 Task: Find connections with filter location Bezerros with filter topic #humanresourceswith filter profile language English with filter current company HR KN Official with filter school Malaviya National Institute of Technology Jaipur with filter industry Footwear and Leather Goods Repair with filter service category Management with filter keywords title Personal Assistant
Action: Mouse moved to (620, 120)
Screenshot: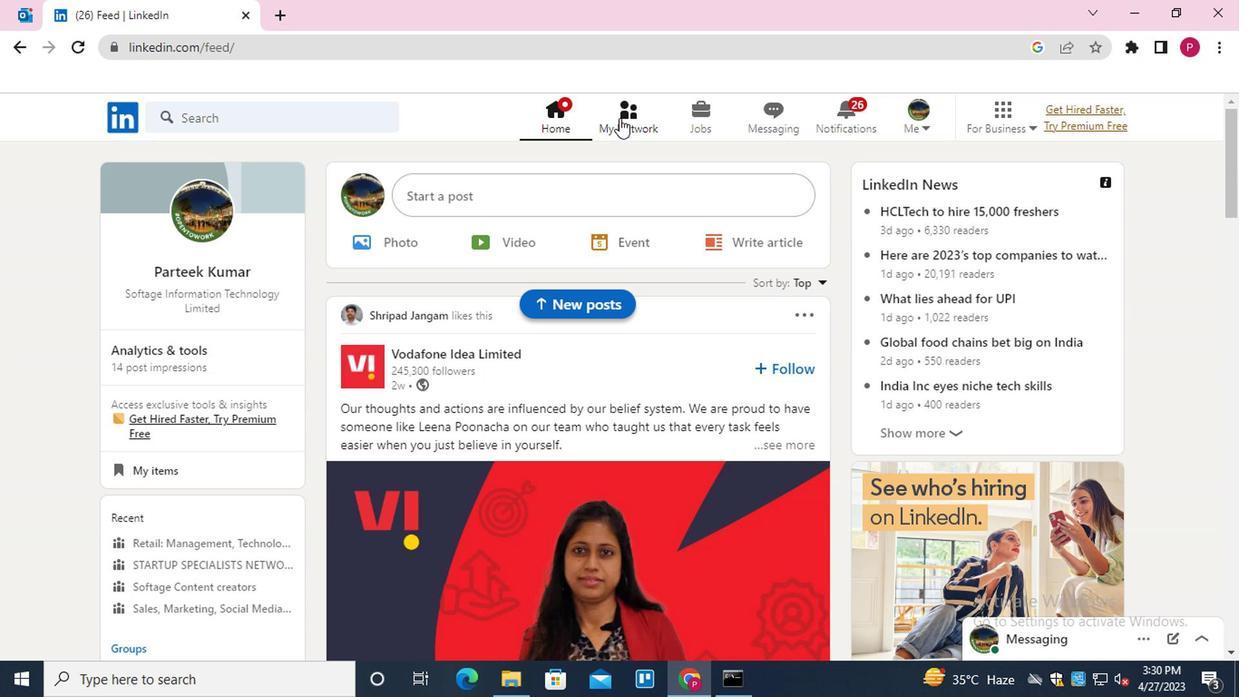 
Action: Mouse pressed left at (620, 120)
Screenshot: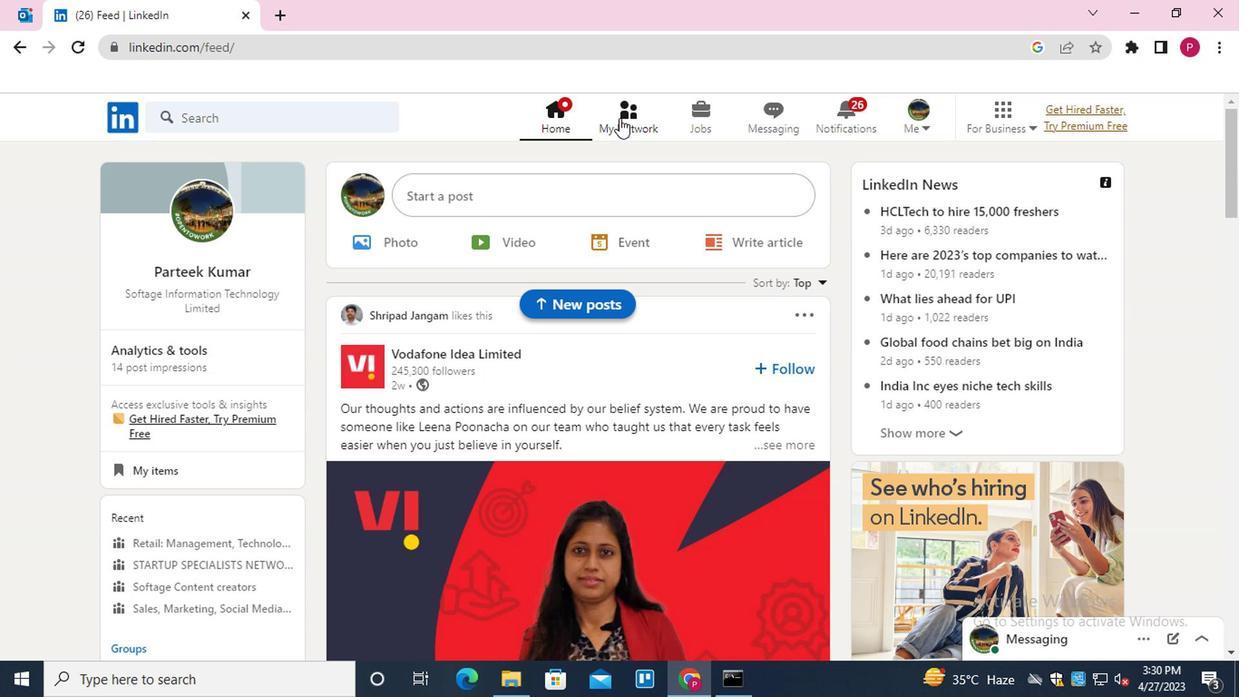 
Action: Mouse moved to (271, 229)
Screenshot: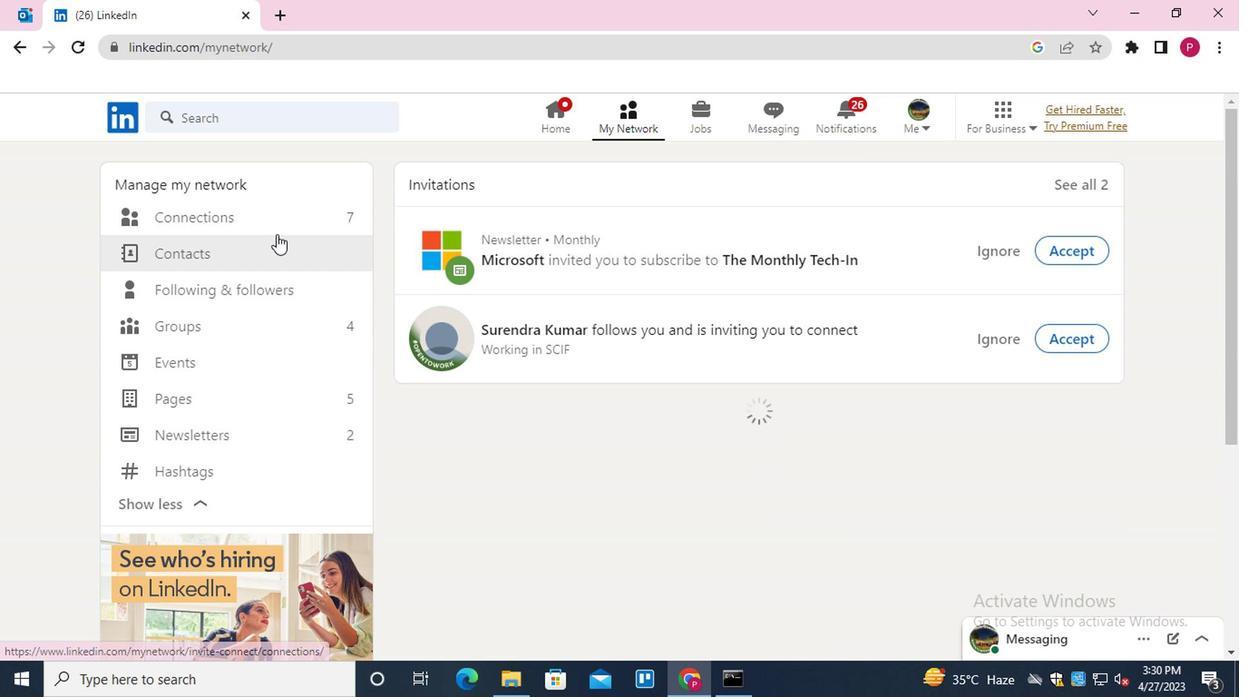 
Action: Mouse pressed left at (271, 229)
Screenshot: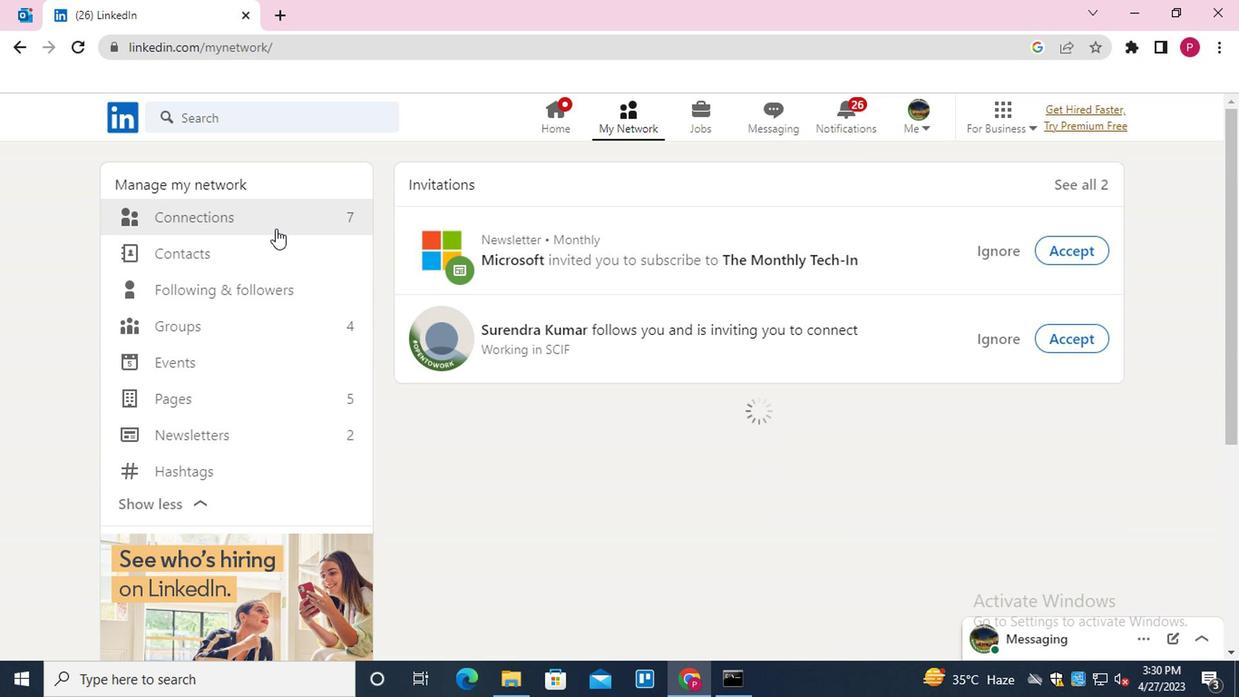 
Action: Mouse moved to (304, 222)
Screenshot: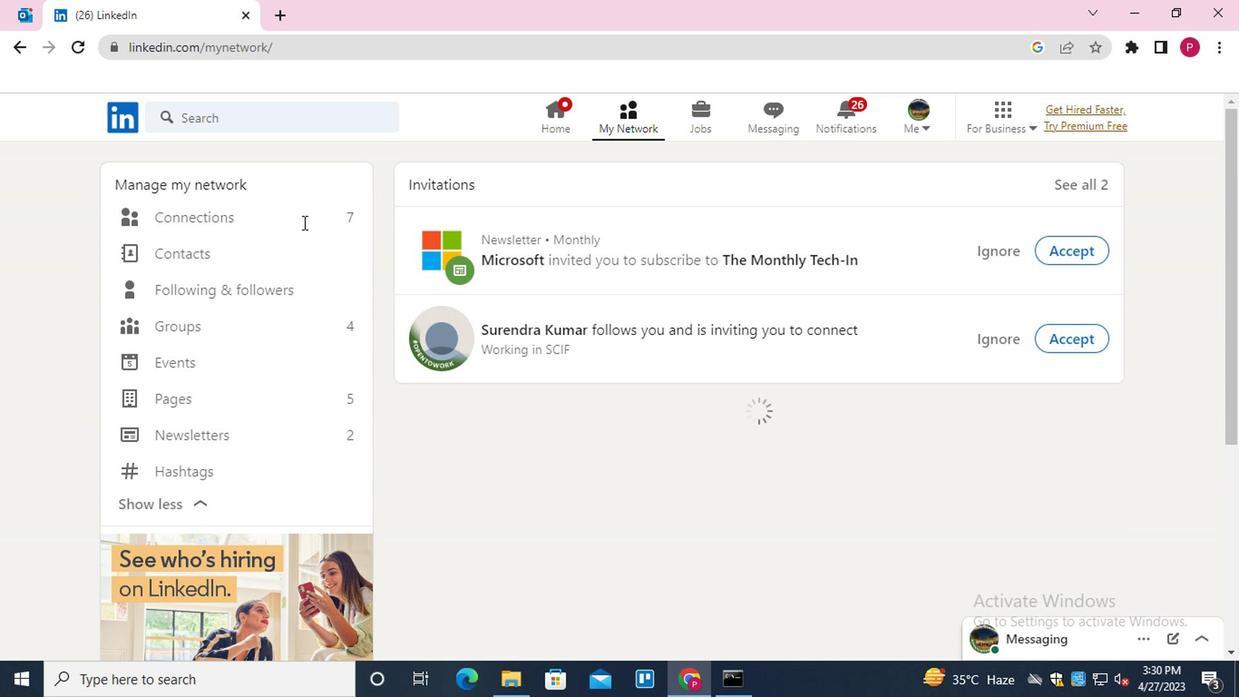 
Action: Mouse pressed left at (304, 222)
Screenshot: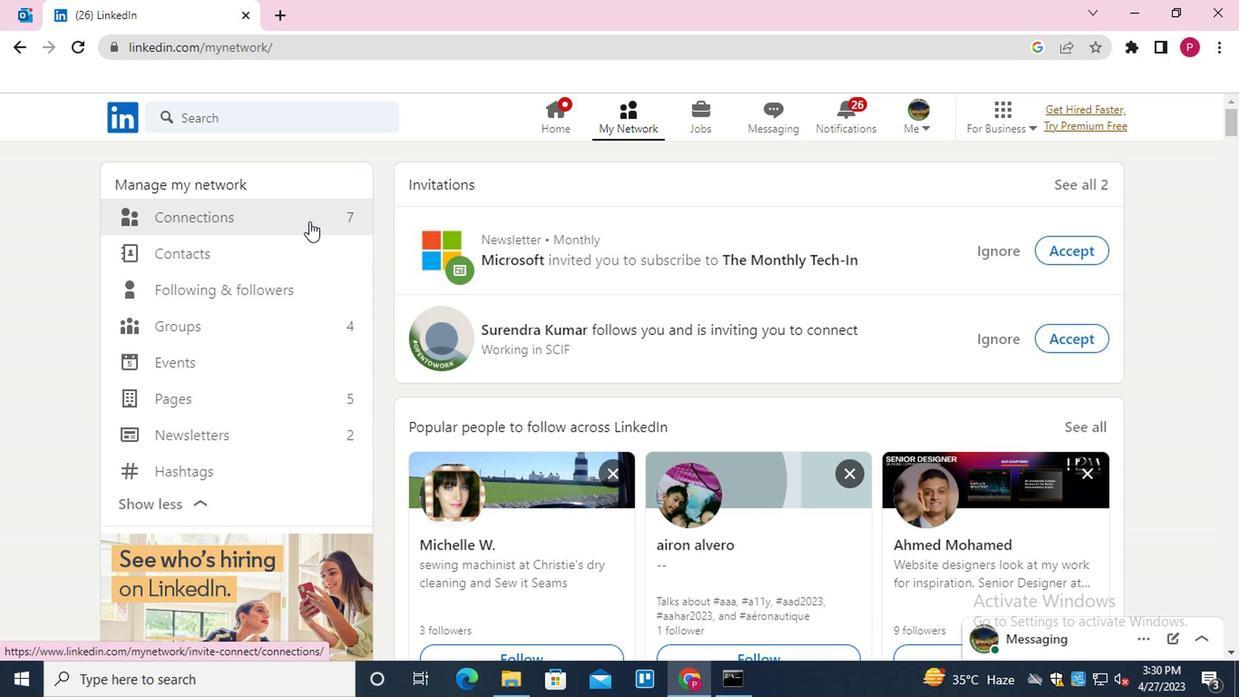 
Action: Mouse moved to (737, 223)
Screenshot: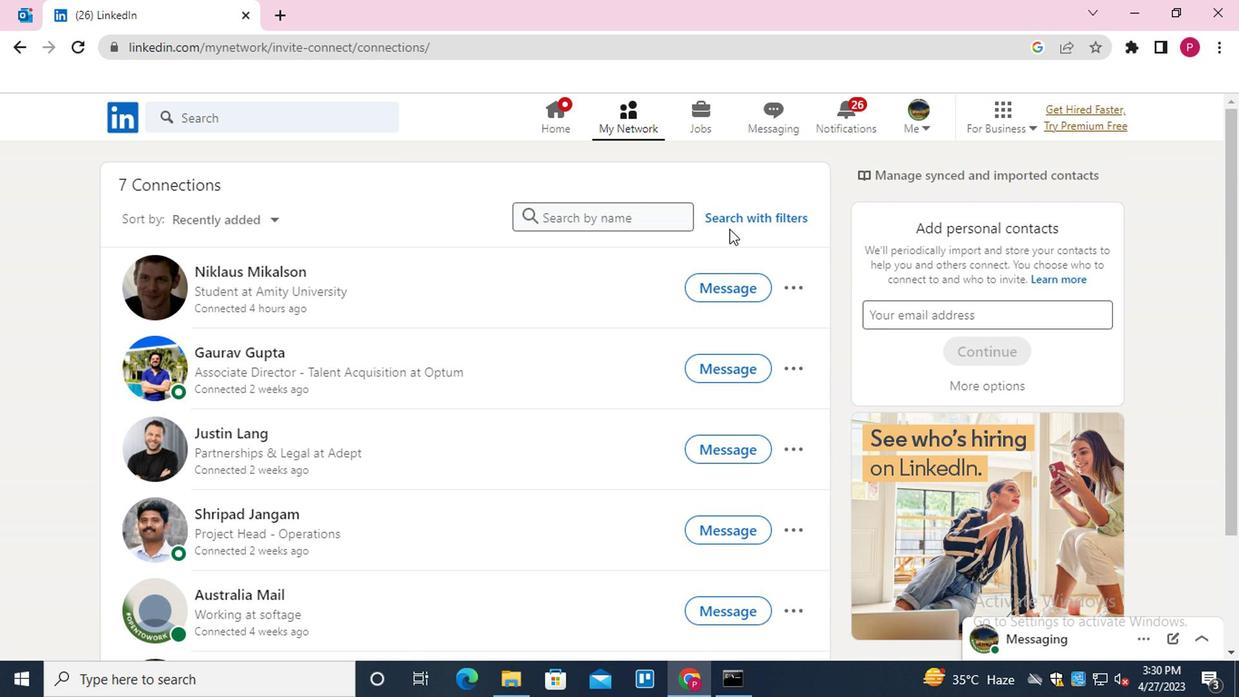 
Action: Mouse pressed left at (737, 223)
Screenshot: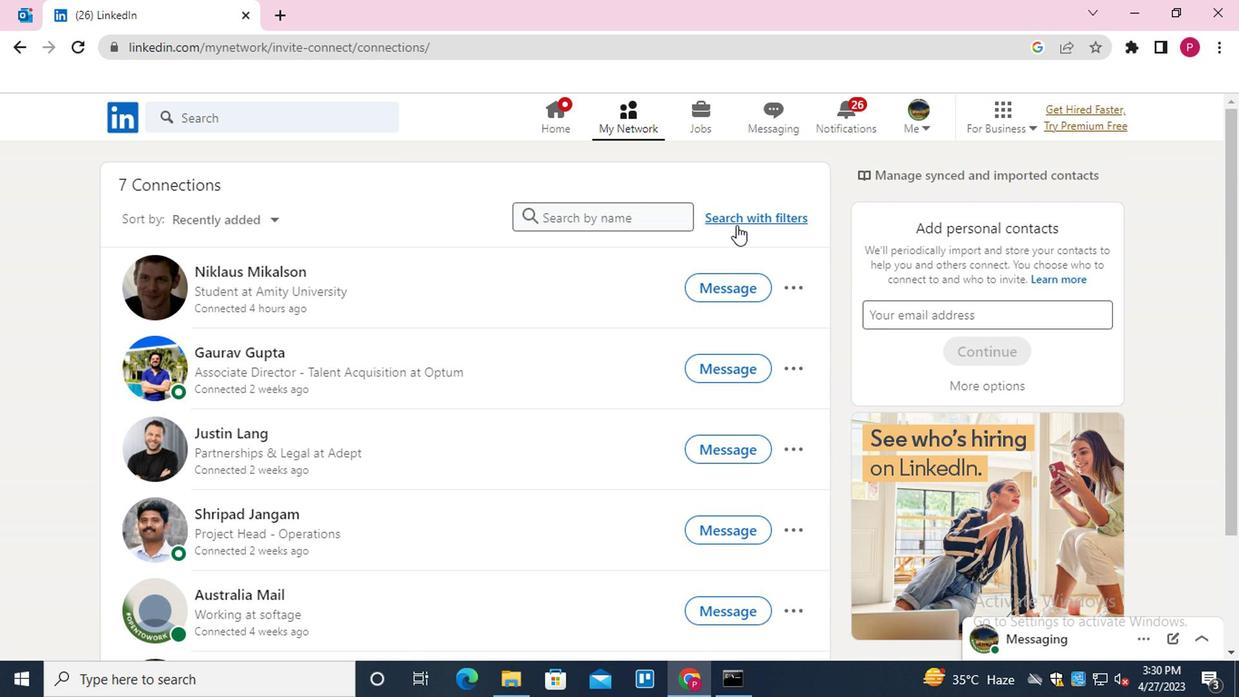 
Action: Mouse moved to (669, 170)
Screenshot: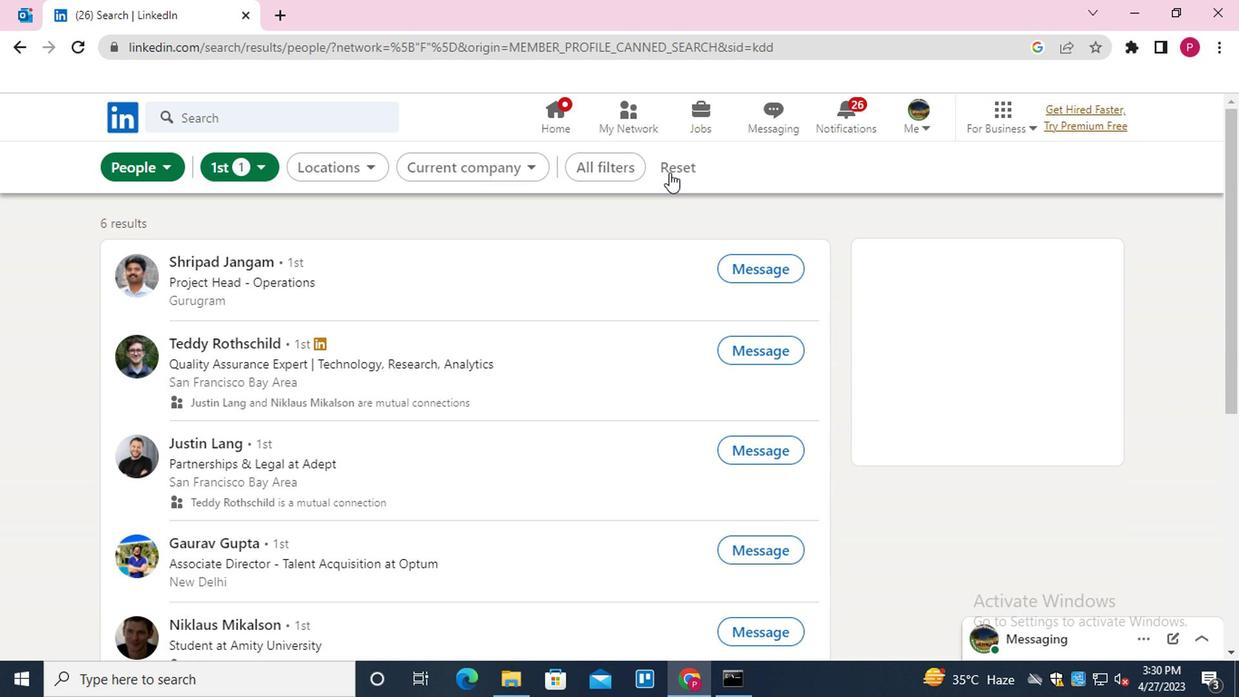 
Action: Mouse pressed left at (669, 170)
Screenshot: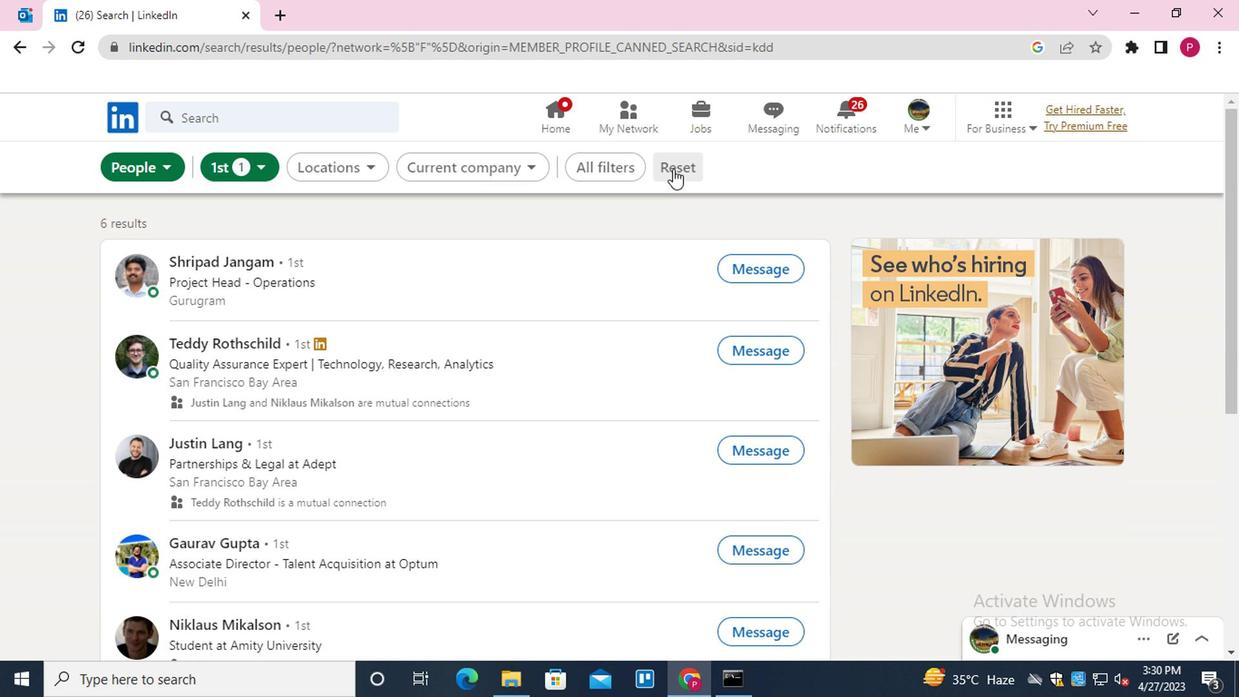 
Action: Mouse moved to (629, 169)
Screenshot: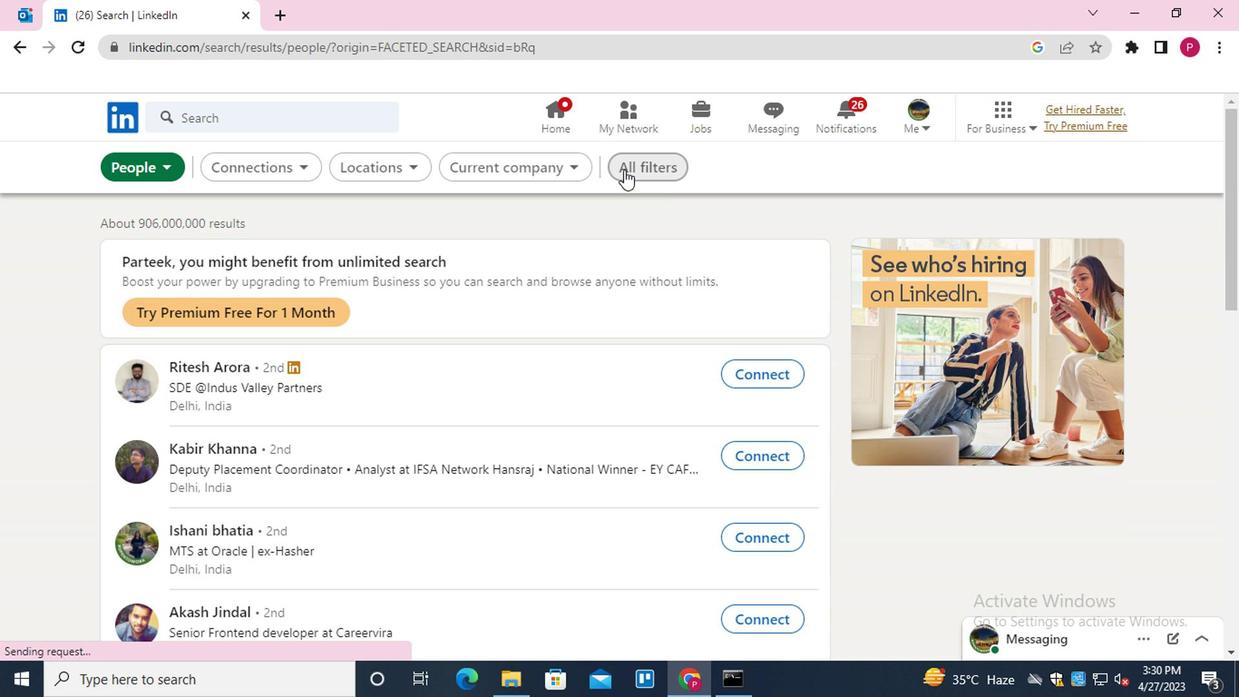 
Action: Mouse pressed left at (629, 169)
Screenshot: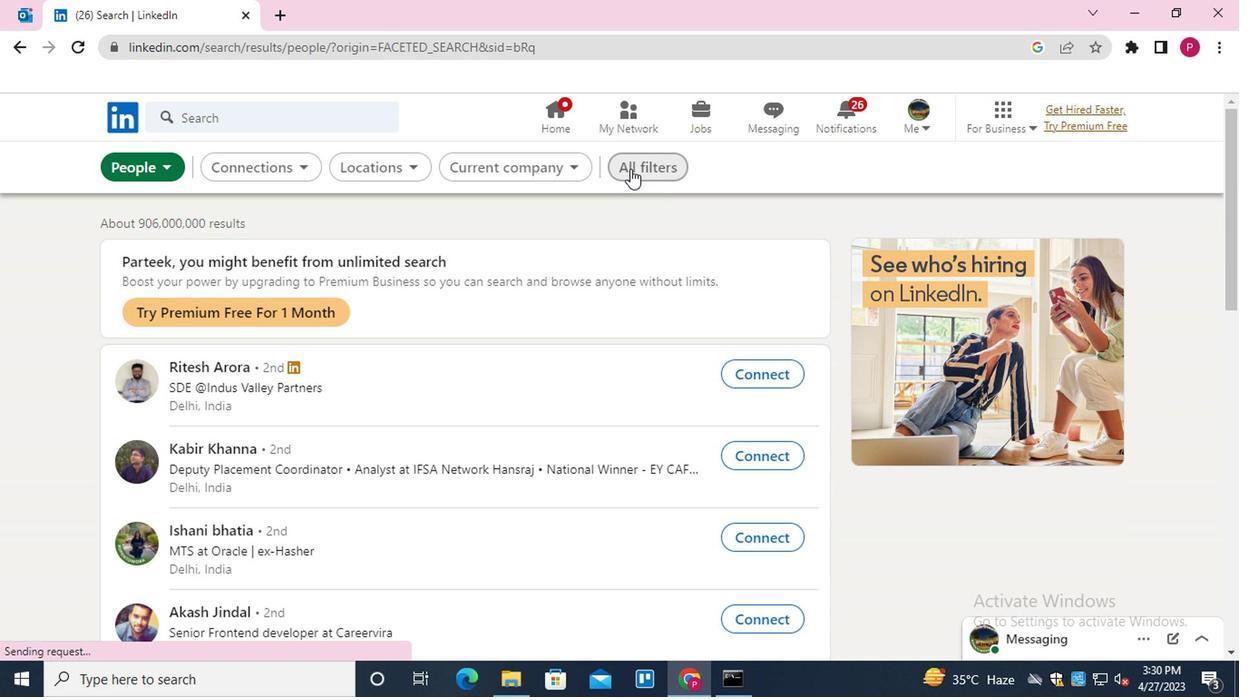 
Action: Mouse moved to (897, 439)
Screenshot: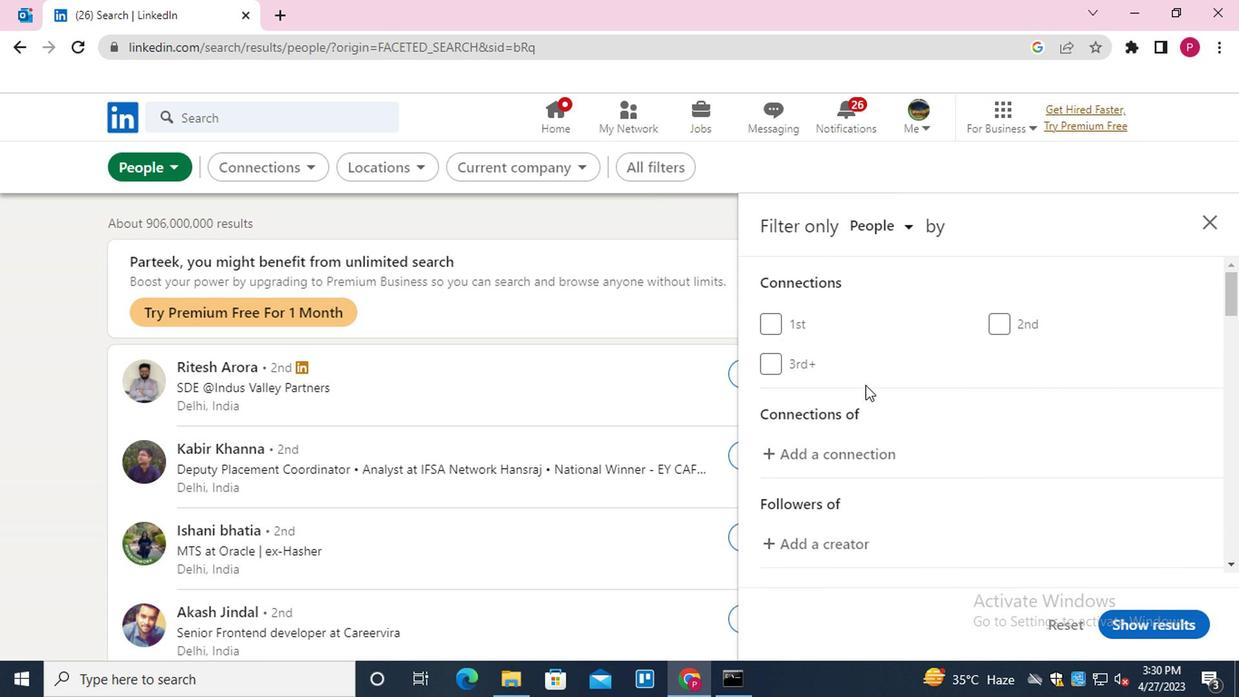
Action: Mouse scrolled (897, 438) with delta (0, 0)
Screenshot: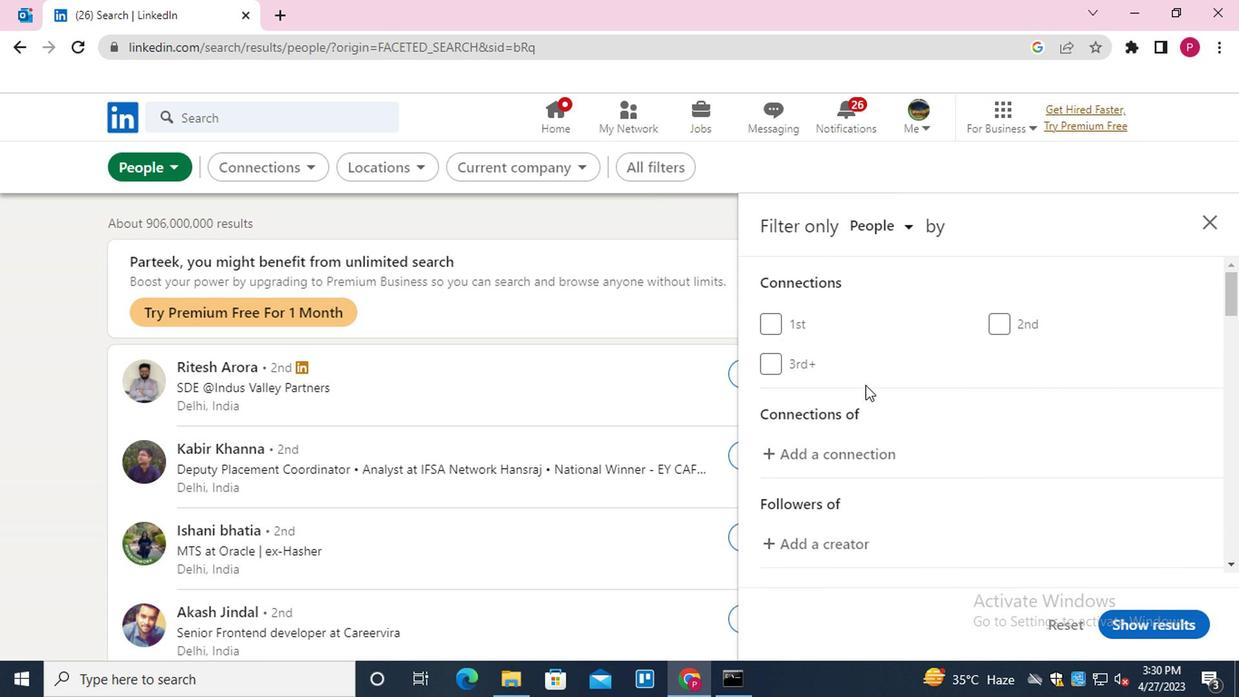 
Action: Mouse moved to (909, 457)
Screenshot: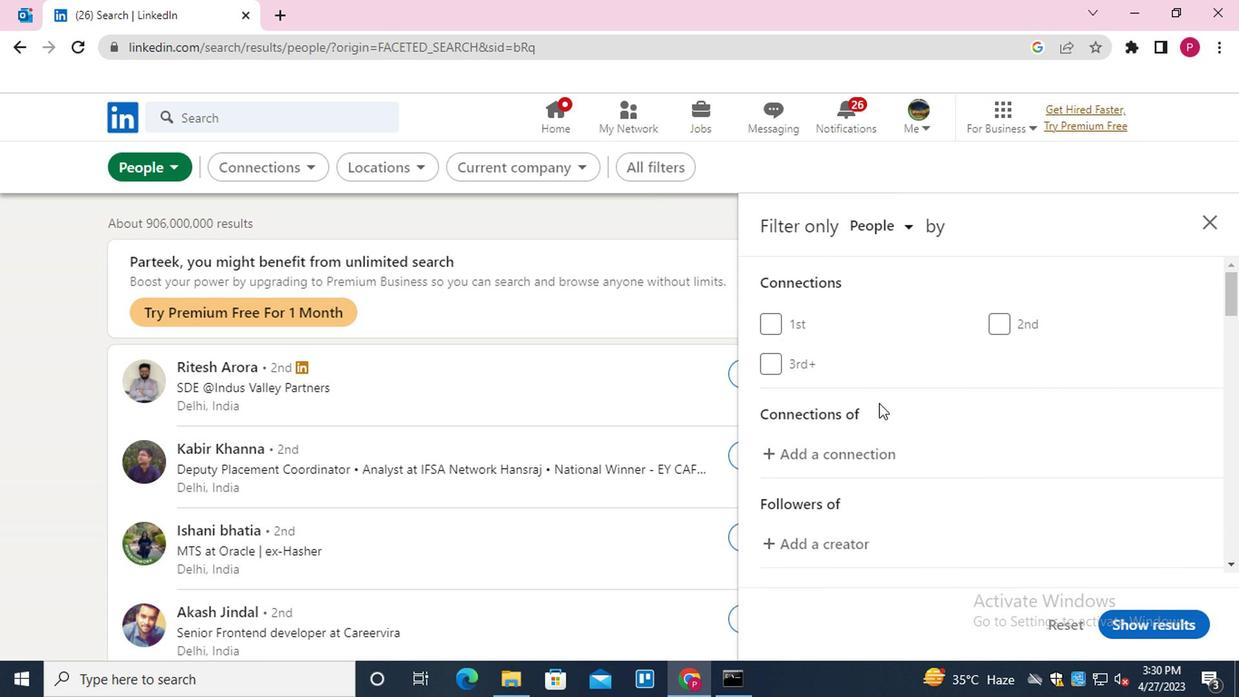 
Action: Mouse scrolled (909, 455) with delta (0, -1)
Screenshot: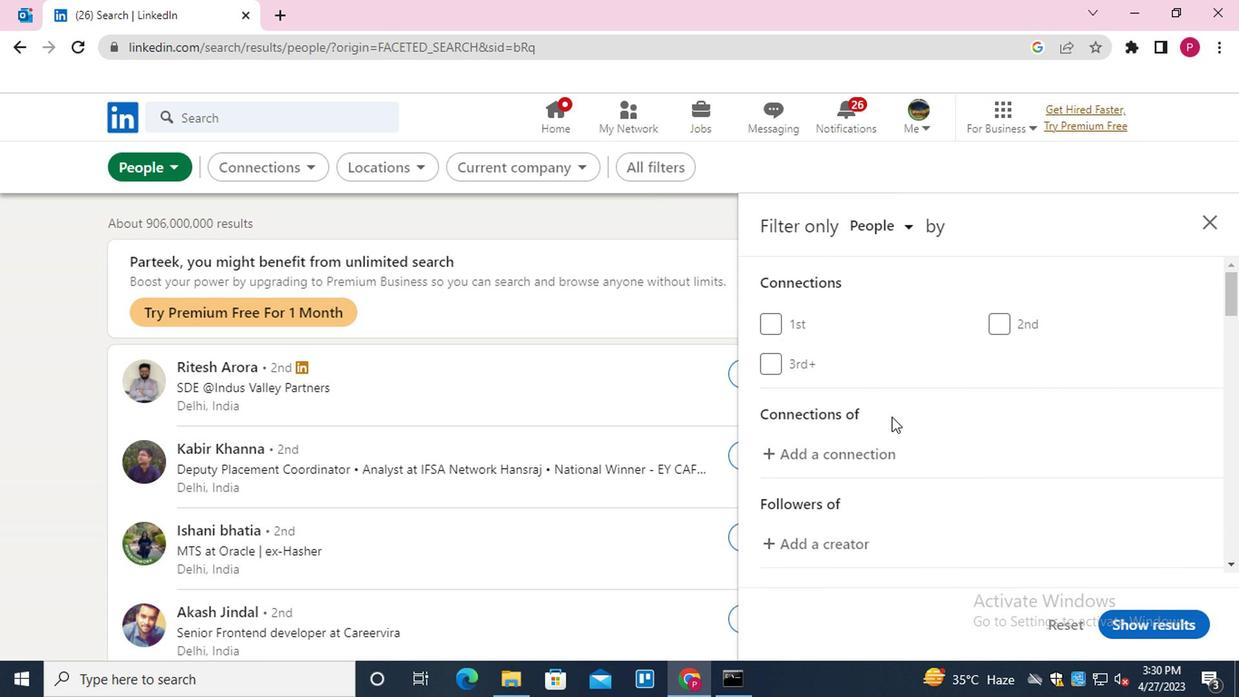 
Action: Mouse moved to (915, 459)
Screenshot: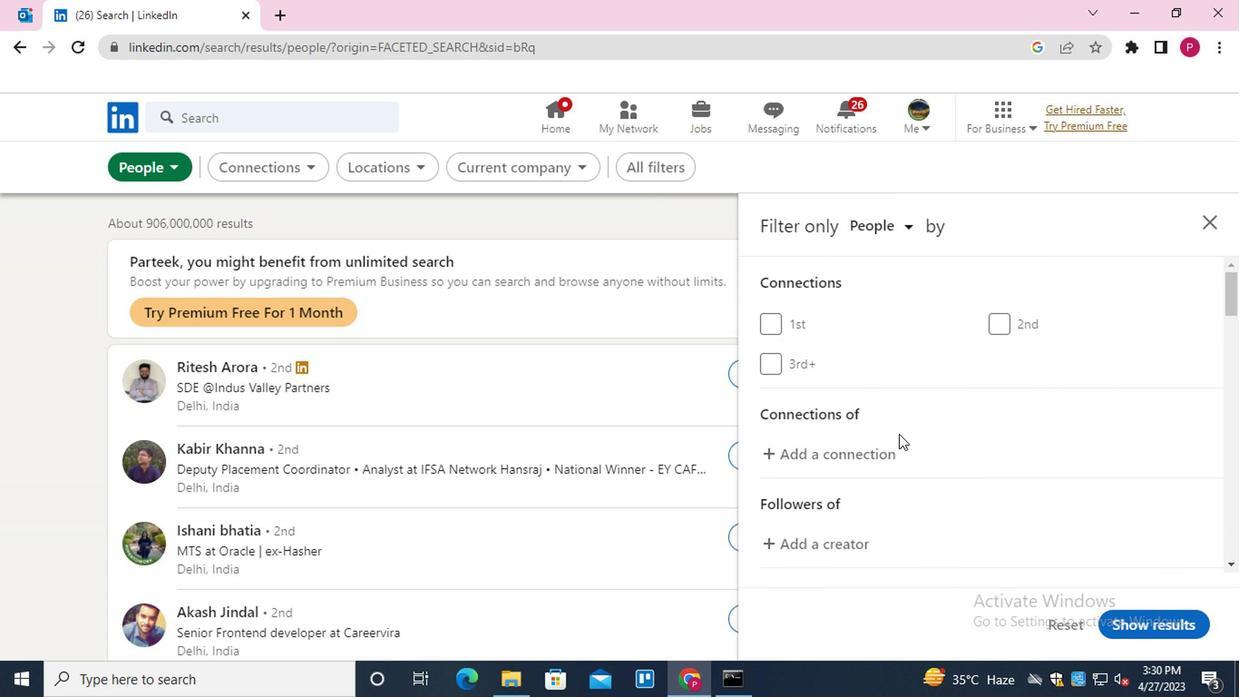 
Action: Mouse scrolled (915, 458) with delta (0, -1)
Screenshot: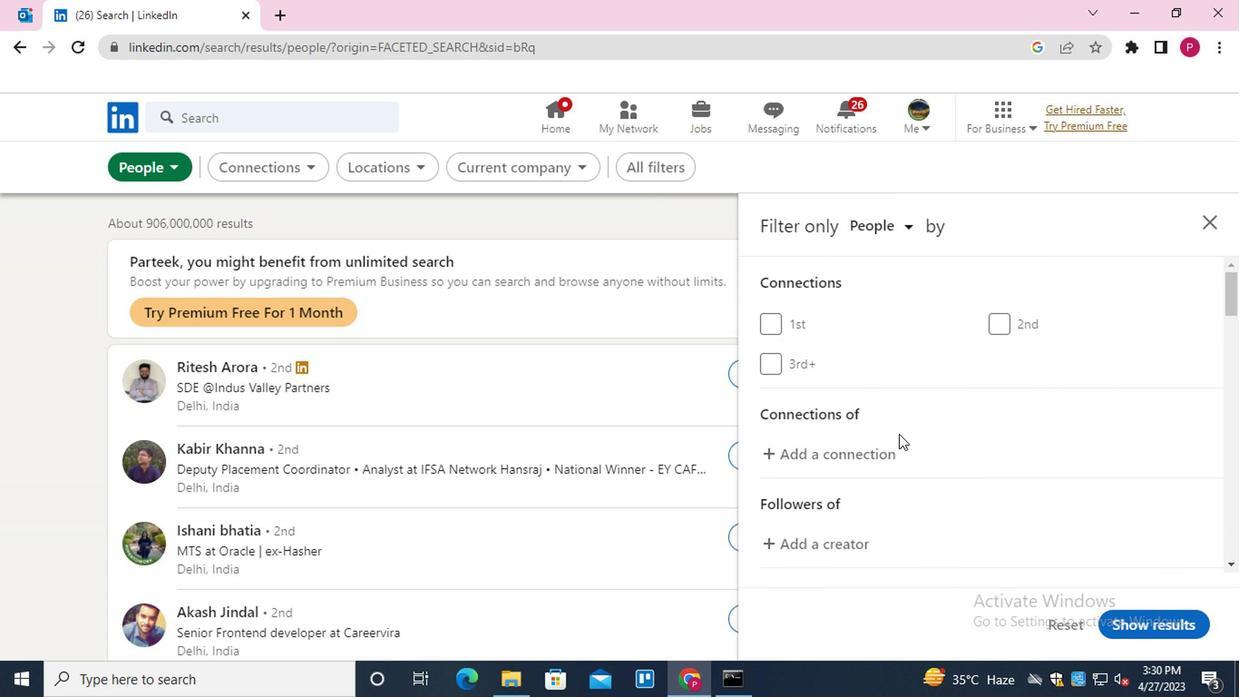 
Action: Mouse moved to (1040, 439)
Screenshot: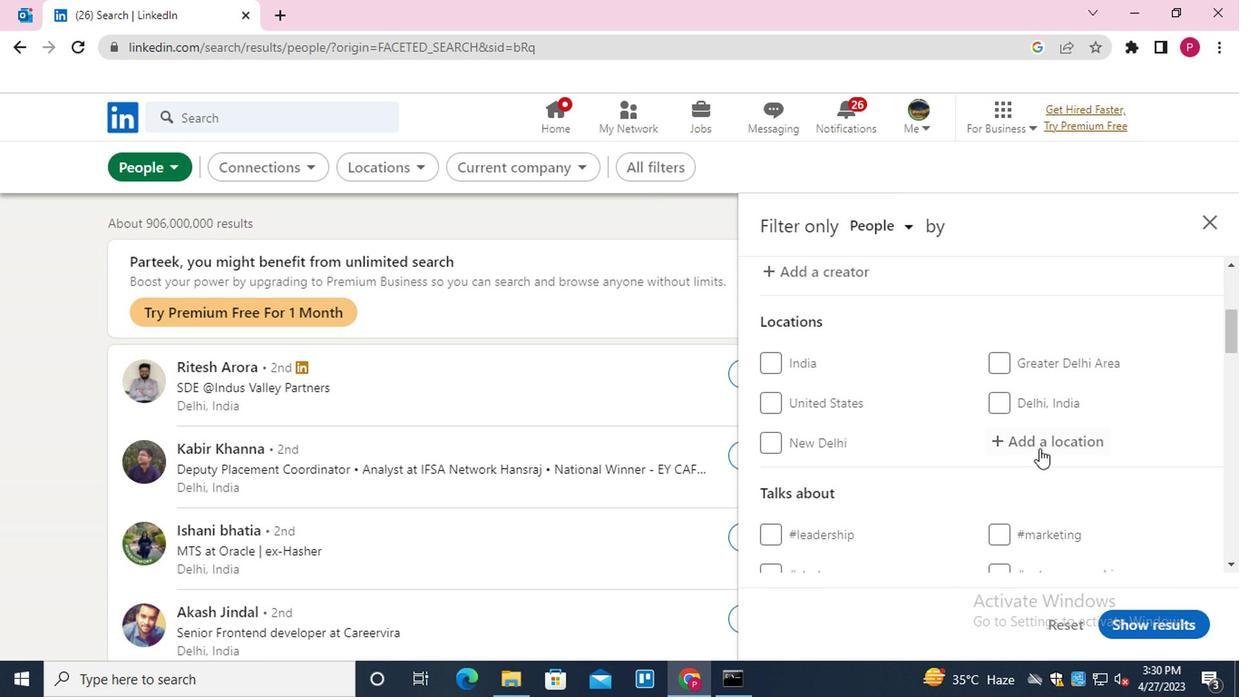 
Action: Mouse pressed left at (1040, 439)
Screenshot: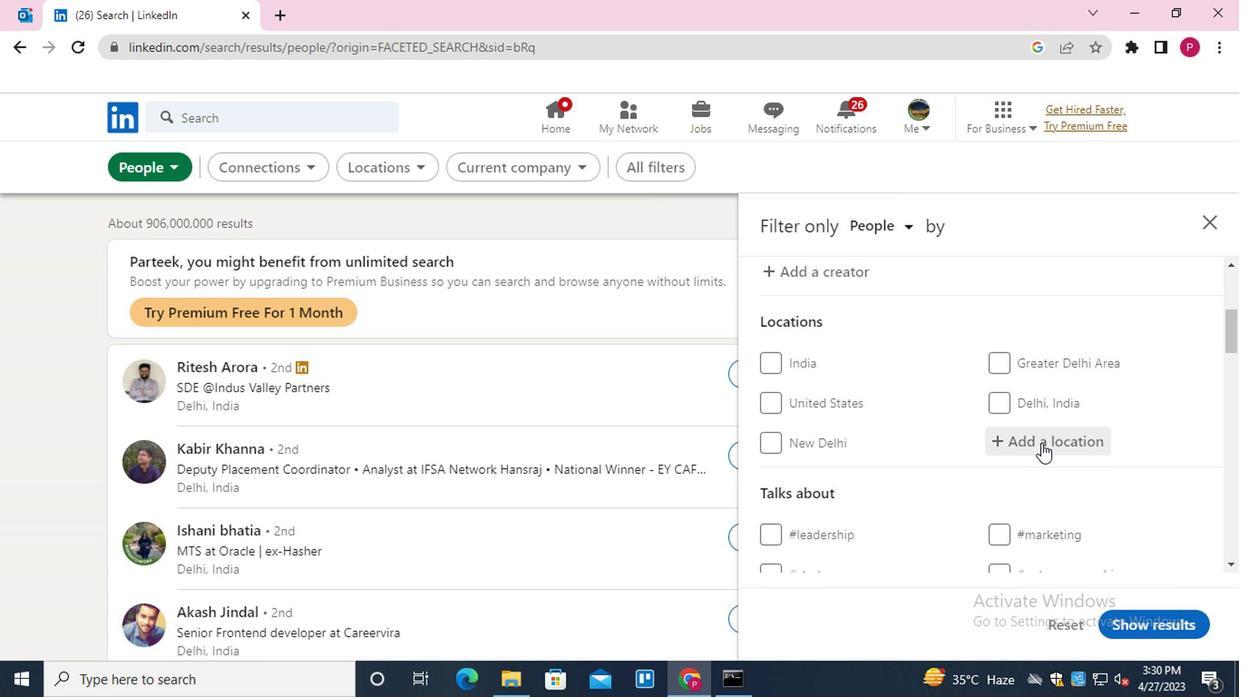 
Action: Mouse moved to (994, 468)
Screenshot: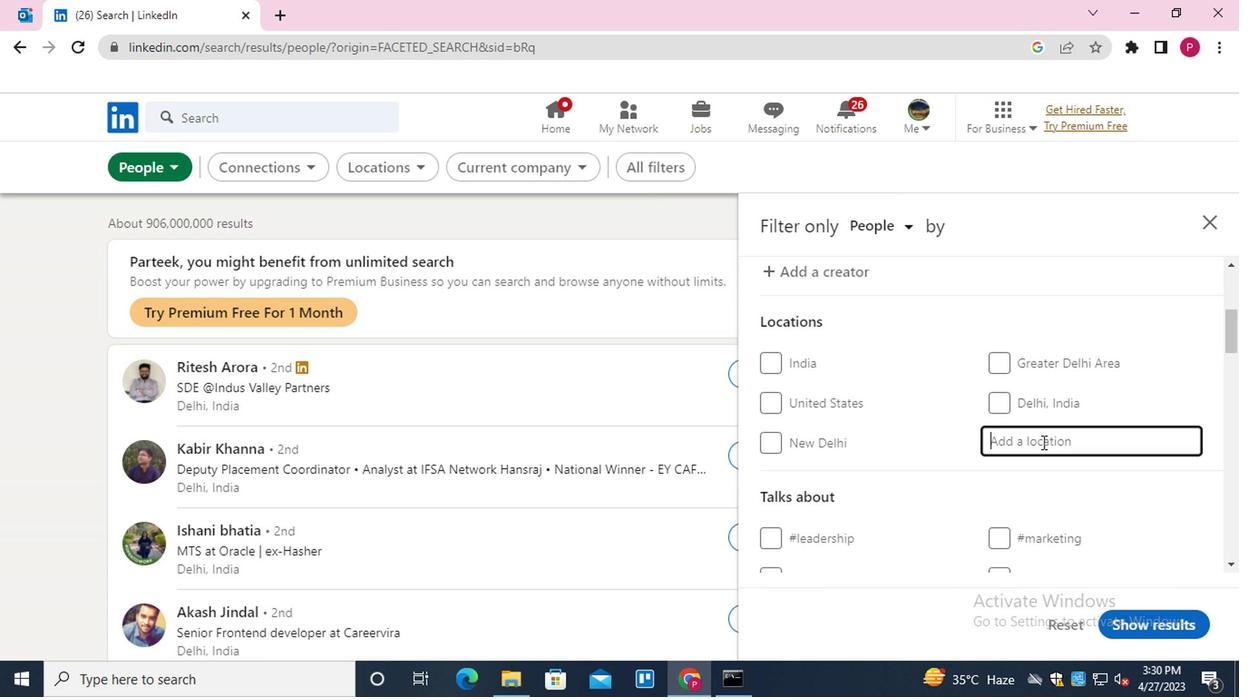 
Action: Key pressed <Key.shift>BE
Screenshot: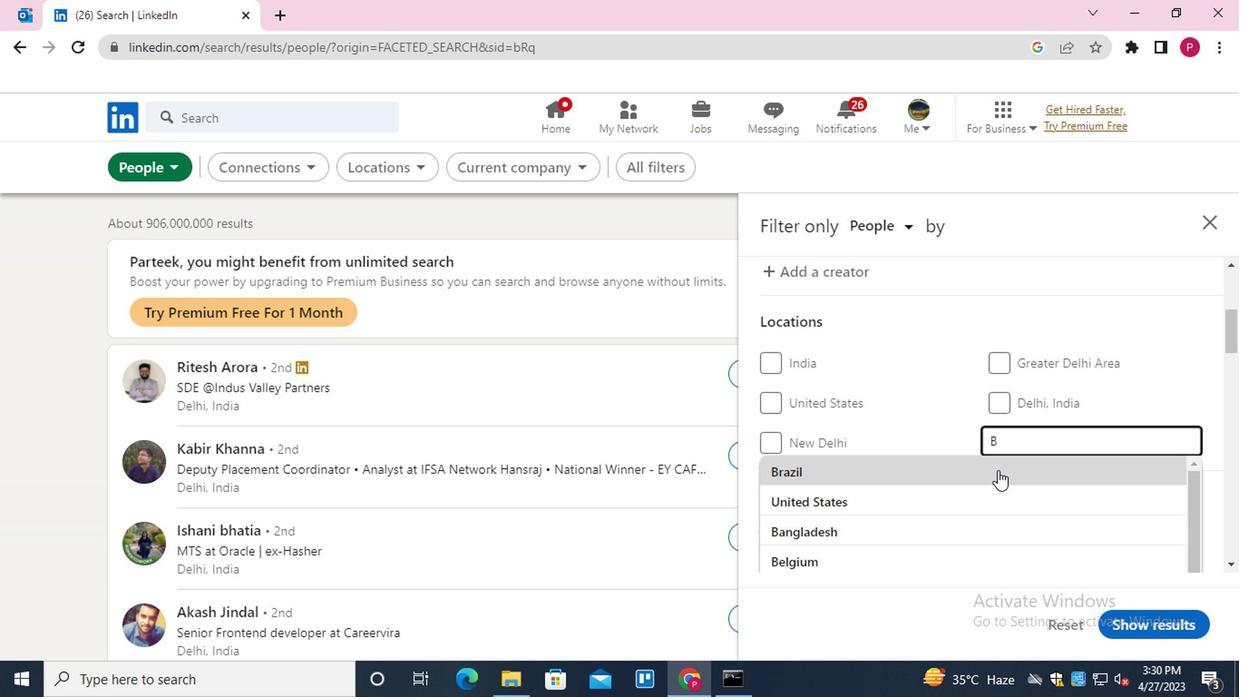 
Action: Mouse moved to (993, 469)
Screenshot: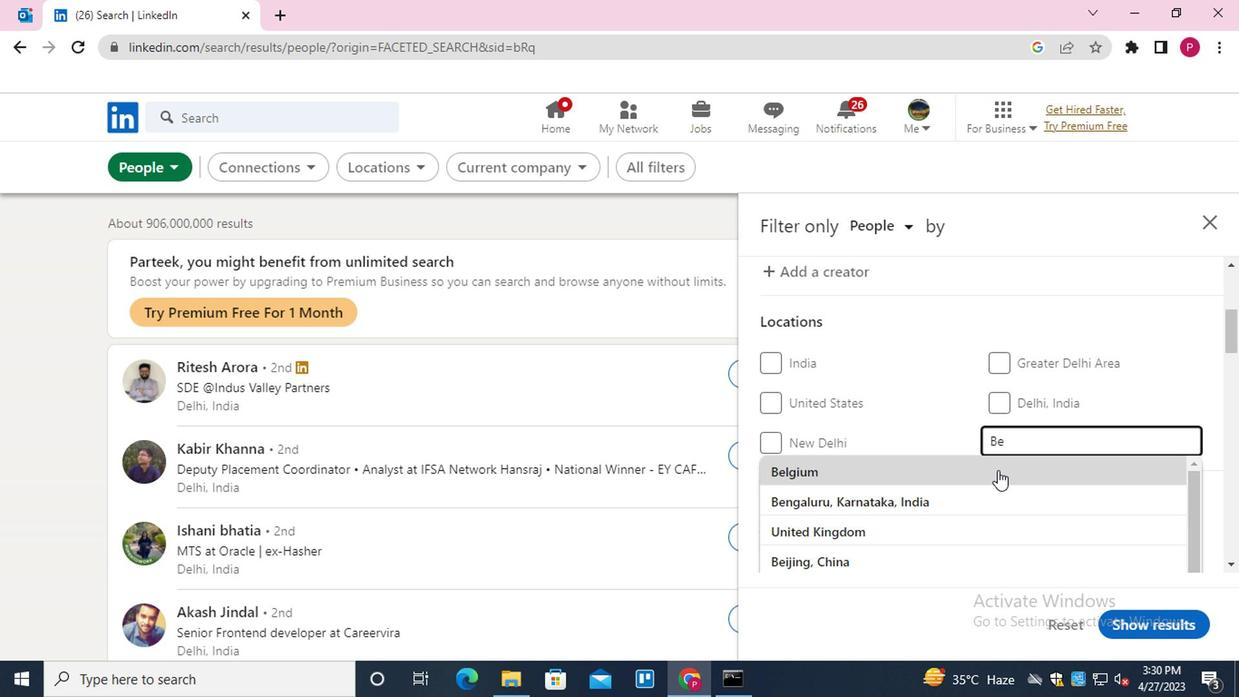 
Action: Key pressed ZERR<Key.down><Key.enter>
Screenshot: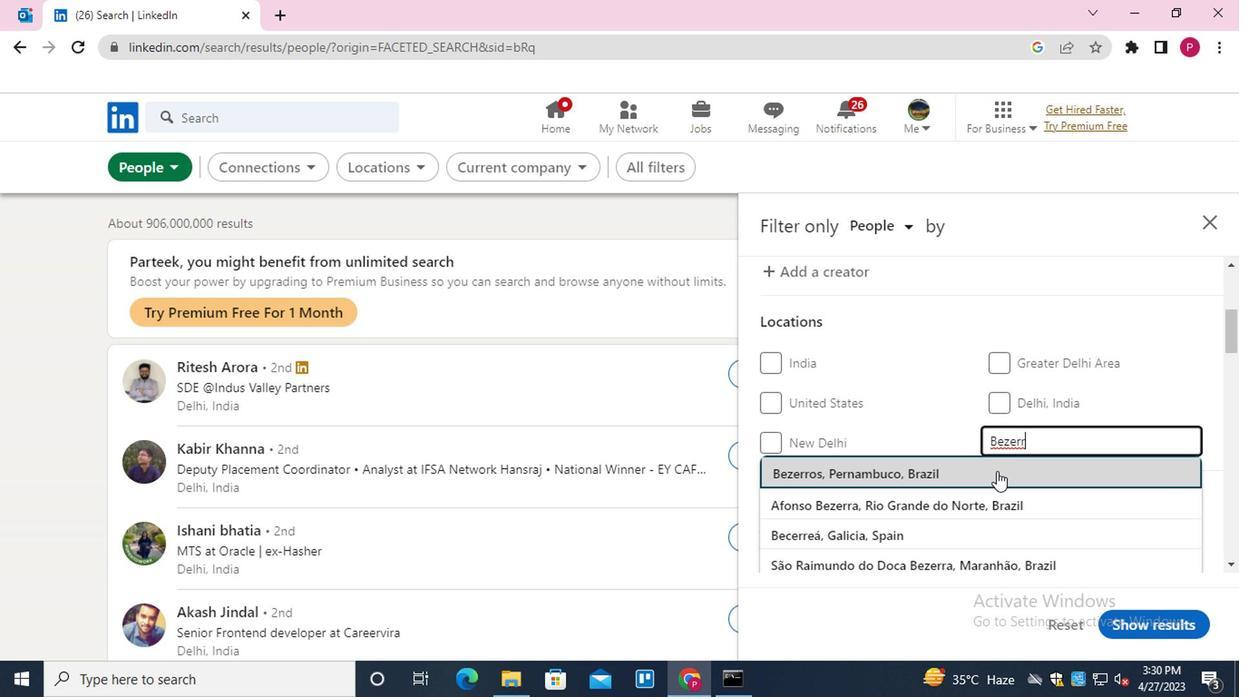 
Action: Mouse moved to (964, 475)
Screenshot: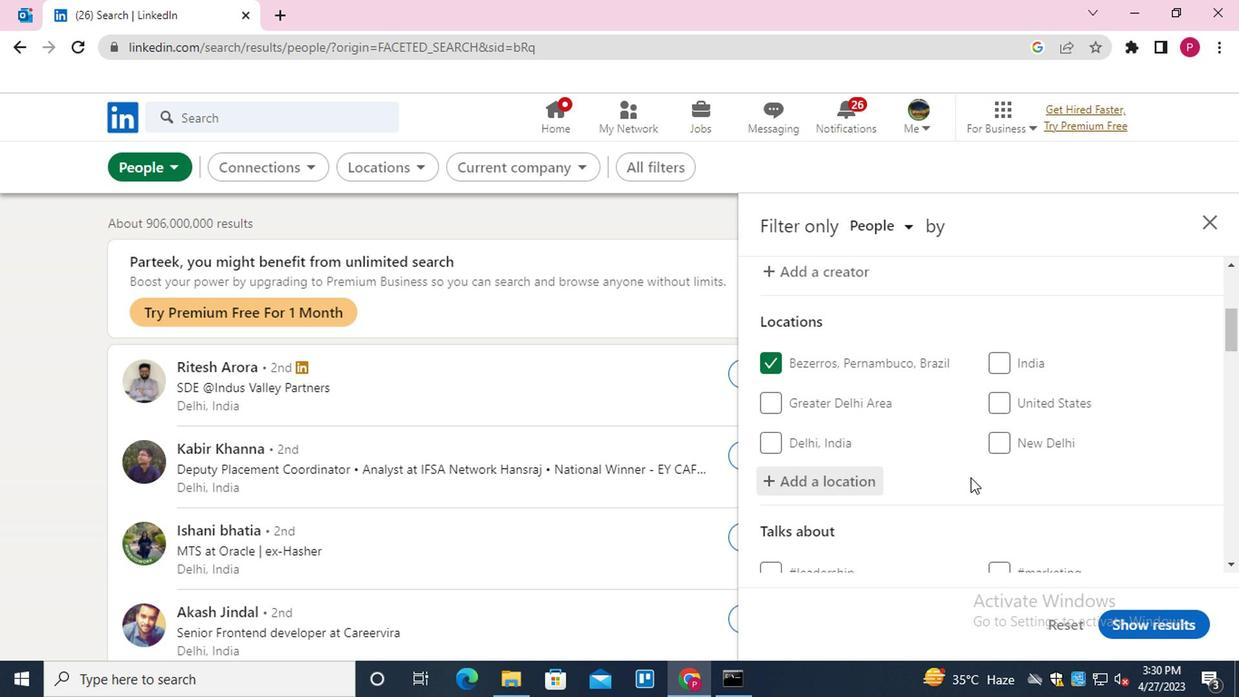 
Action: Mouse scrolled (964, 475) with delta (0, 0)
Screenshot: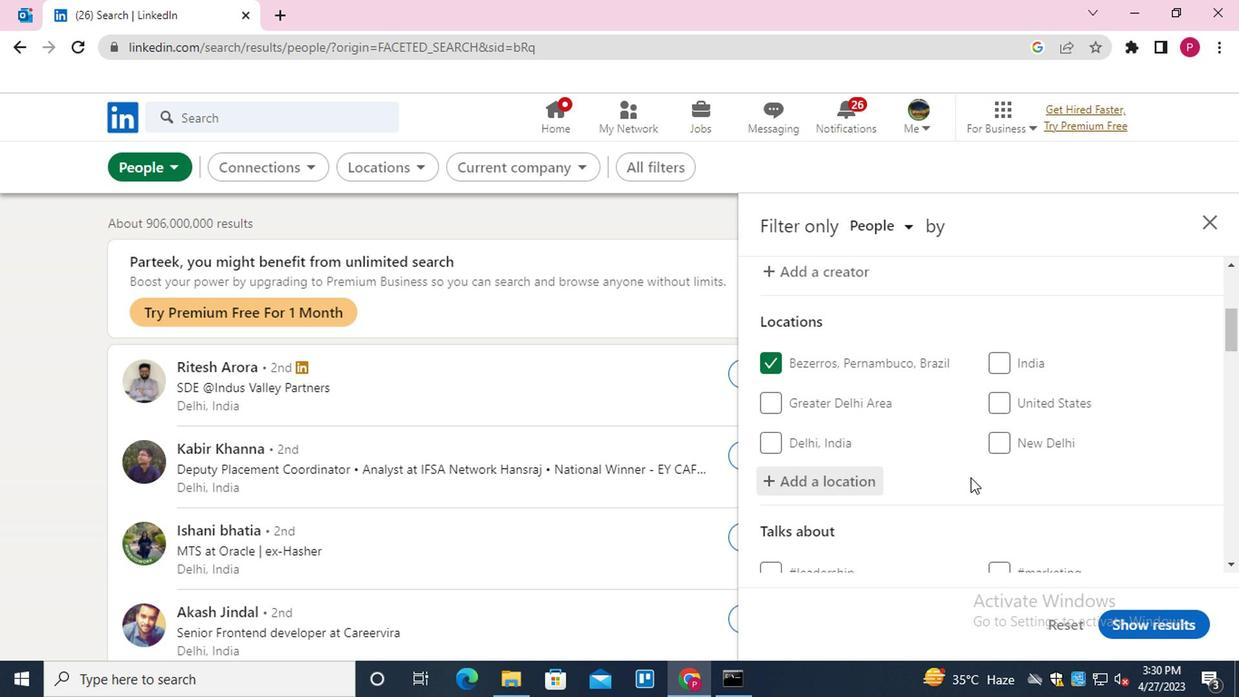 
Action: Mouse moved to (963, 475)
Screenshot: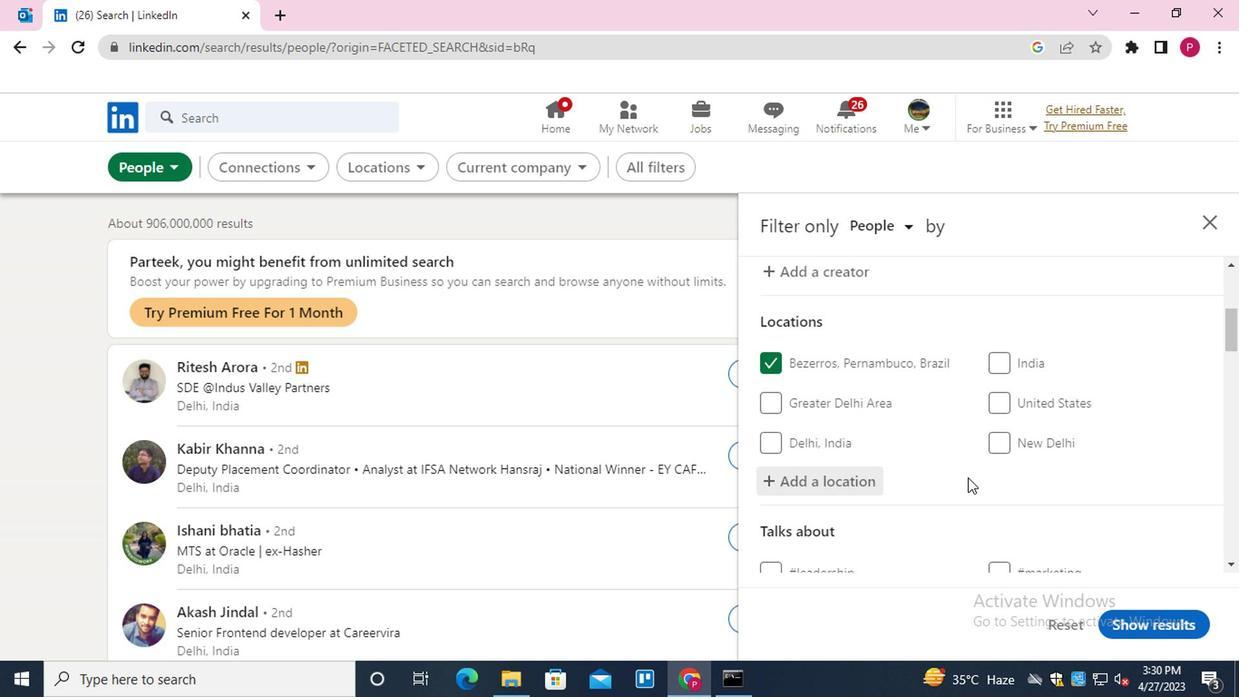 
Action: Mouse scrolled (963, 475) with delta (0, 0)
Screenshot: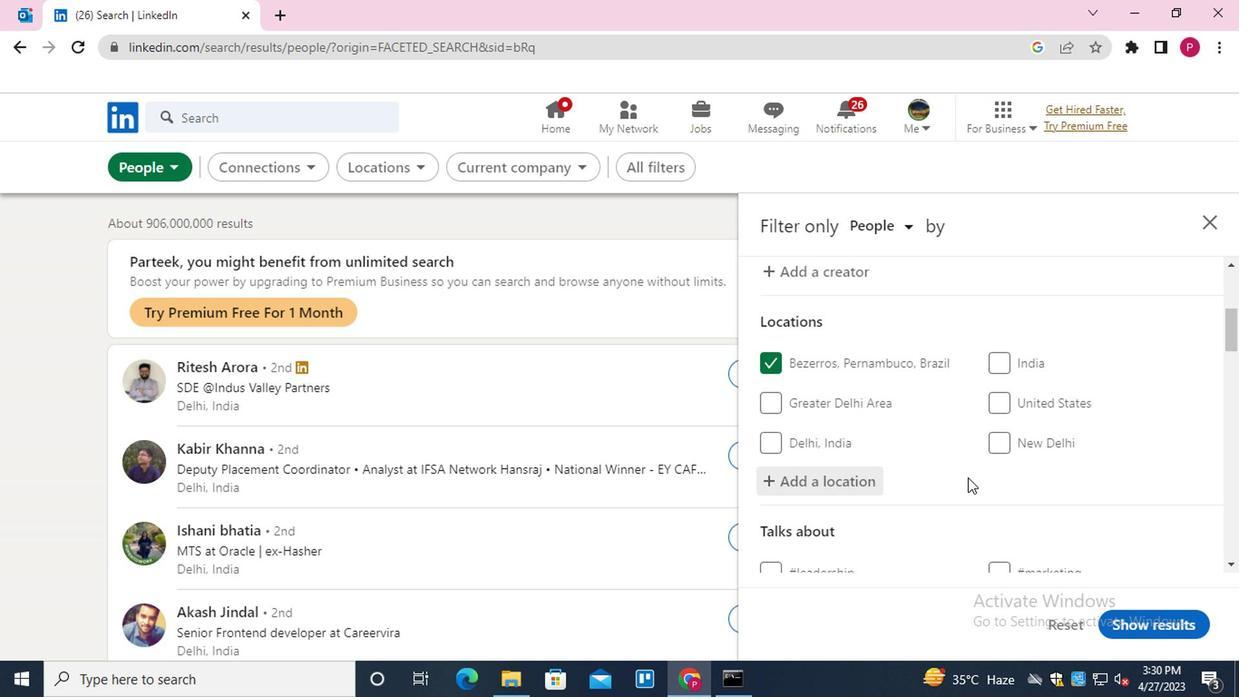 
Action: Mouse moved to (961, 476)
Screenshot: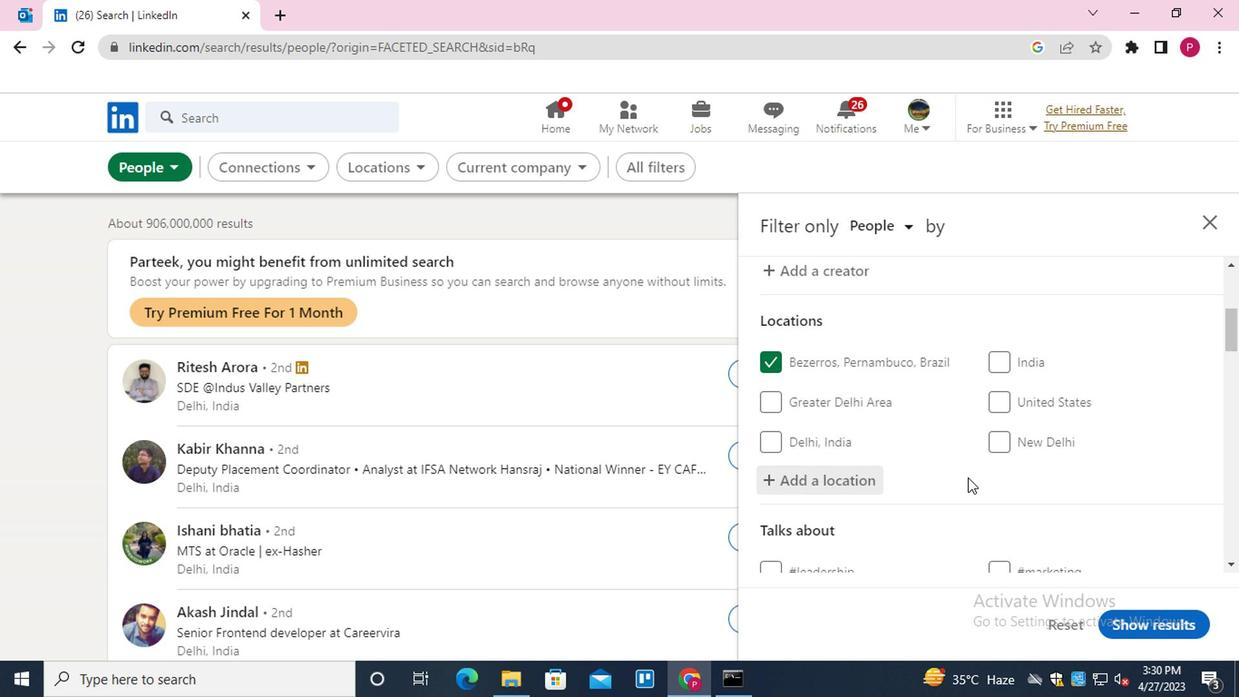 
Action: Mouse scrolled (961, 475) with delta (0, 0)
Screenshot: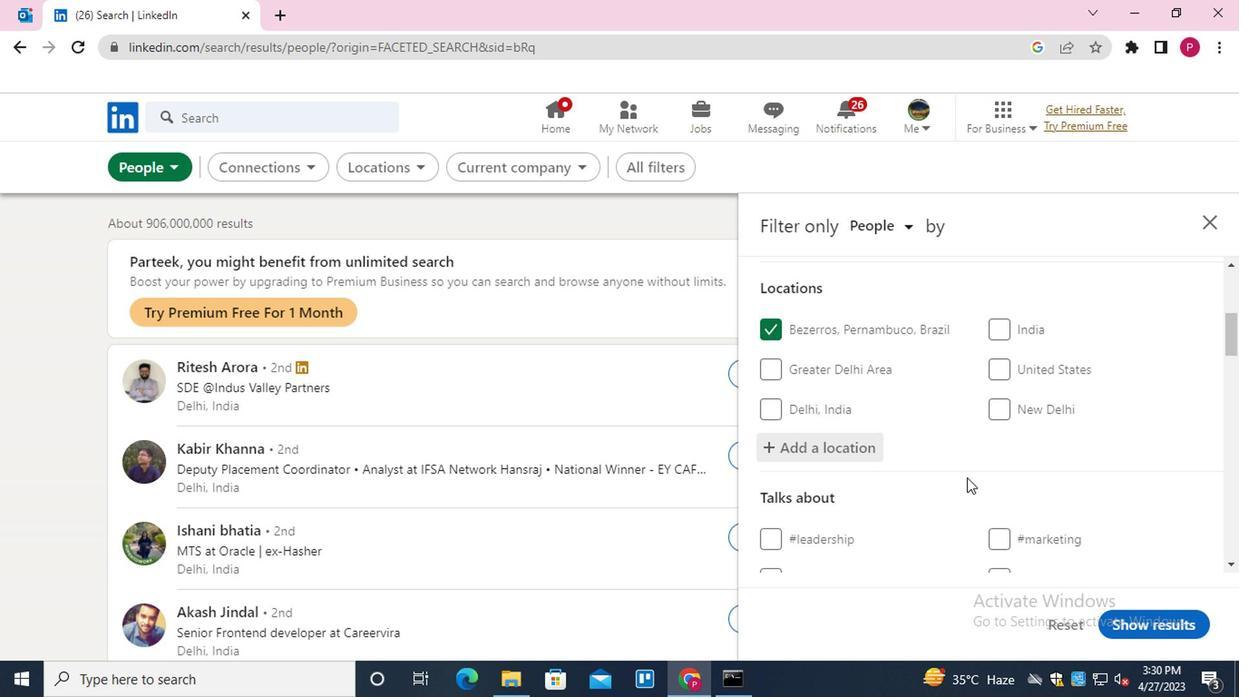 
Action: Mouse moved to (1026, 368)
Screenshot: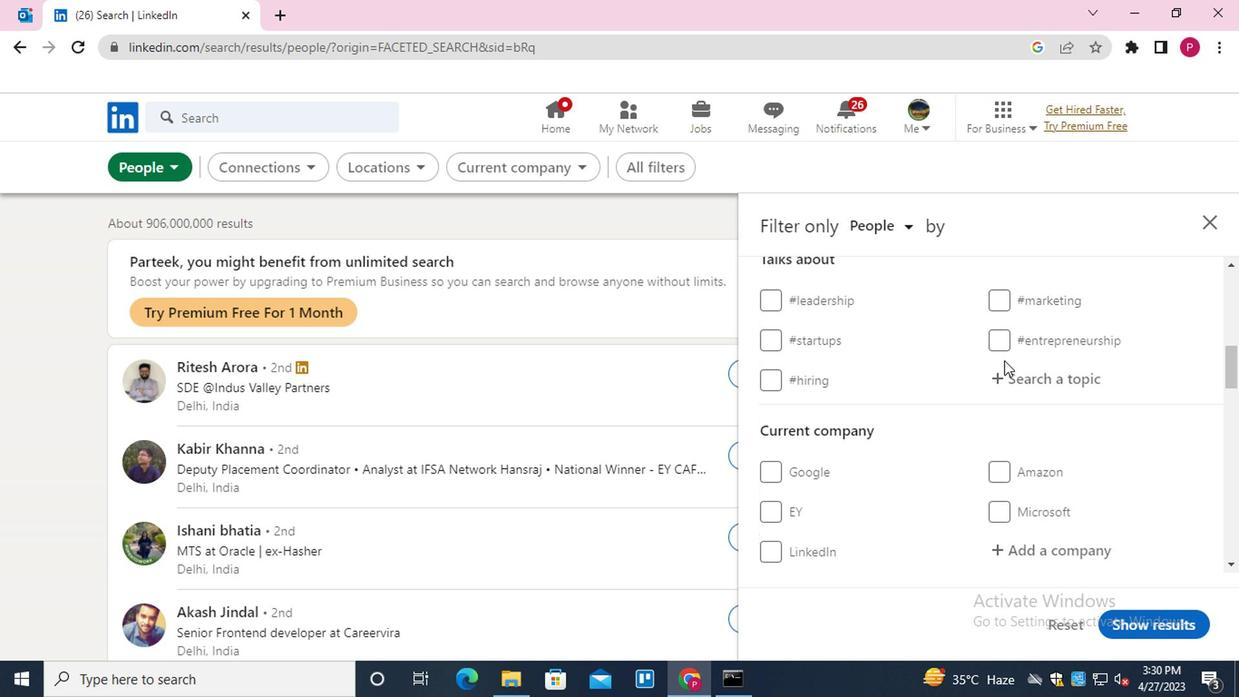 
Action: Mouse pressed left at (1026, 368)
Screenshot: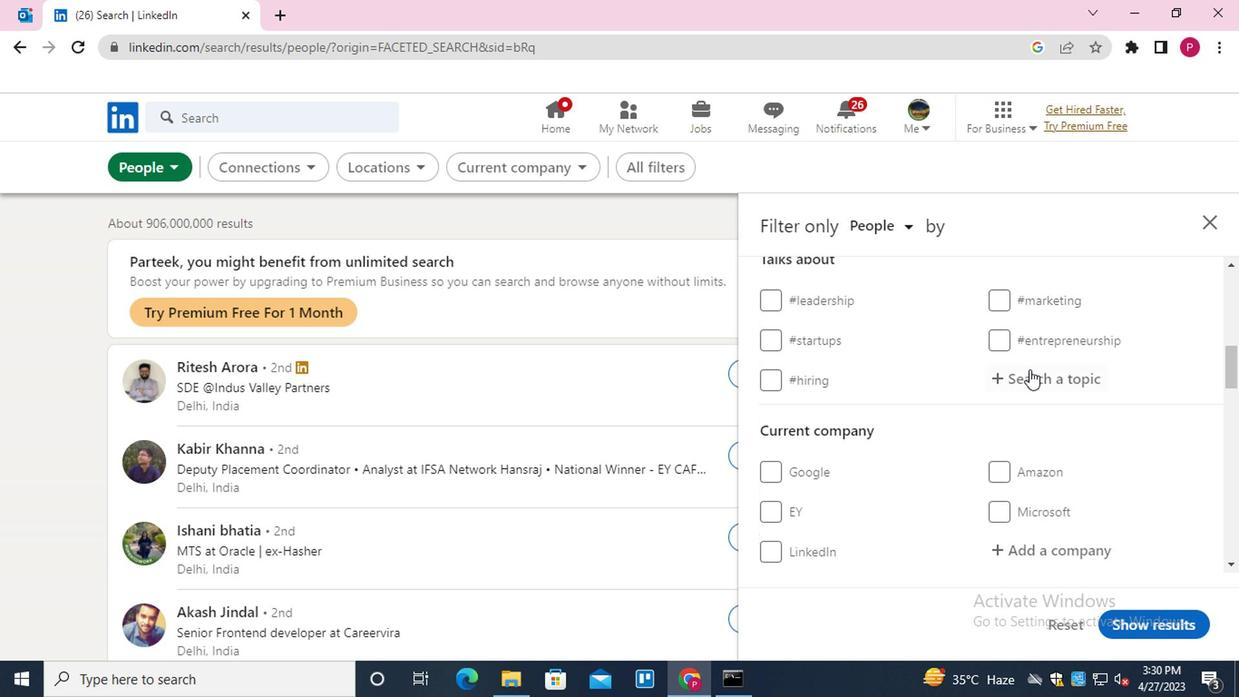 
Action: Mouse moved to (1024, 370)
Screenshot: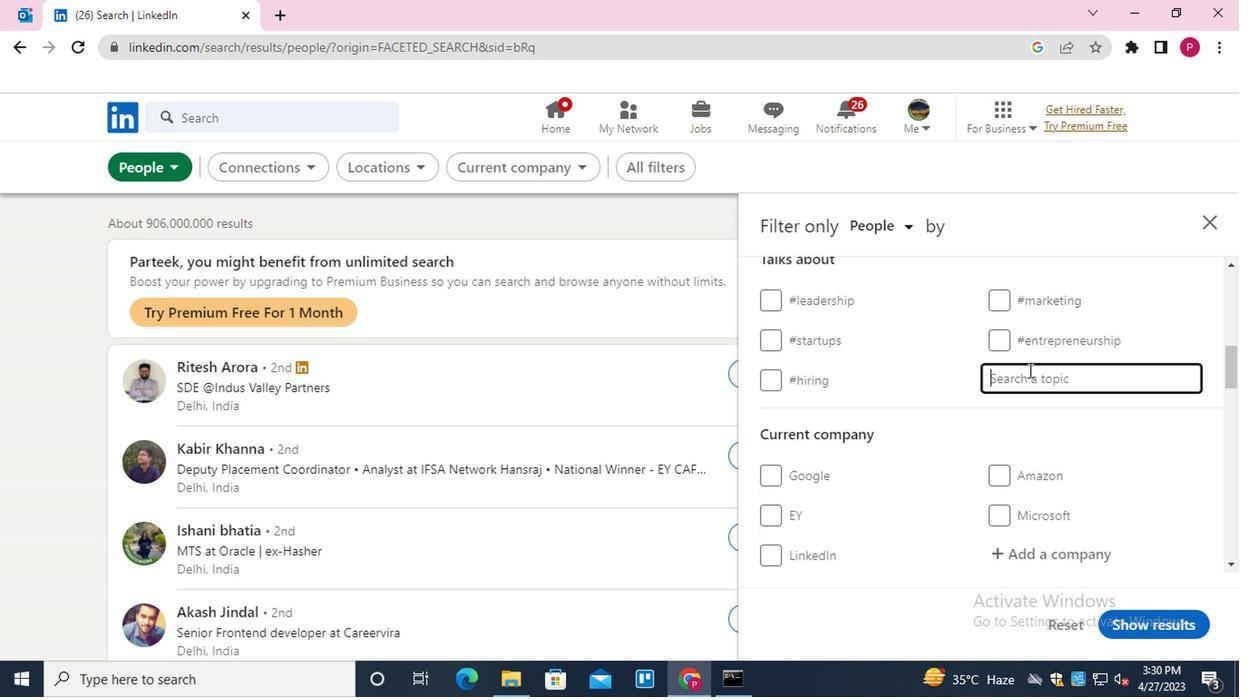 
Action: Key pressed HUMANRESOURCES
Screenshot: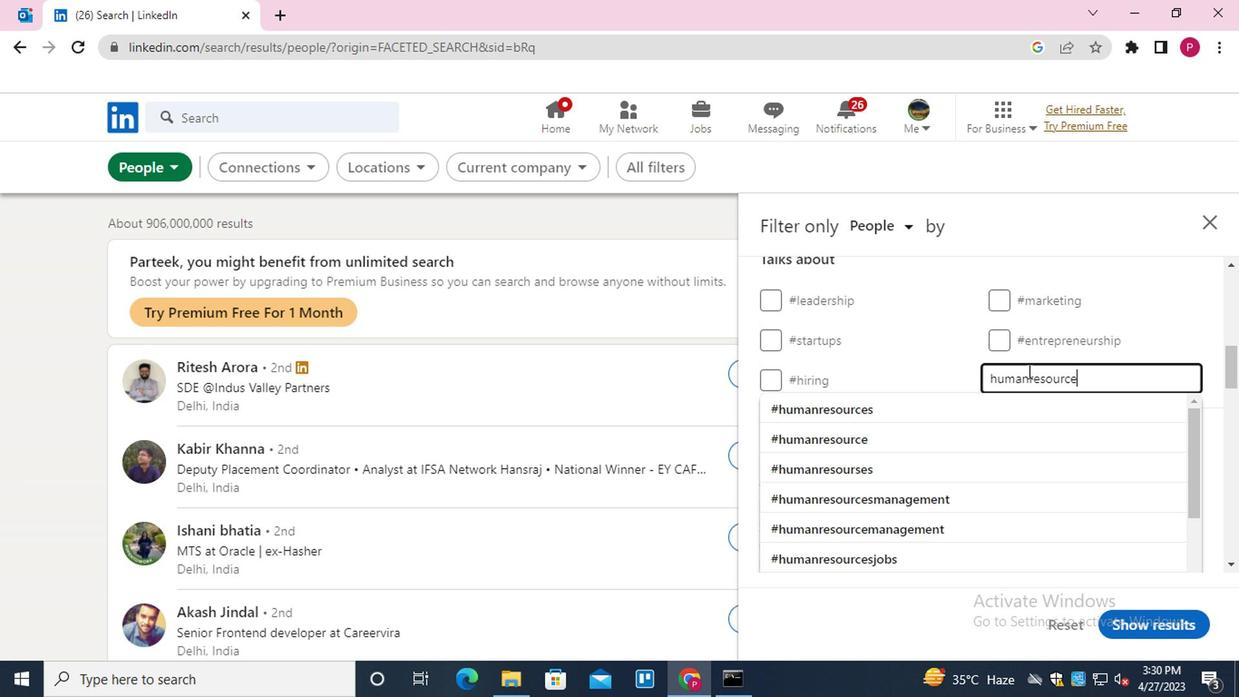 
Action: Mouse moved to (1023, 371)
Screenshot: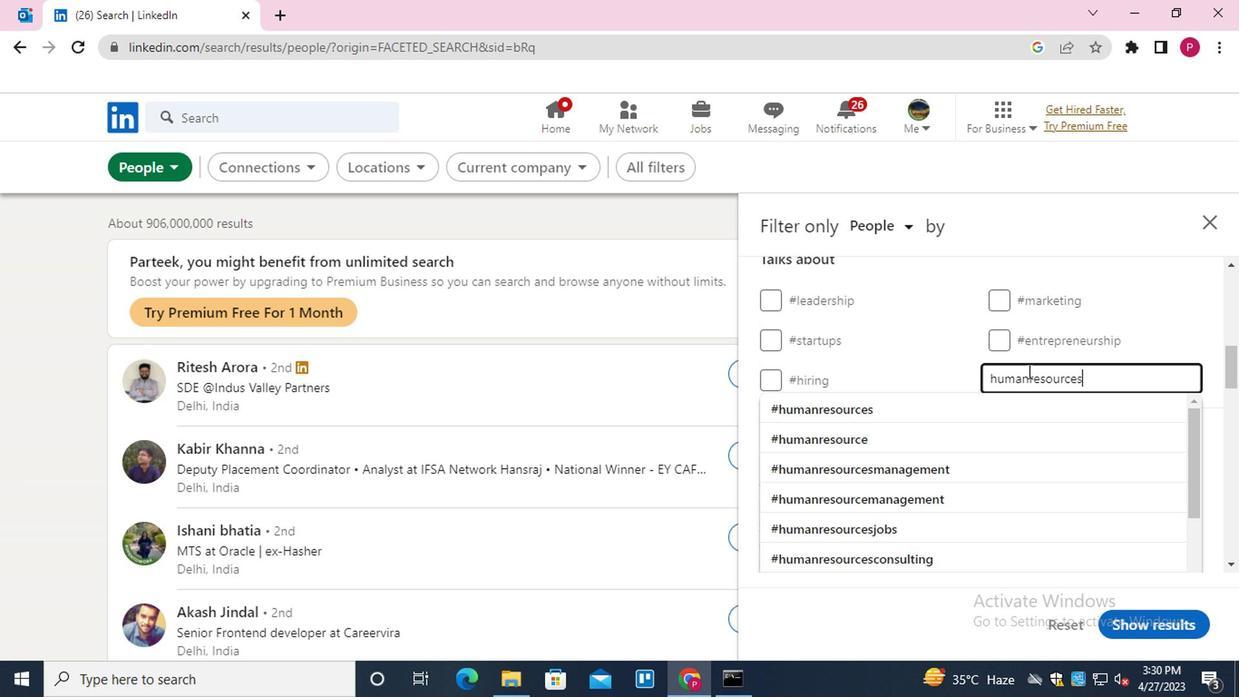 
Action: Key pressed <Key.down><Key.enter>
Screenshot: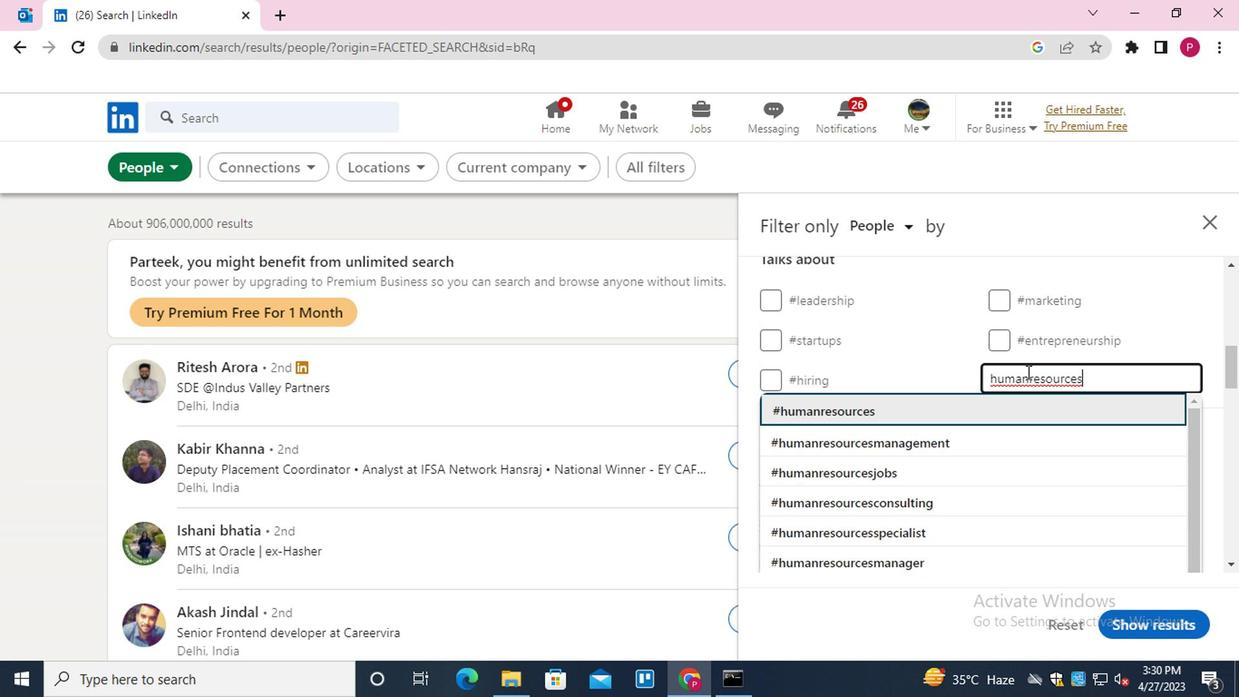 
Action: Mouse moved to (994, 396)
Screenshot: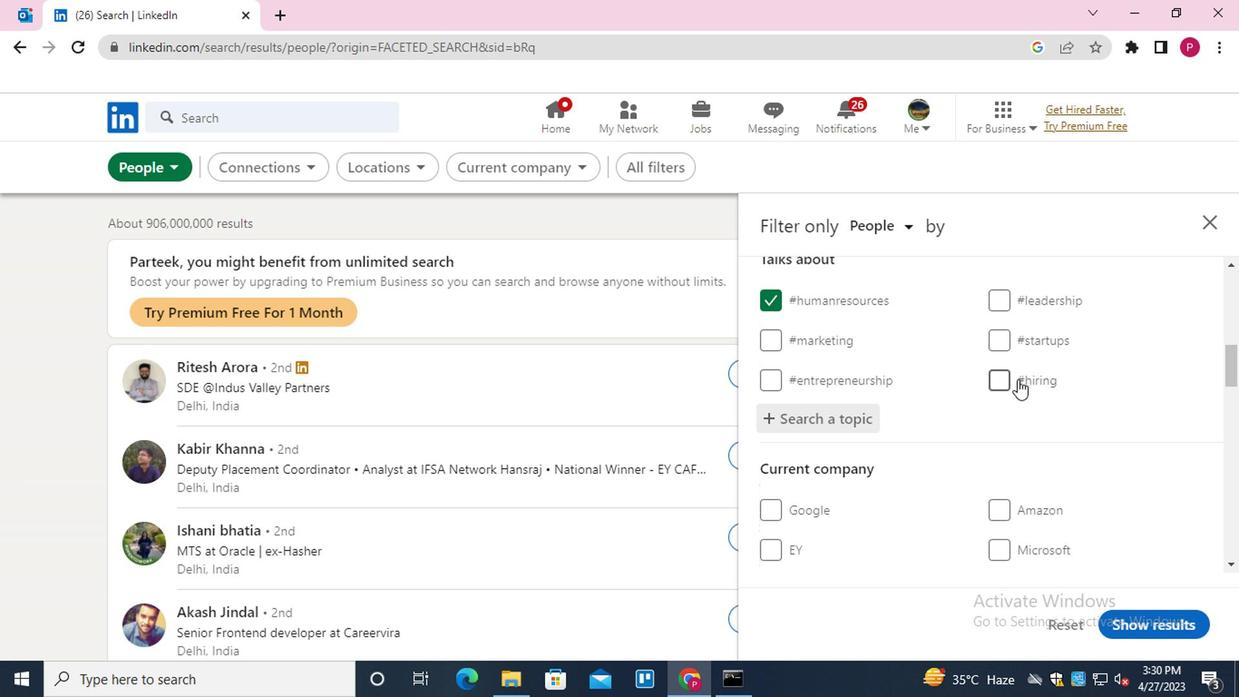 
Action: Mouse scrolled (994, 395) with delta (0, 0)
Screenshot: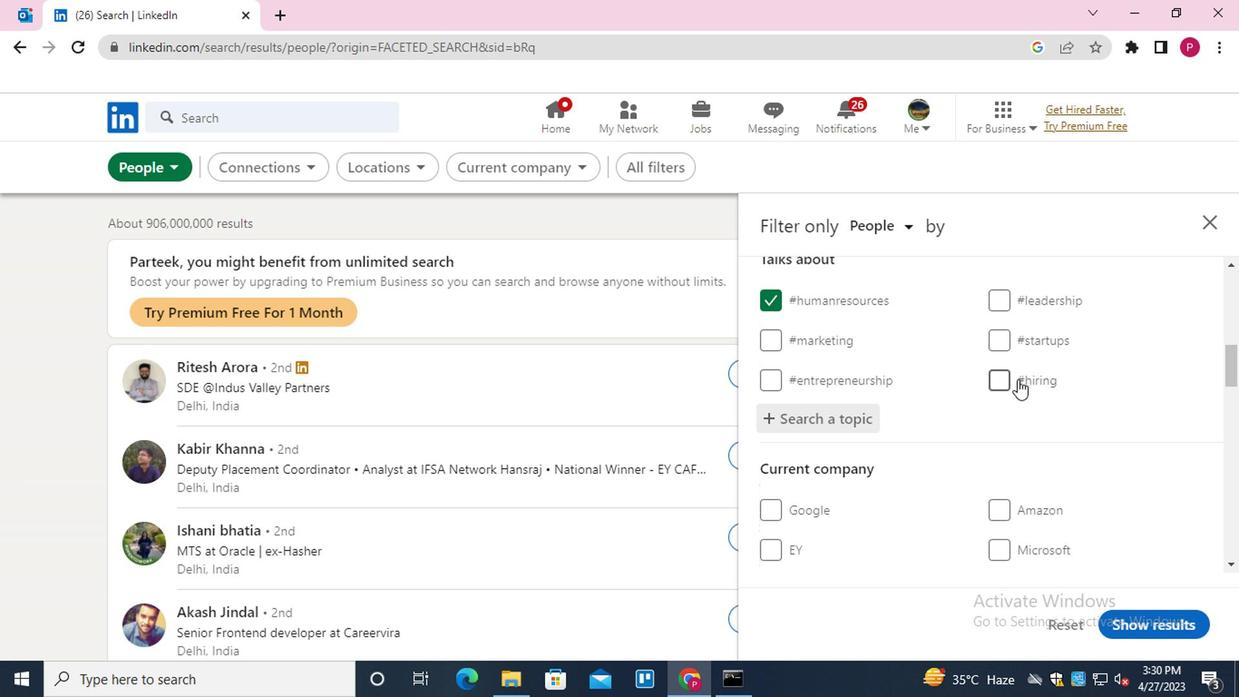 
Action: Mouse moved to (988, 398)
Screenshot: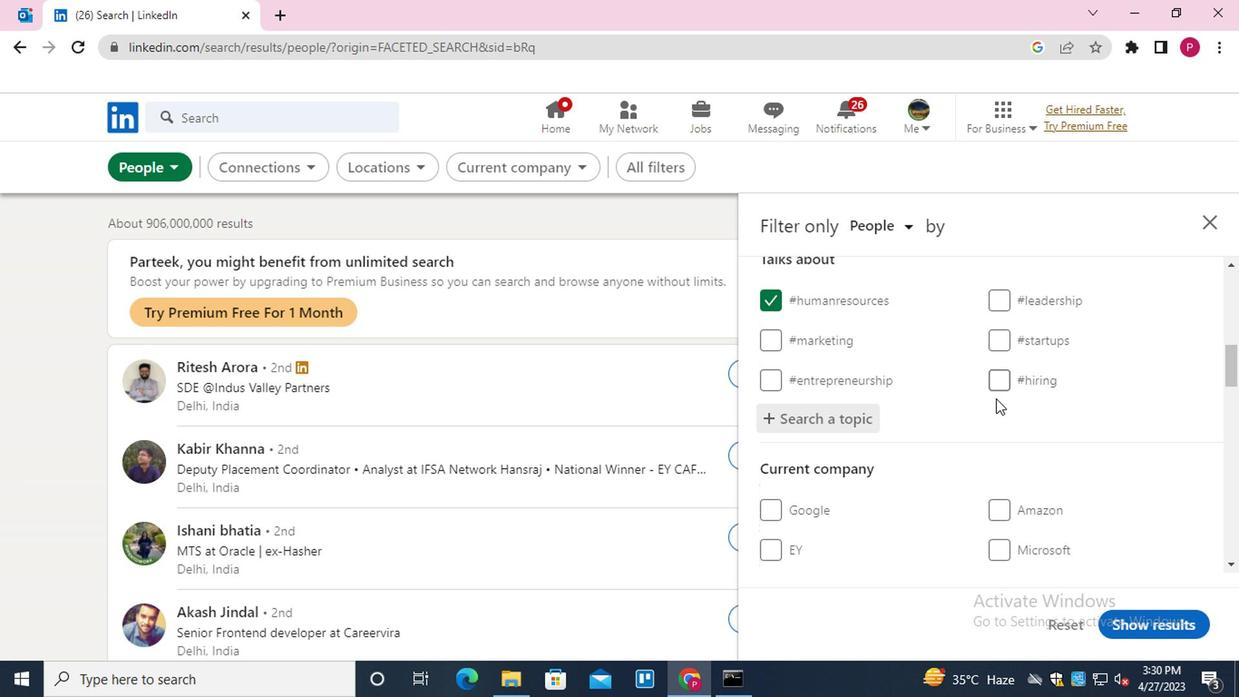 
Action: Mouse scrolled (988, 397) with delta (0, 0)
Screenshot: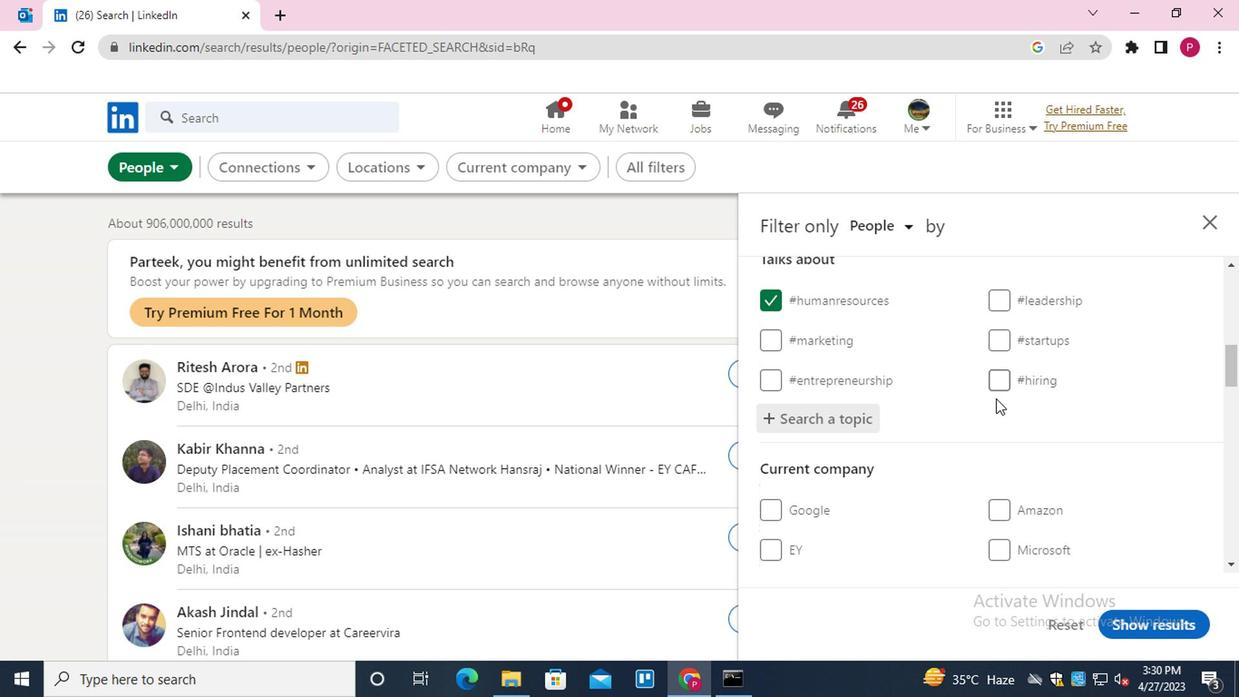 
Action: Mouse moved to (1016, 398)
Screenshot: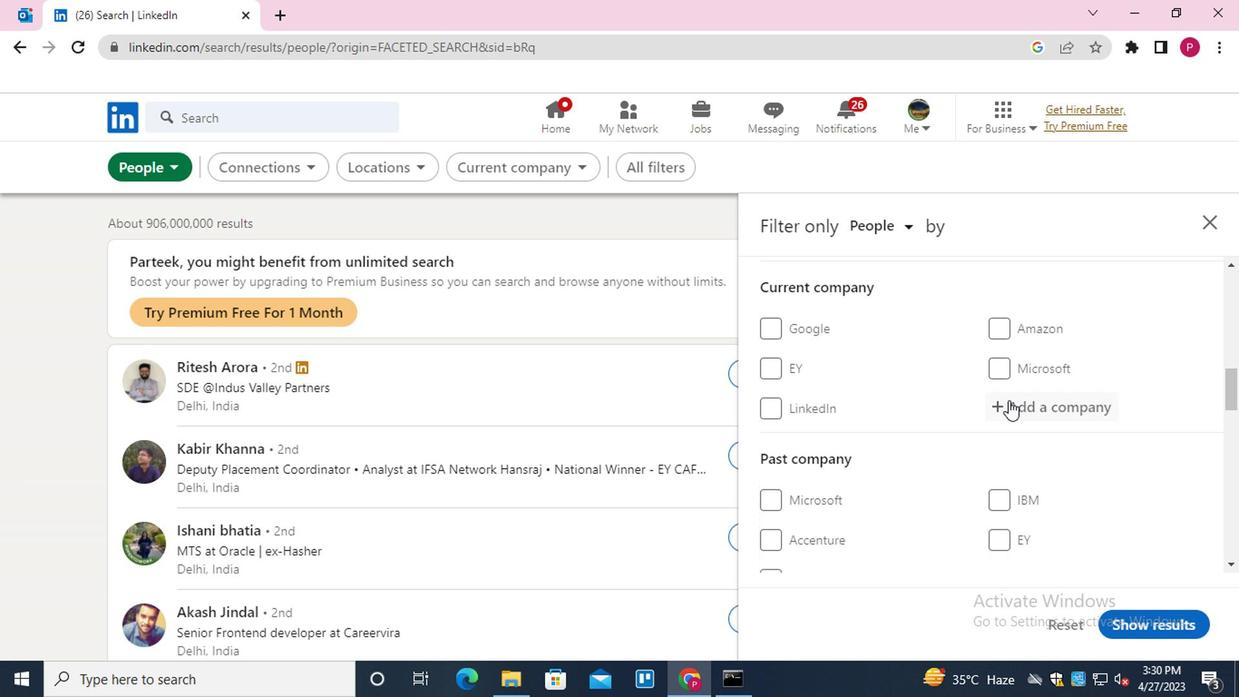 
Action: Mouse pressed left at (1016, 398)
Screenshot: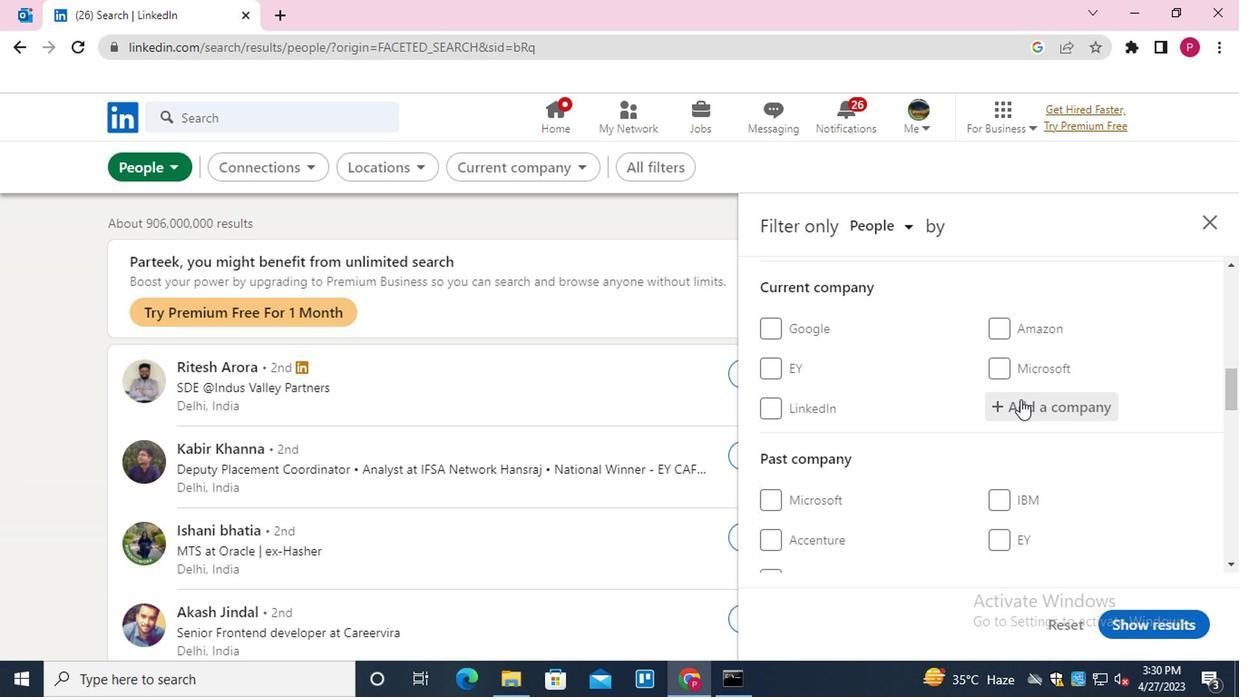 
Action: Mouse moved to (895, 424)
Screenshot: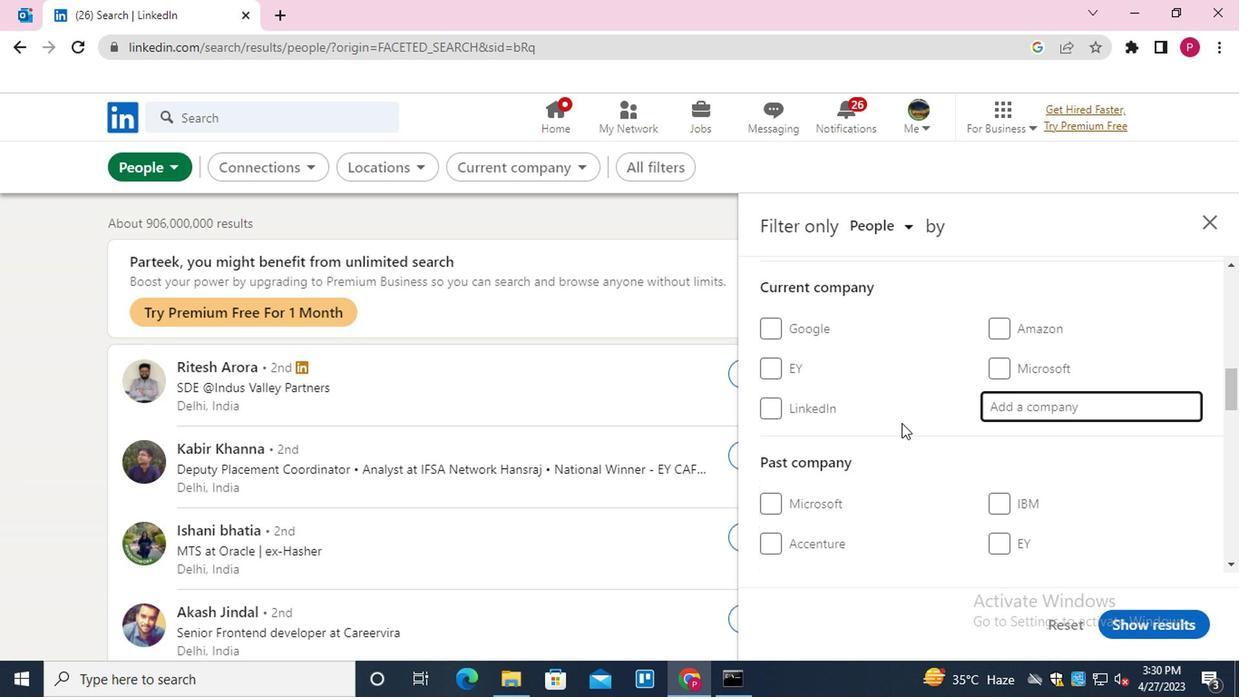 
Action: Mouse scrolled (895, 423) with delta (0, -1)
Screenshot: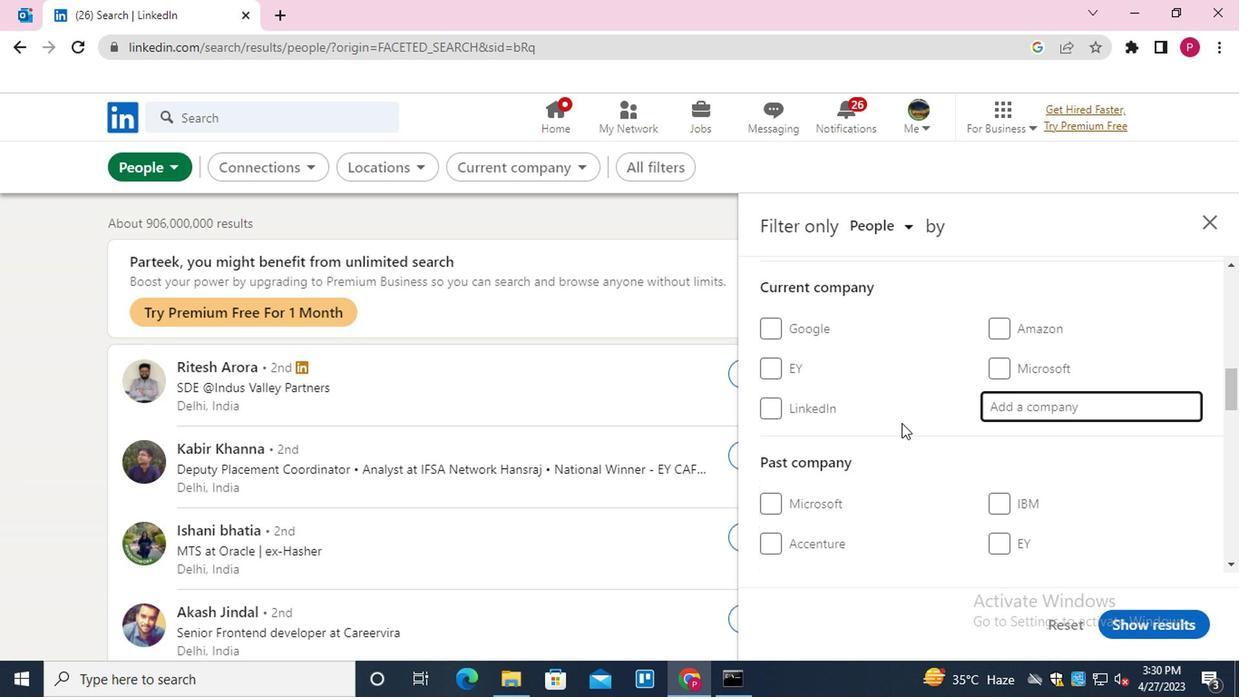 
Action: Mouse scrolled (895, 423) with delta (0, -1)
Screenshot: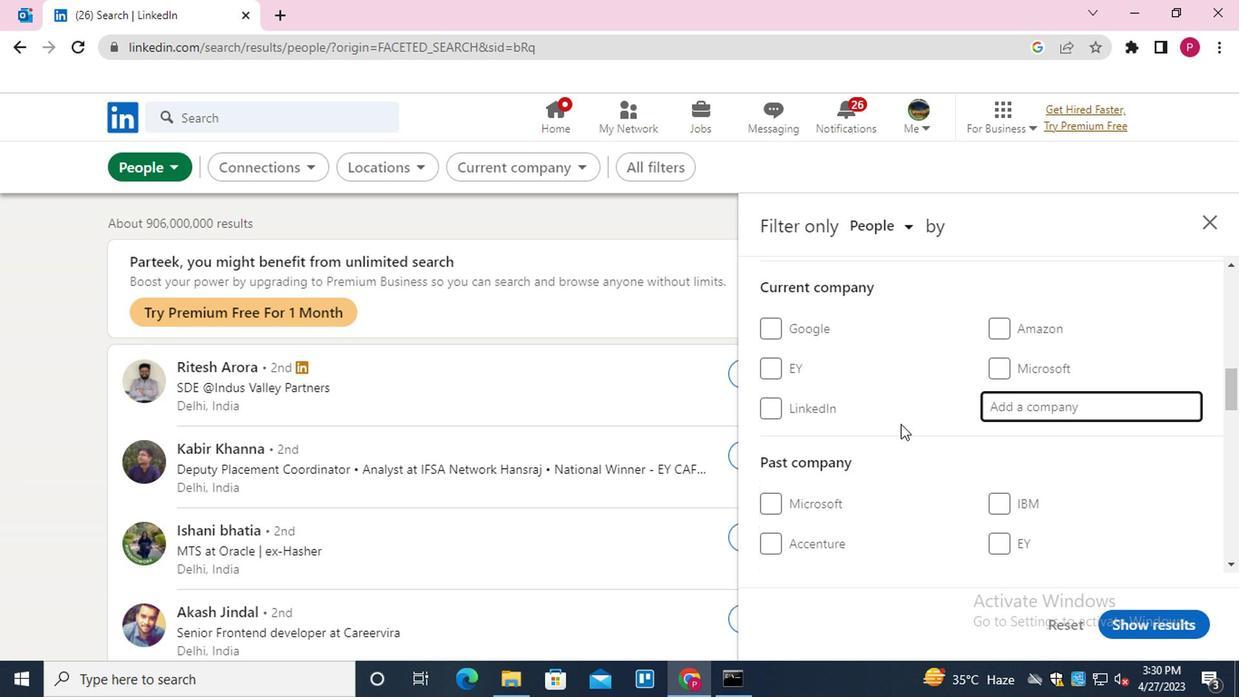 
Action: Mouse scrolled (895, 423) with delta (0, -1)
Screenshot: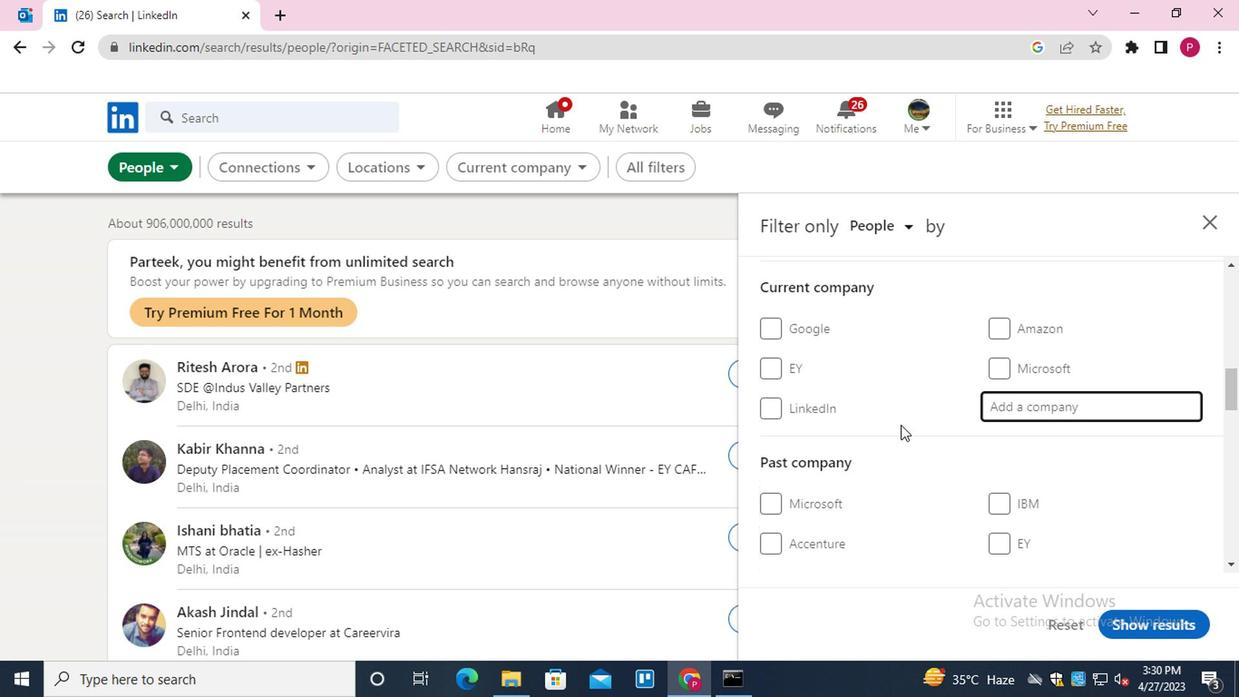 
Action: Mouse scrolled (895, 423) with delta (0, -1)
Screenshot: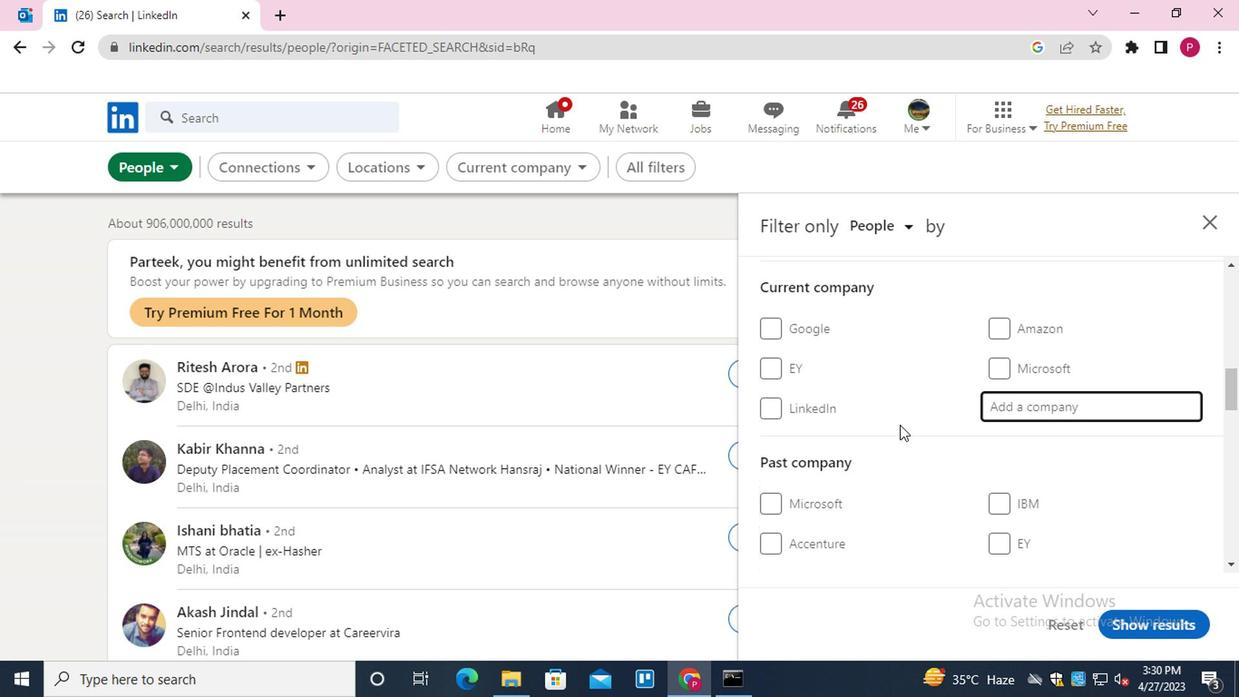 
Action: Mouse scrolled (895, 423) with delta (0, -1)
Screenshot: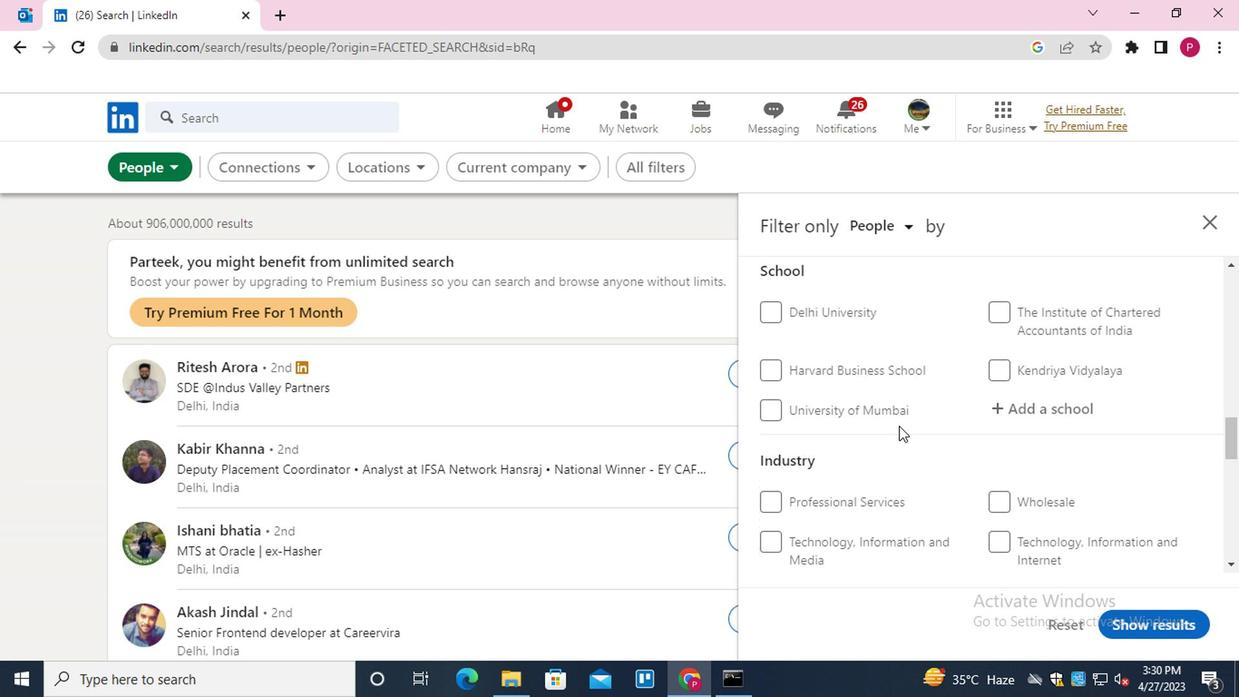 
Action: Mouse scrolled (895, 423) with delta (0, -1)
Screenshot: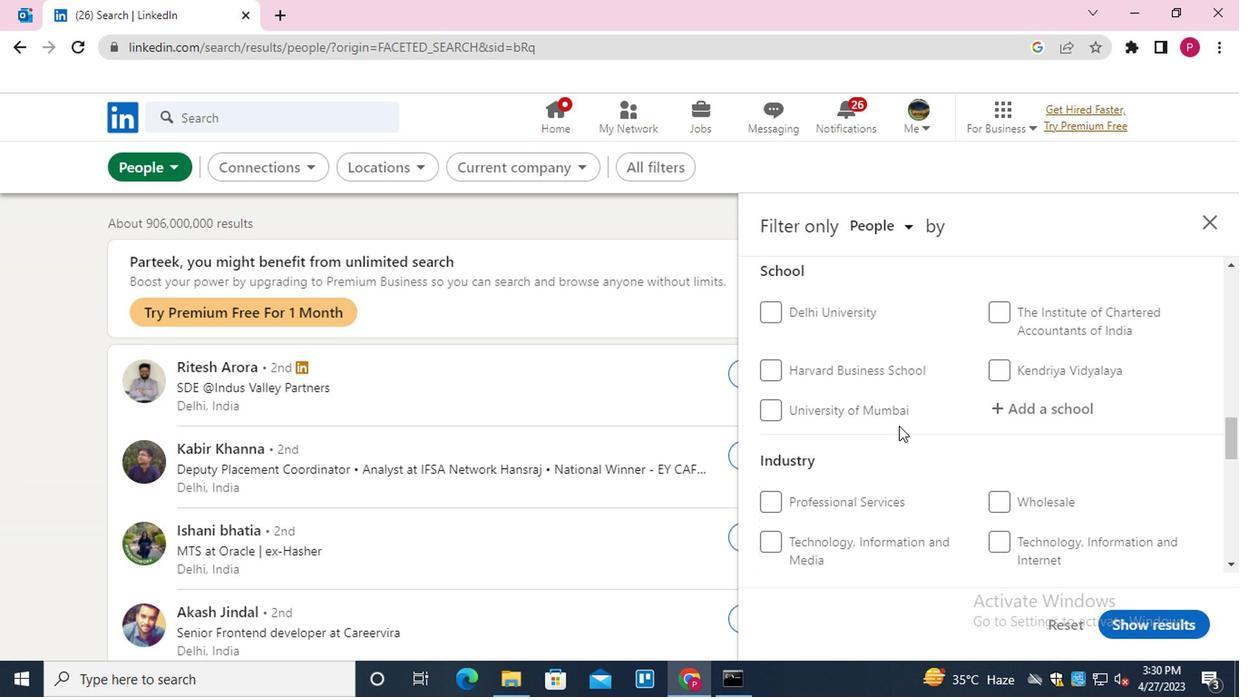 
Action: Mouse scrolled (895, 423) with delta (0, -1)
Screenshot: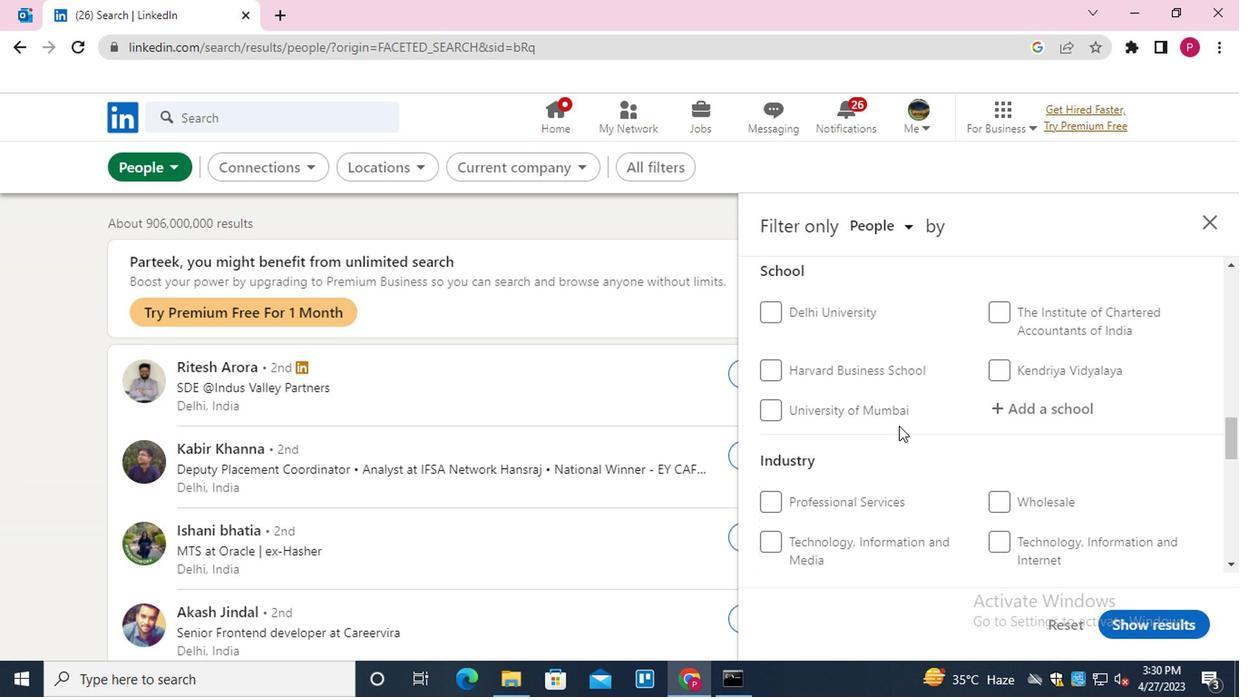 
Action: Mouse scrolled (895, 423) with delta (0, -1)
Screenshot: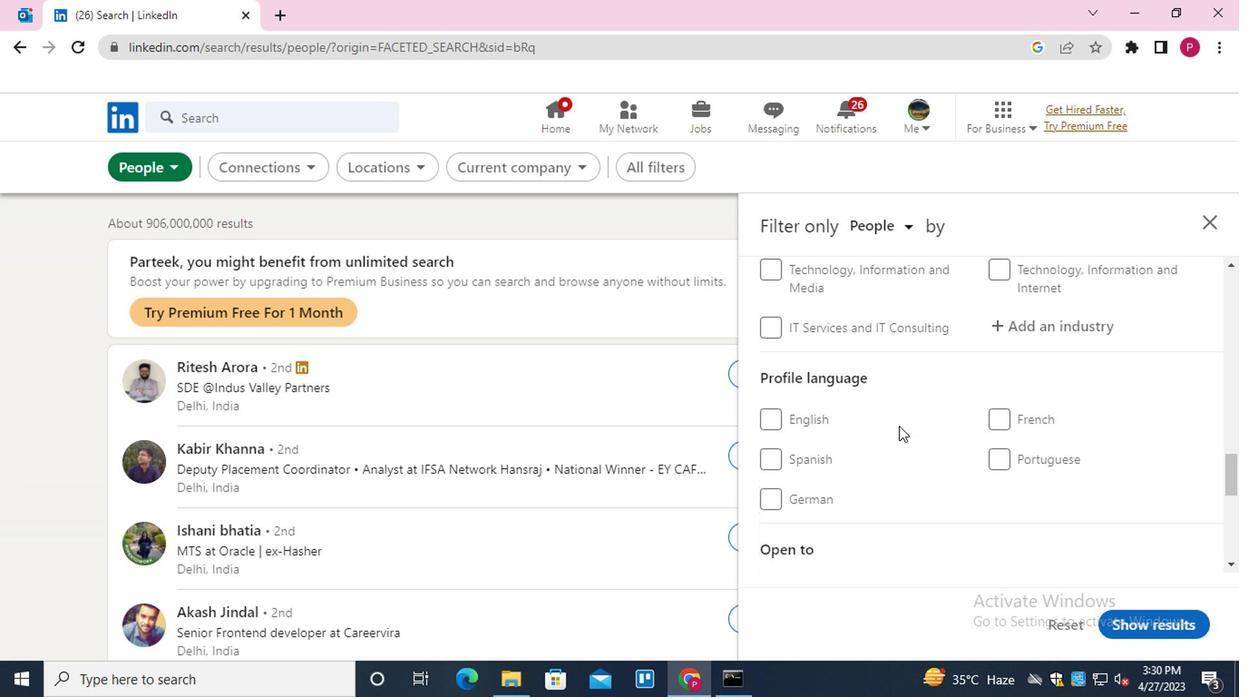
Action: Mouse moved to (790, 329)
Screenshot: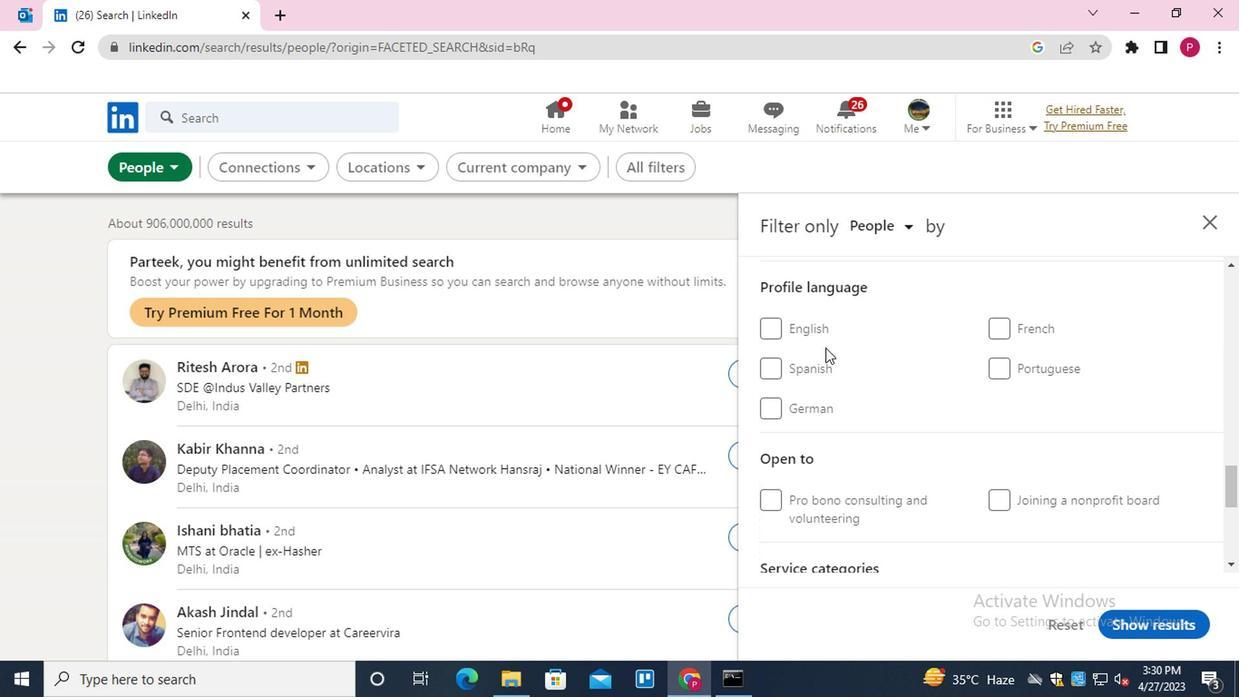 
Action: Mouse pressed left at (790, 329)
Screenshot: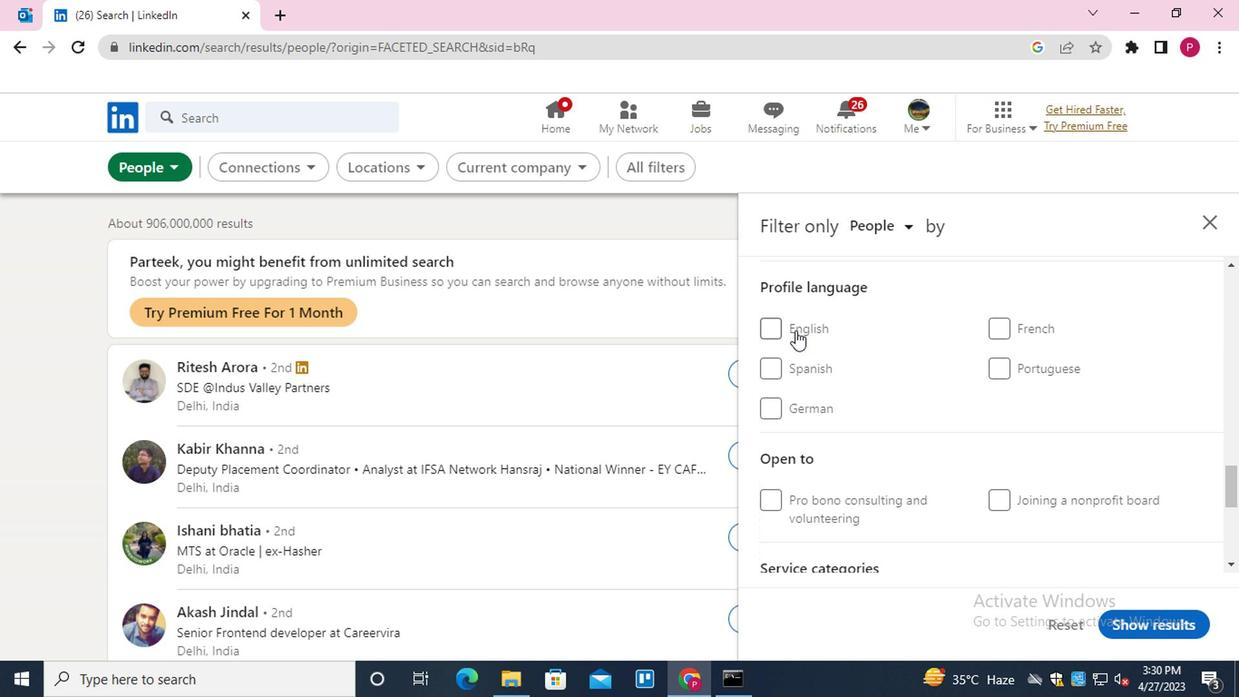 
Action: Mouse moved to (841, 383)
Screenshot: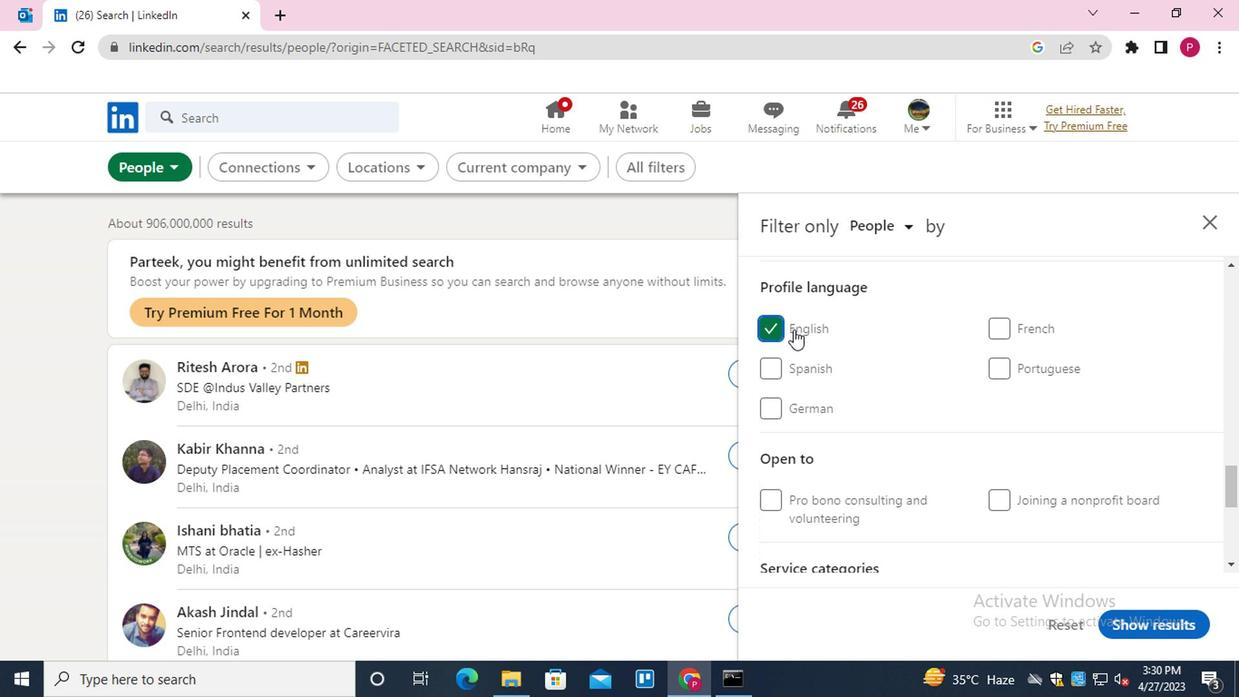 
Action: Mouse scrolled (841, 384) with delta (0, 0)
Screenshot: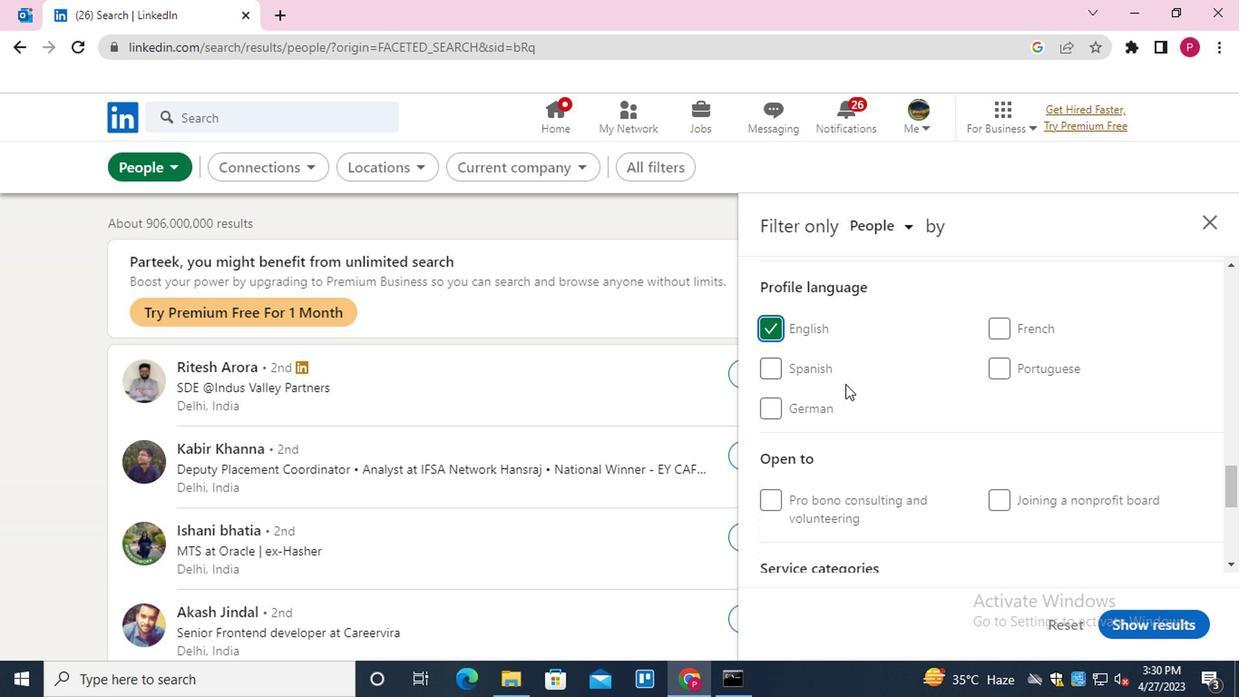 
Action: Mouse scrolled (841, 384) with delta (0, 0)
Screenshot: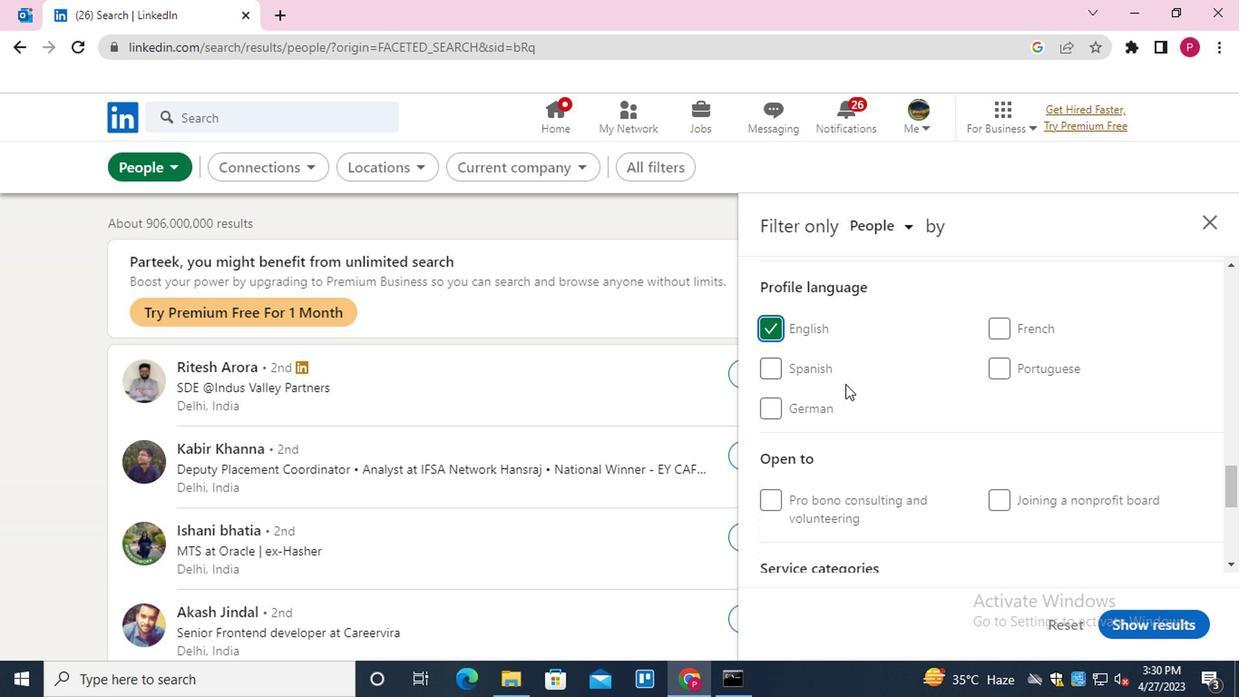 
Action: Mouse scrolled (841, 384) with delta (0, 0)
Screenshot: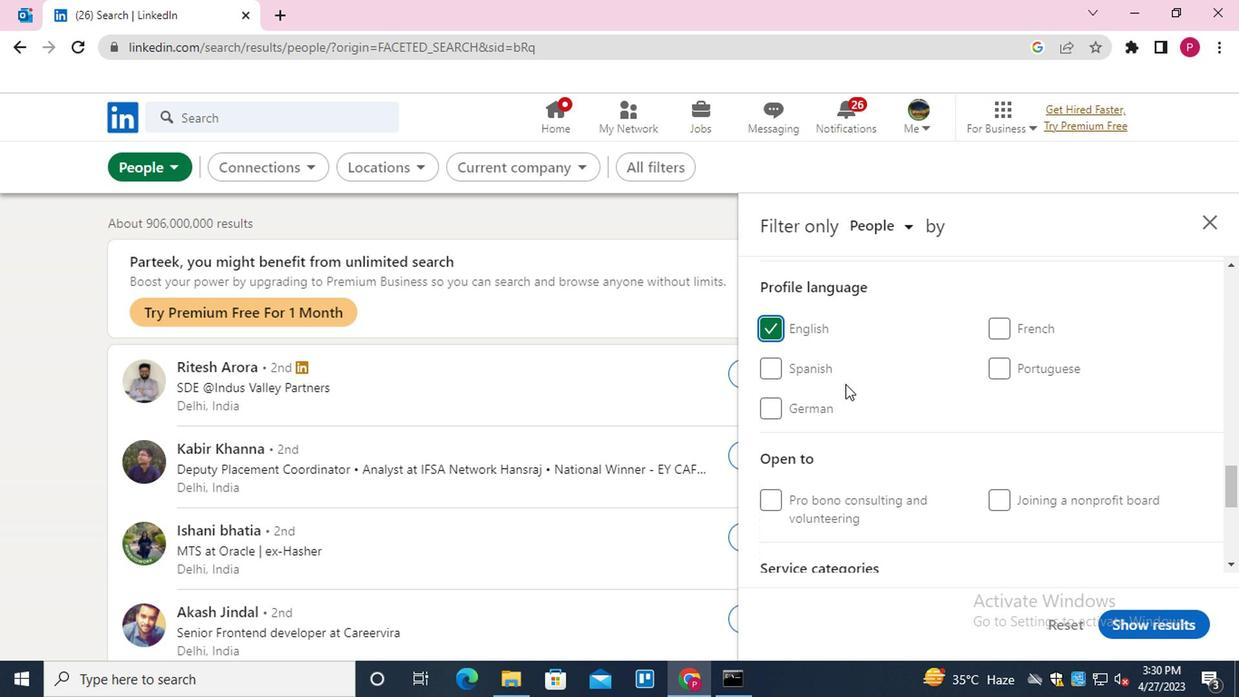 
Action: Mouse scrolled (841, 384) with delta (0, 0)
Screenshot: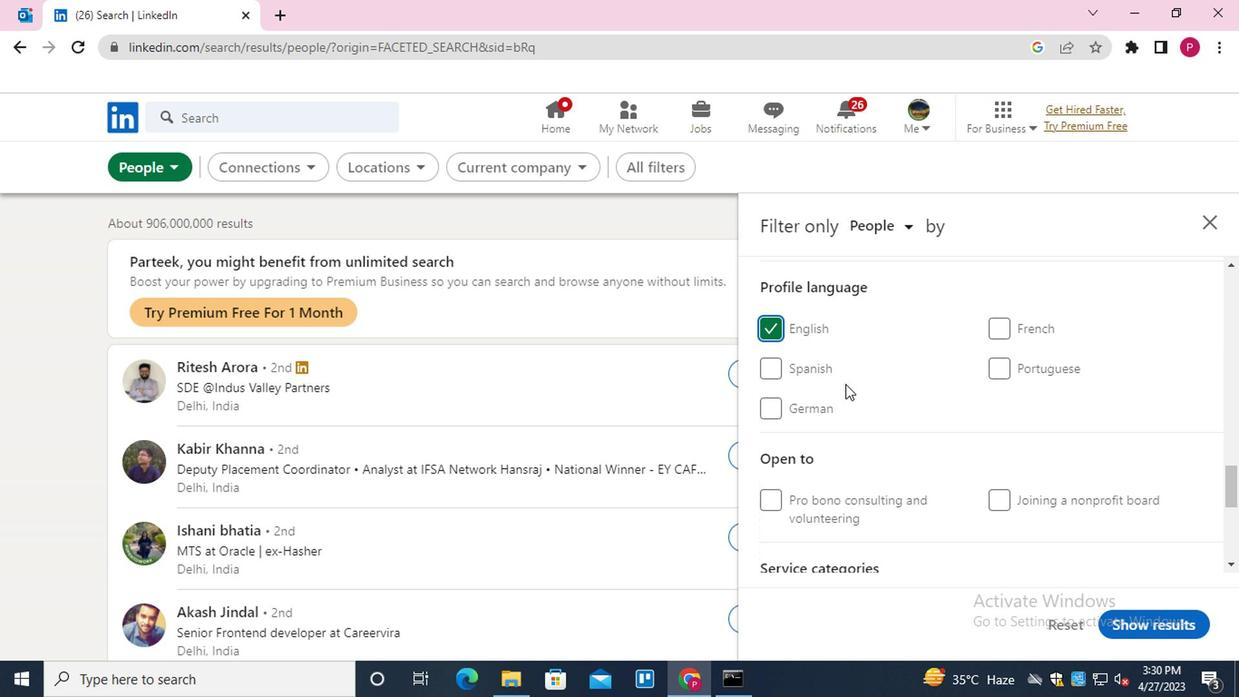 
Action: Mouse scrolled (841, 384) with delta (0, 0)
Screenshot: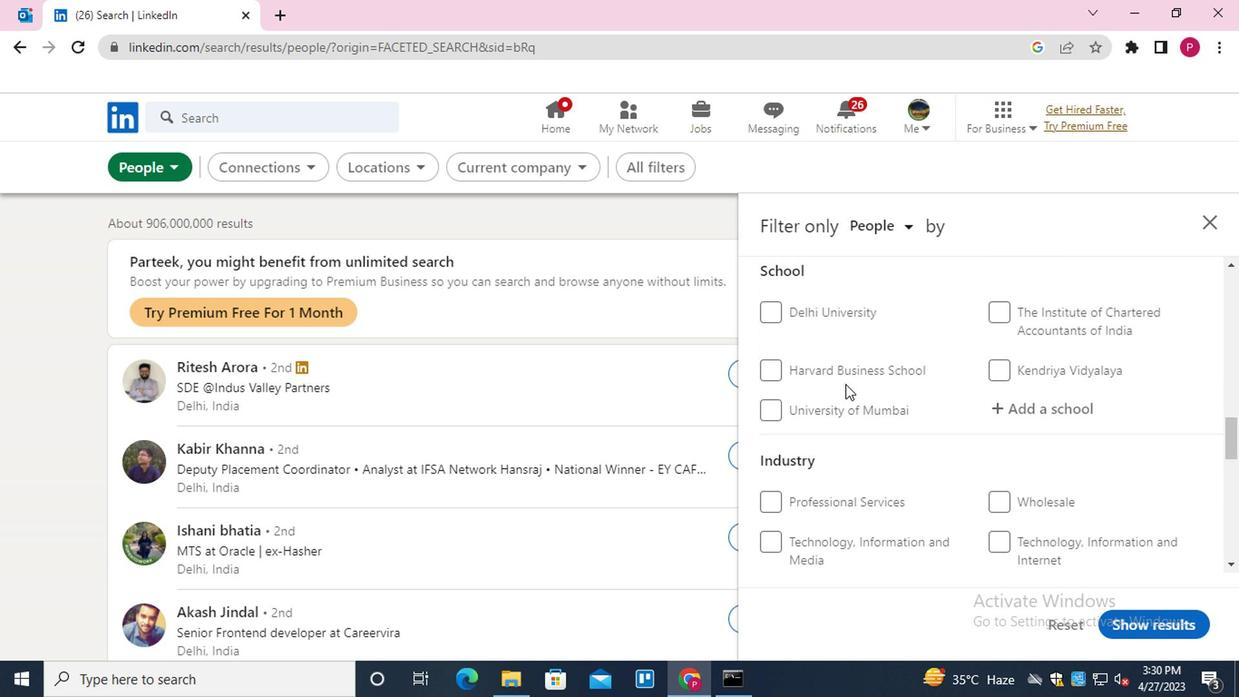 
Action: Mouse scrolled (841, 384) with delta (0, 0)
Screenshot: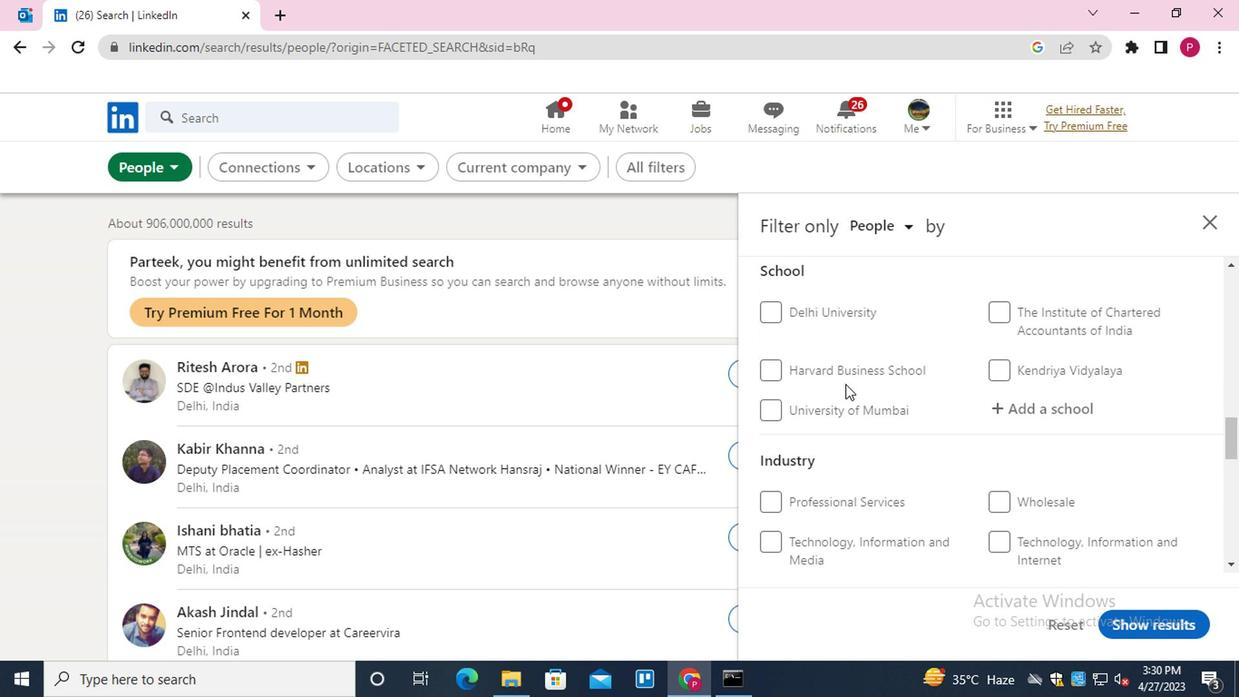 
Action: Mouse scrolled (841, 384) with delta (0, 0)
Screenshot: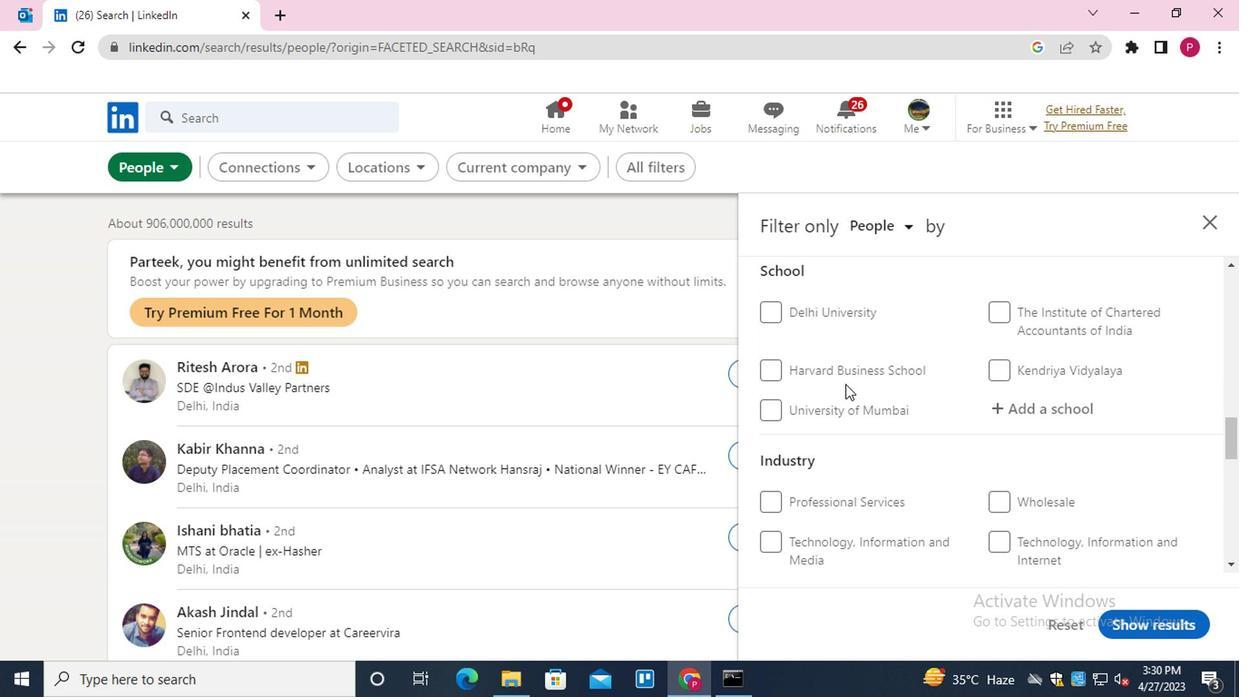 
Action: Mouse scrolled (841, 384) with delta (0, 0)
Screenshot: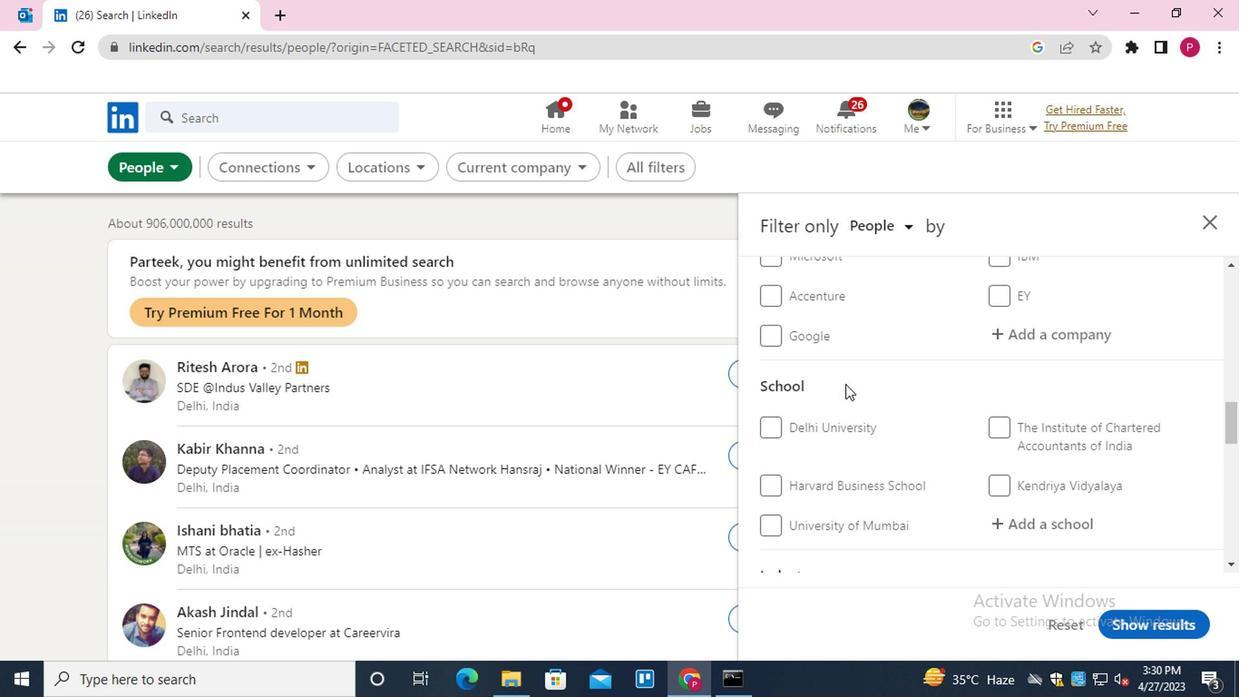 
Action: Mouse moved to (1047, 402)
Screenshot: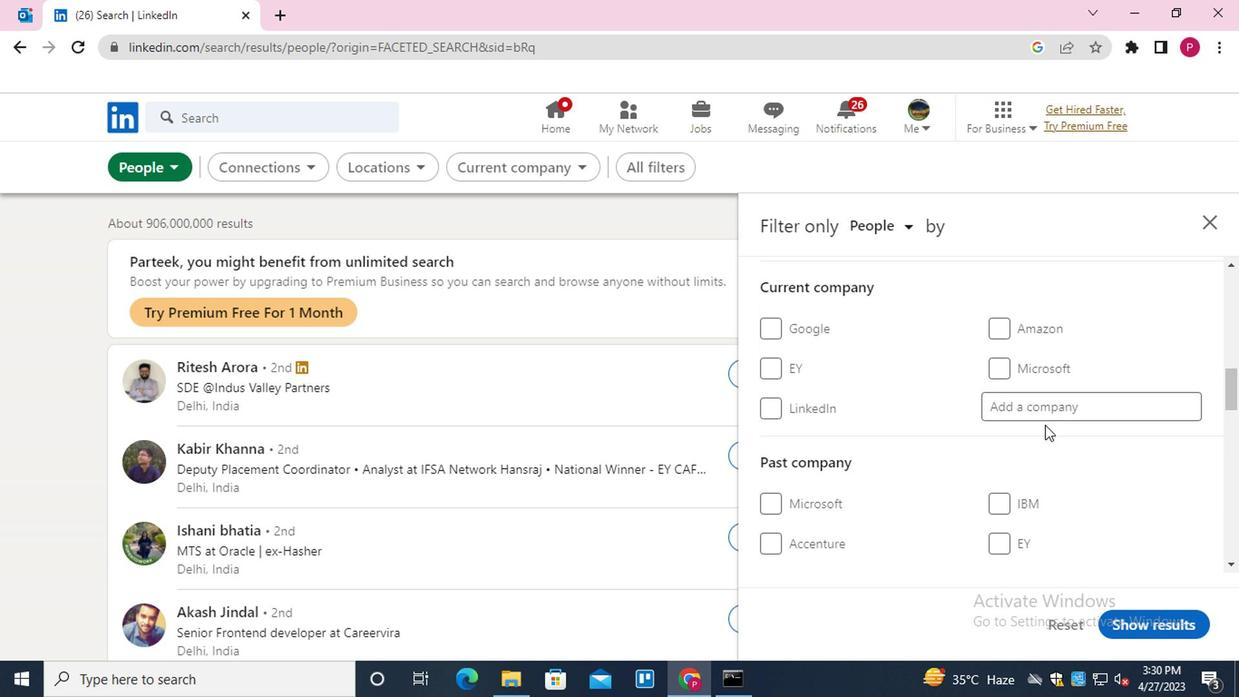 
Action: Mouse pressed left at (1047, 402)
Screenshot: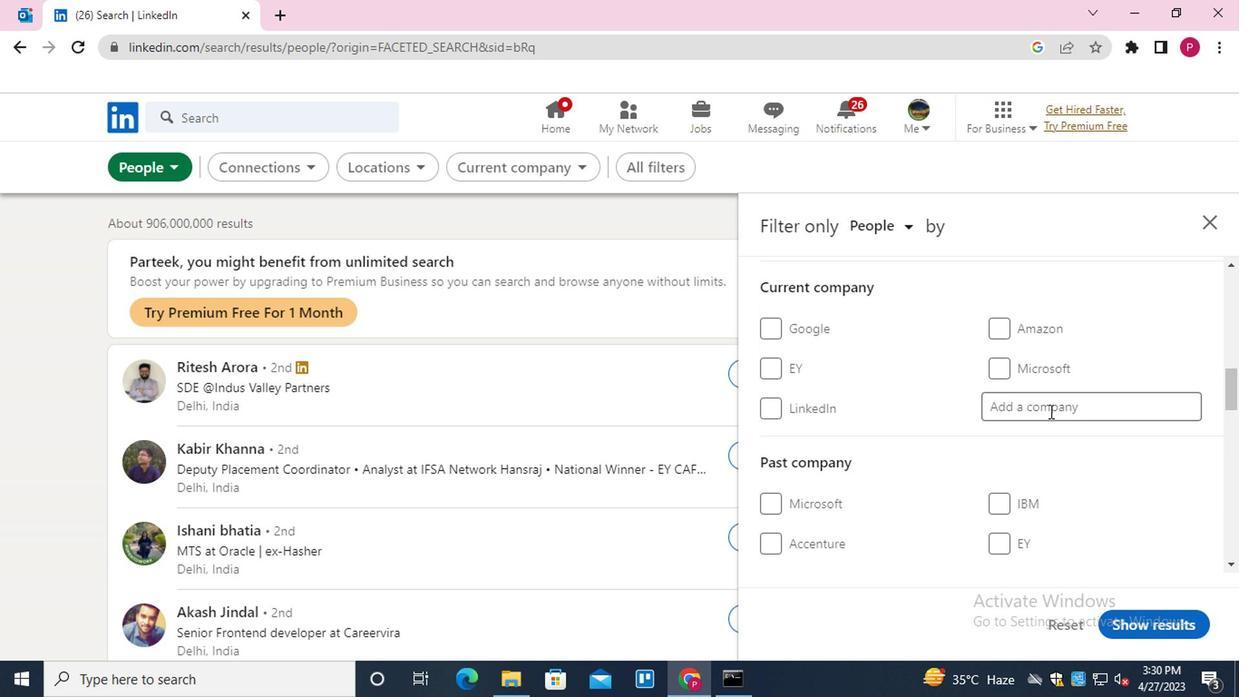 
Action: Mouse moved to (1047, 402)
Screenshot: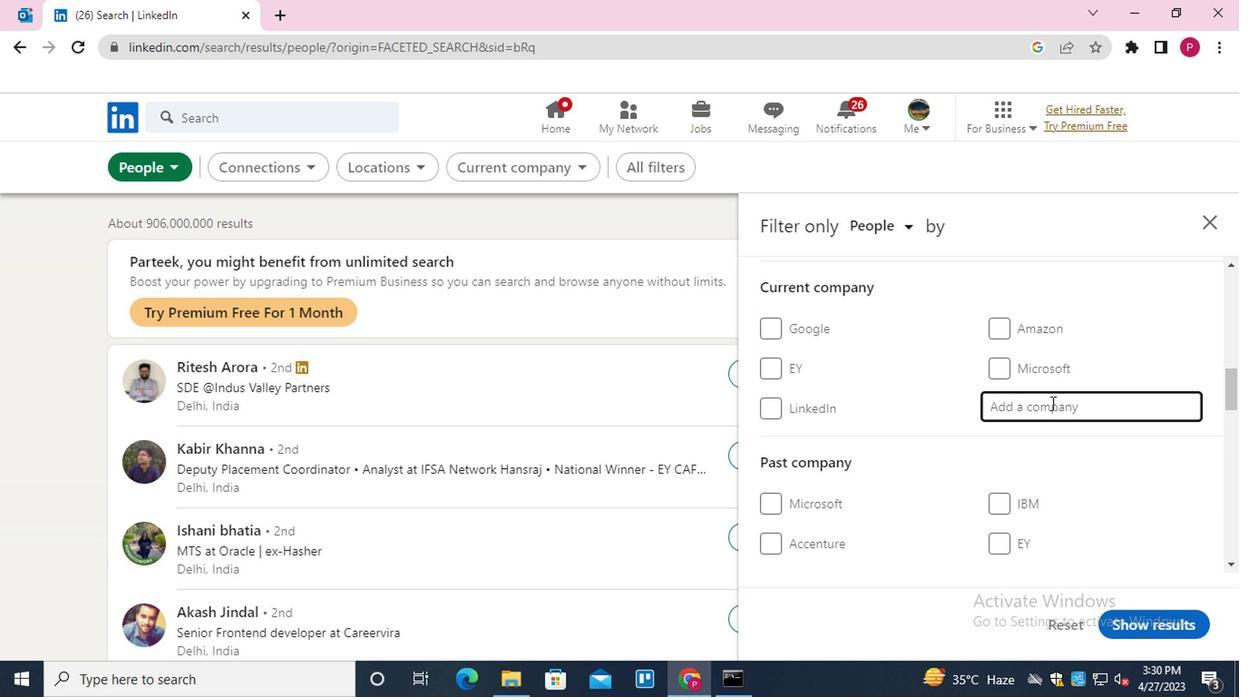 
Action: Key pressed <Key.shift><Key.shift><Key.shift>HR<Key.space><Key.shift>KN<Key.space><Key.down><Key.enter>
Screenshot: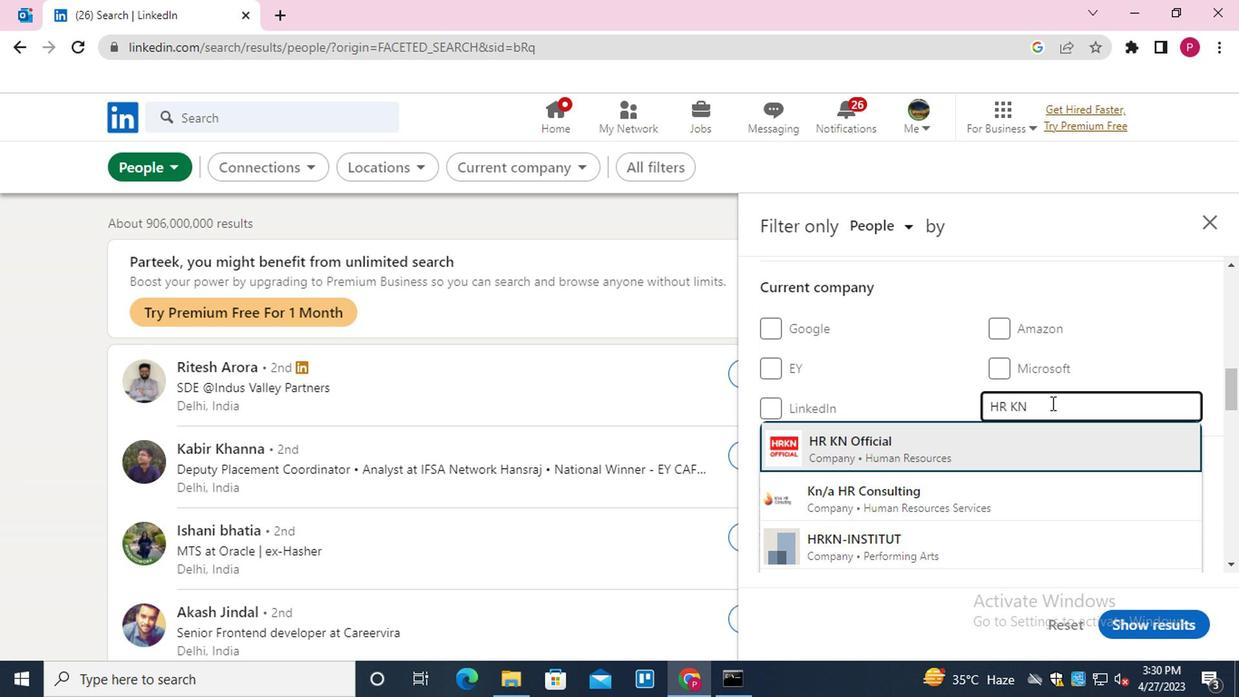 
Action: Mouse moved to (1017, 418)
Screenshot: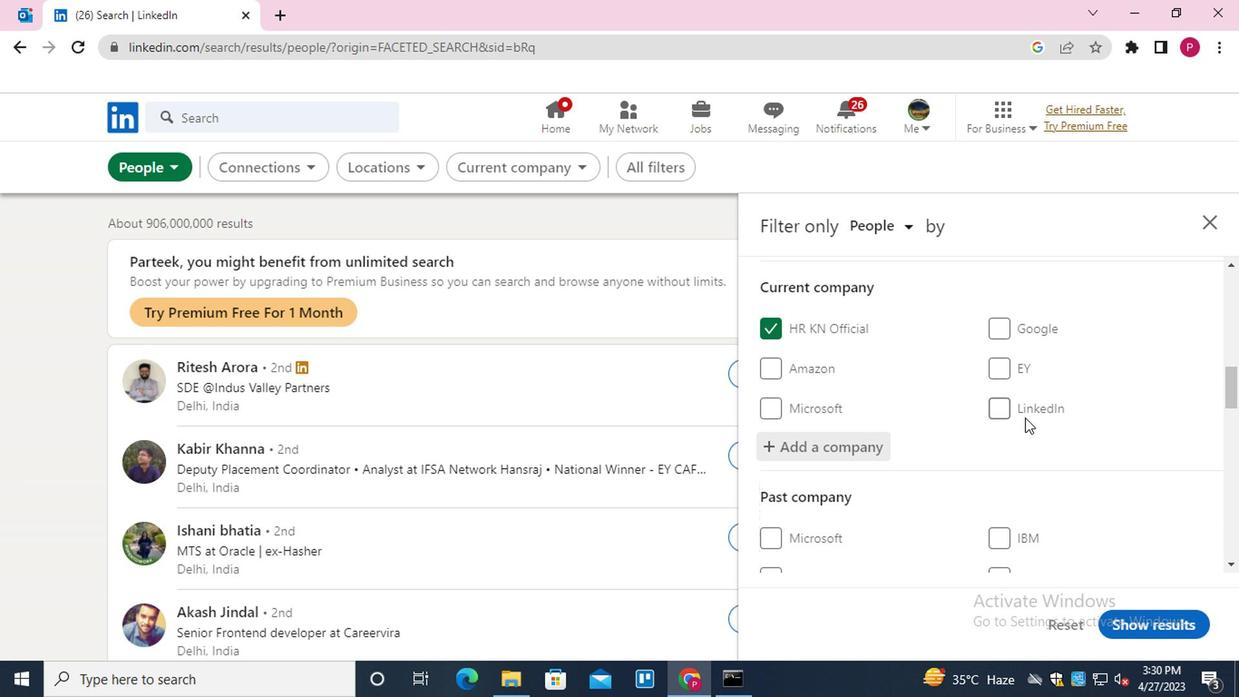 
Action: Mouse scrolled (1017, 418) with delta (0, 0)
Screenshot: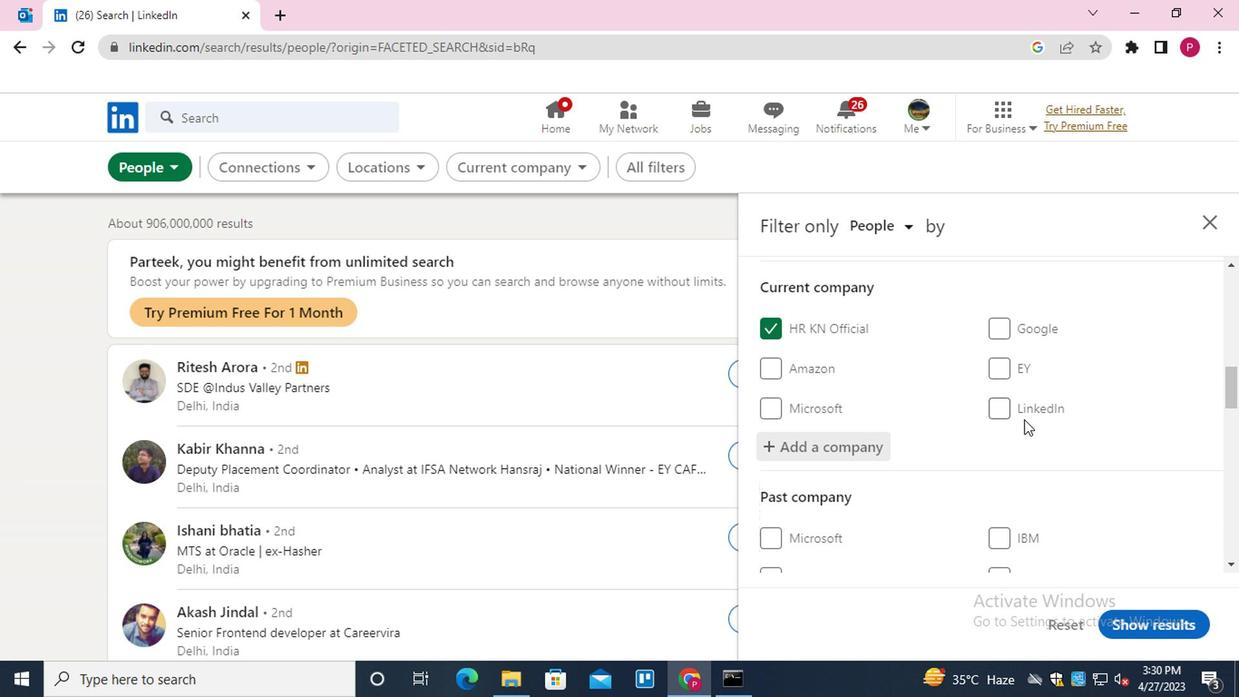 
Action: Mouse scrolled (1017, 418) with delta (0, 0)
Screenshot: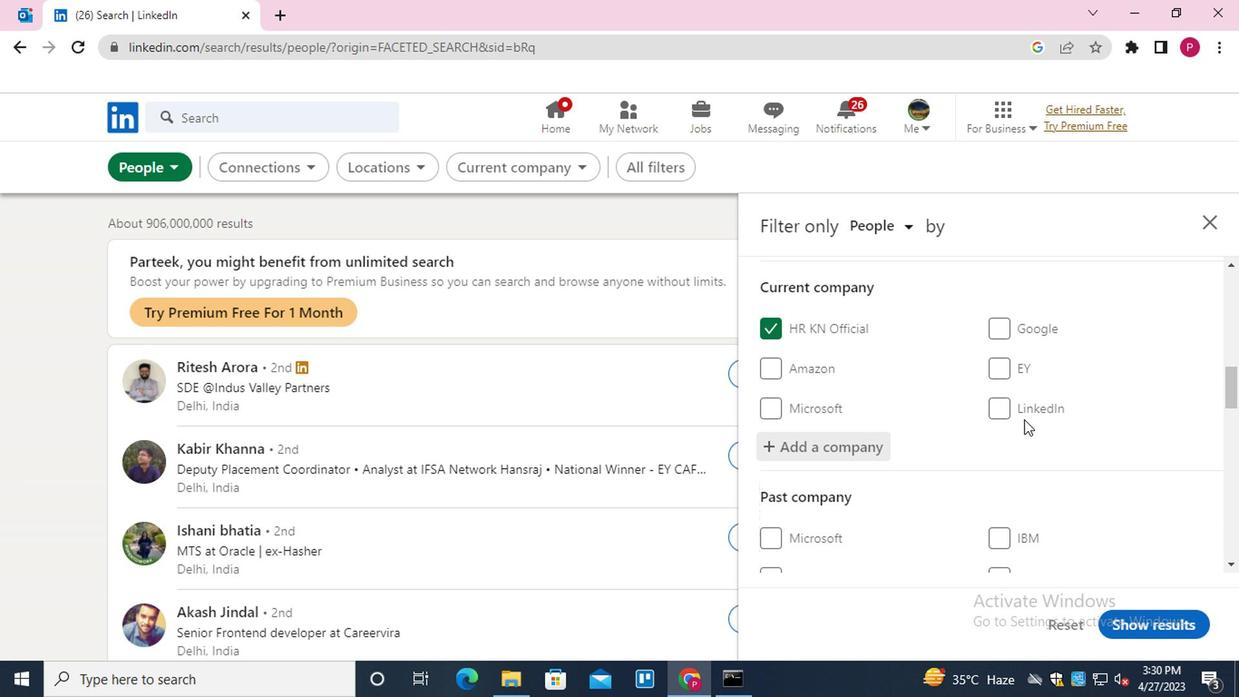 
Action: Mouse scrolled (1017, 418) with delta (0, 0)
Screenshot: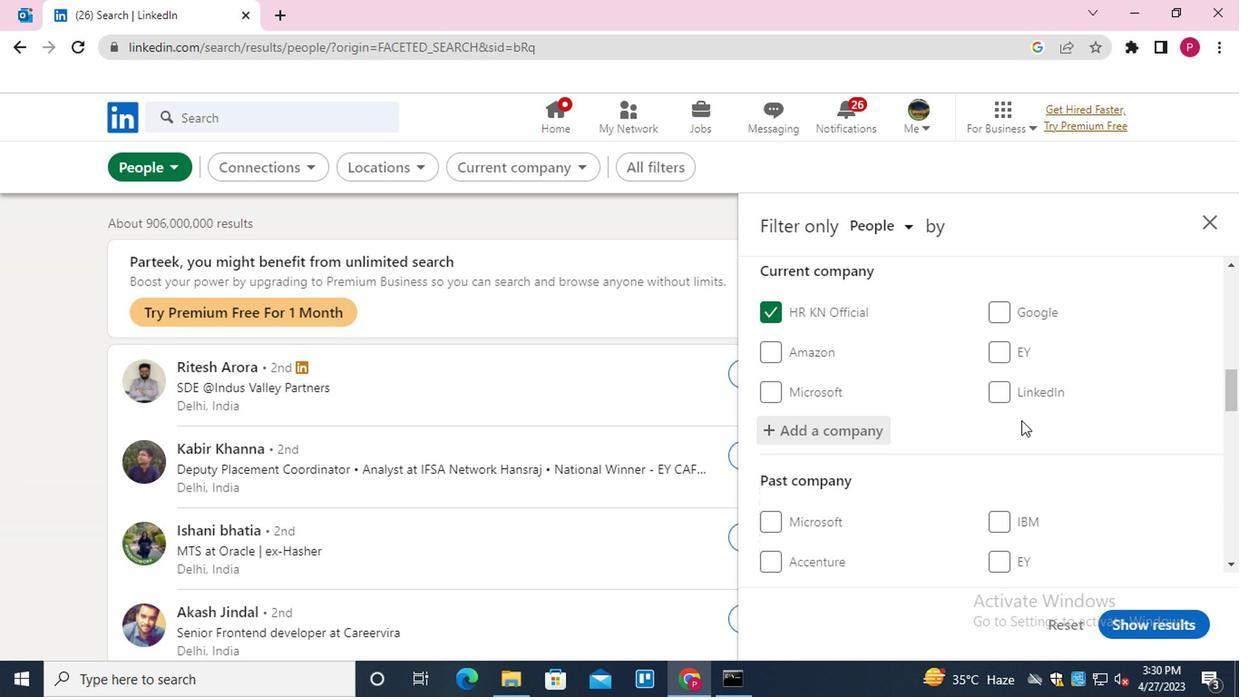 
Action: Mouse moved to (921, 418)
Screenshot: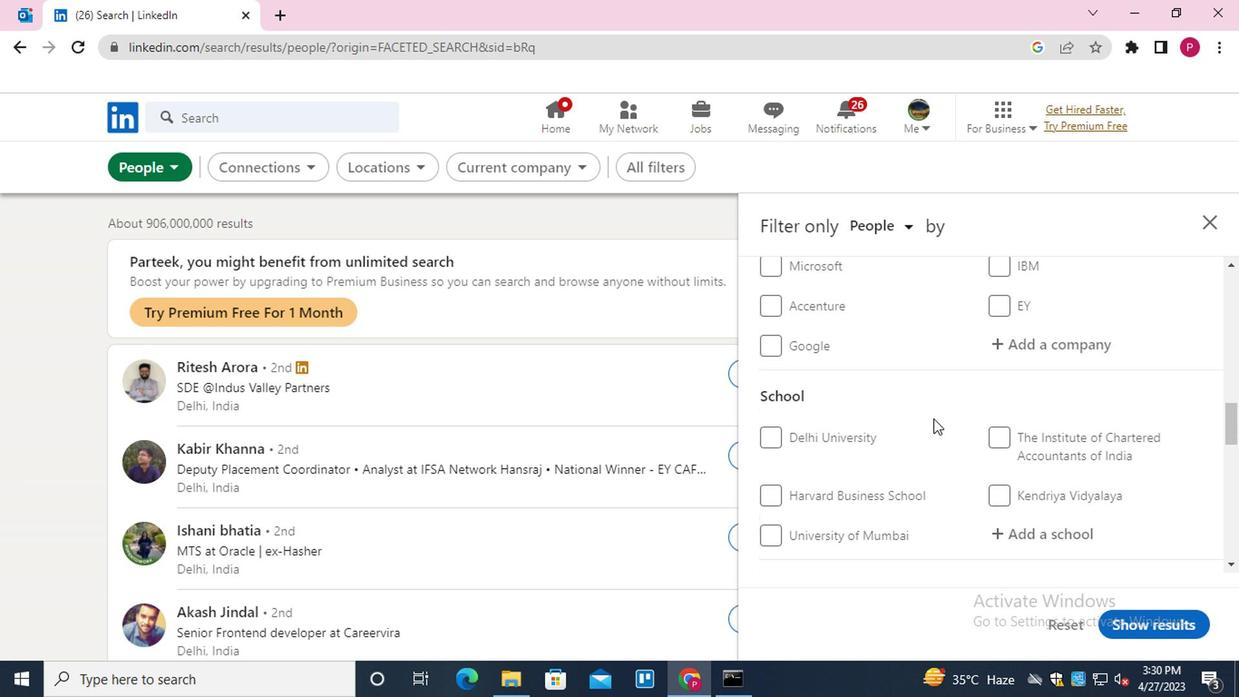 
Action: Mouse scrolled (921, 416) with delta (0, -1)
Screenshot: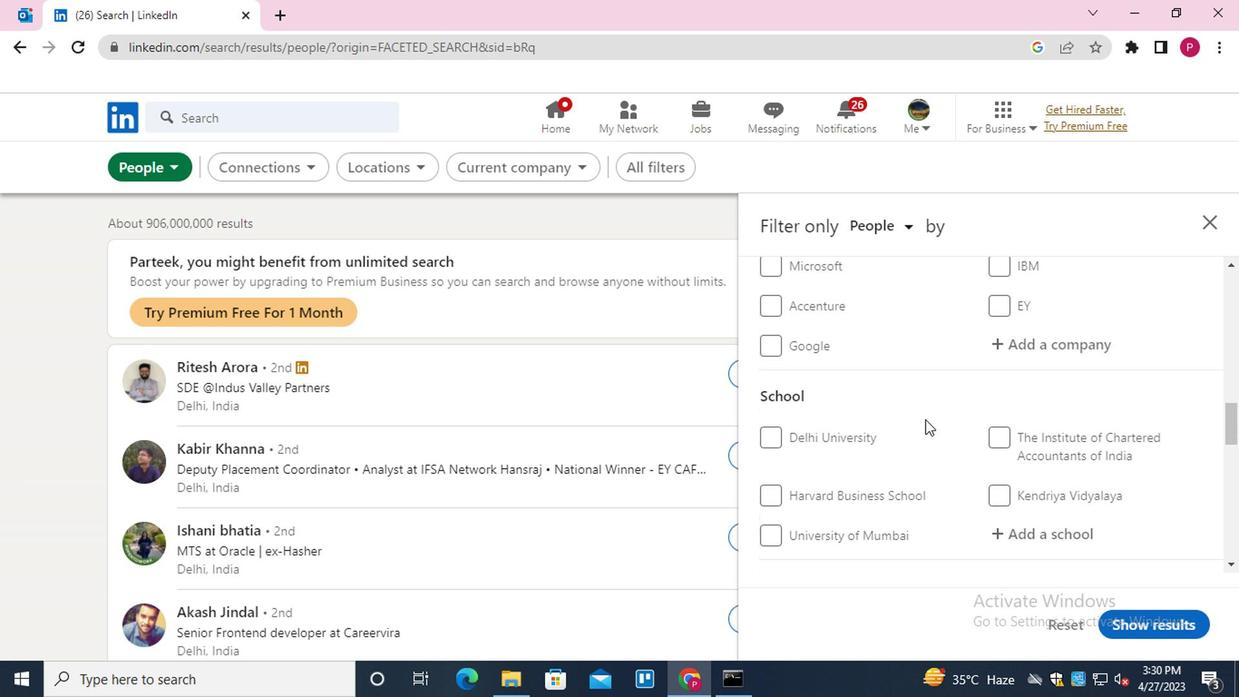 
Action: Mouse scrolled (921, 416) with delta (0, -1)
Screenshot: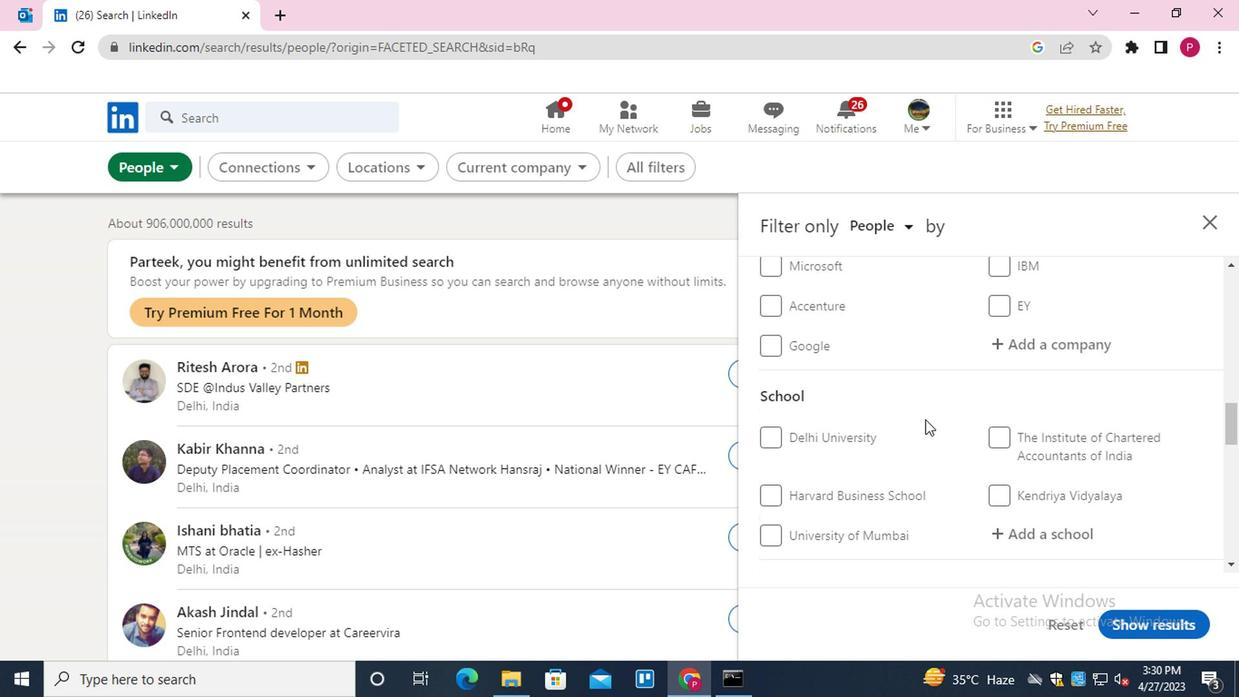 
Action: Mouse scrolled (921, 416) with delta (0, -1)
Screenshot: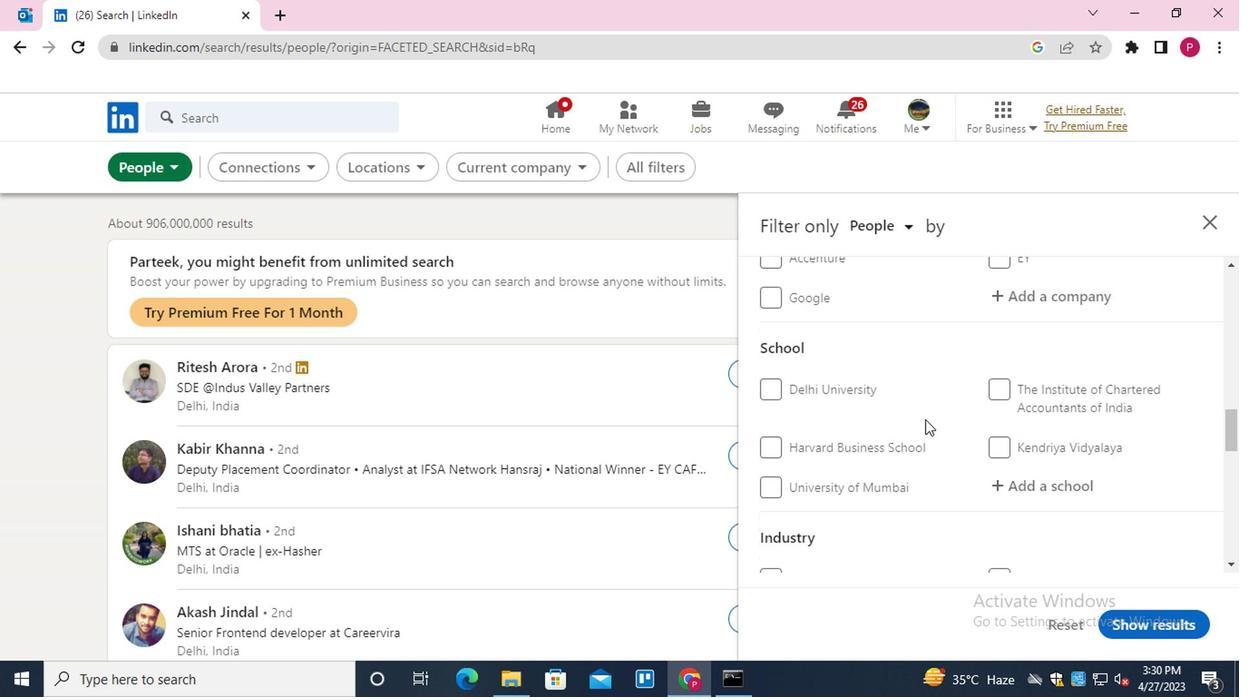 
Action: Mouse moved to (1040, 267)
Screenshot: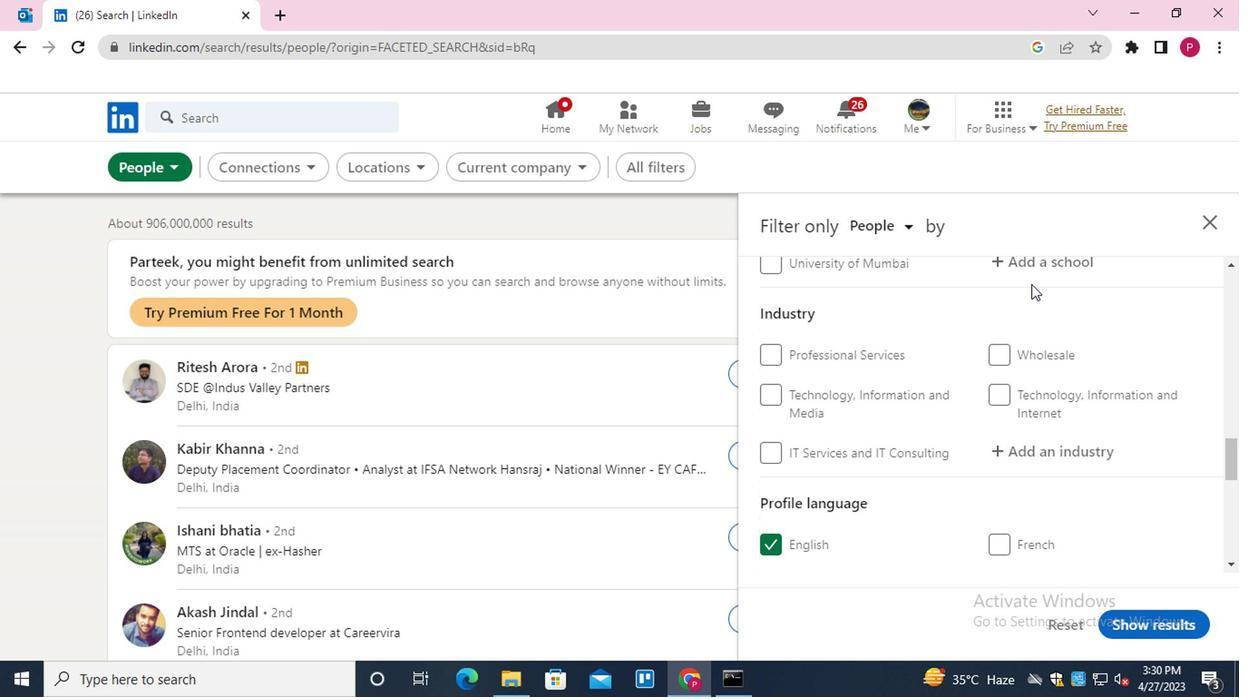 
Action: Mouse pressed left at (1040, 267)
Screenshot: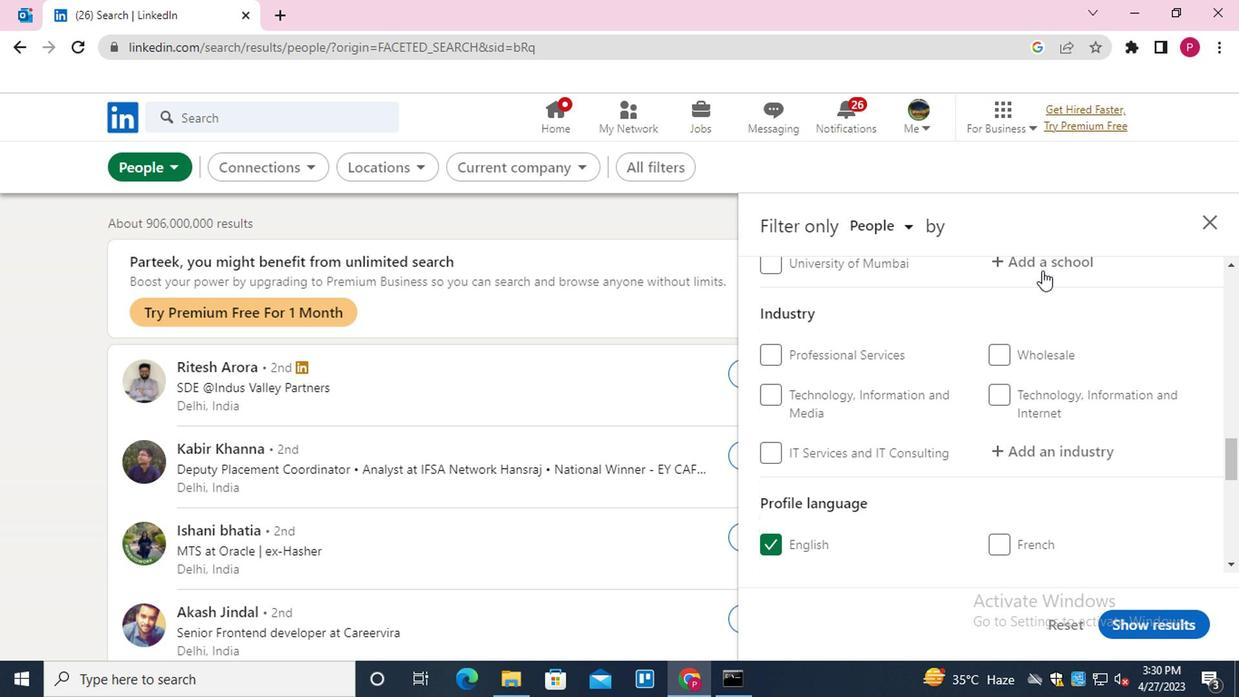 
Action: Mouse moved to (1040, 267)
Screenshot: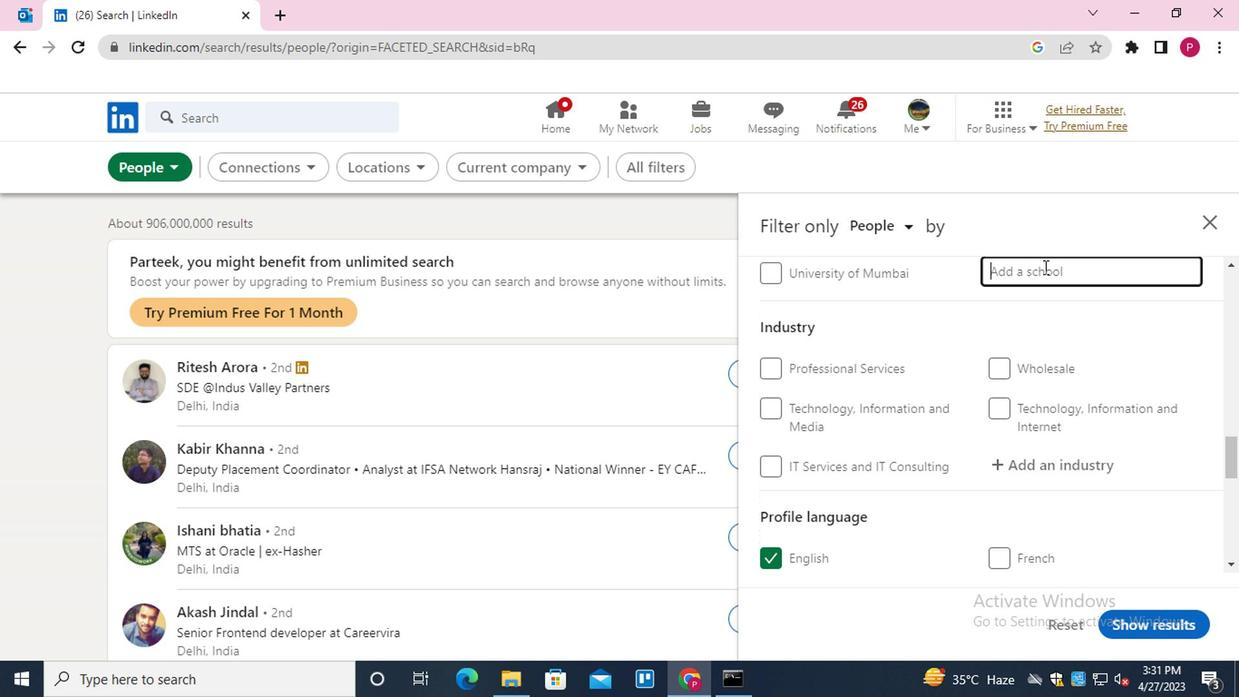
Action: Key pressed <Key.shift><Key.shift><Key.shift><Key.shift>MAI<Key.backspace>LVIYA<Key.space><Key.shift>B<Key.backspace><Key.shift>NATIONAL<Key.backspace><Key.backspace><Key.backspace><Key.backspace><Key.backspace><Key.backspace><Key.backspace><Key.backspace><Key.backspace><Key.space><Key.shift>M<Key.backspace><Key.shift>NATIONAL<Key.space><Key.shift>INSTITUTE<Key.space>OF<Key.space><Key.shift>TECHNOLOGY<Key.space><Key.shift>JAIPUR<Key.enter>
Screenshot: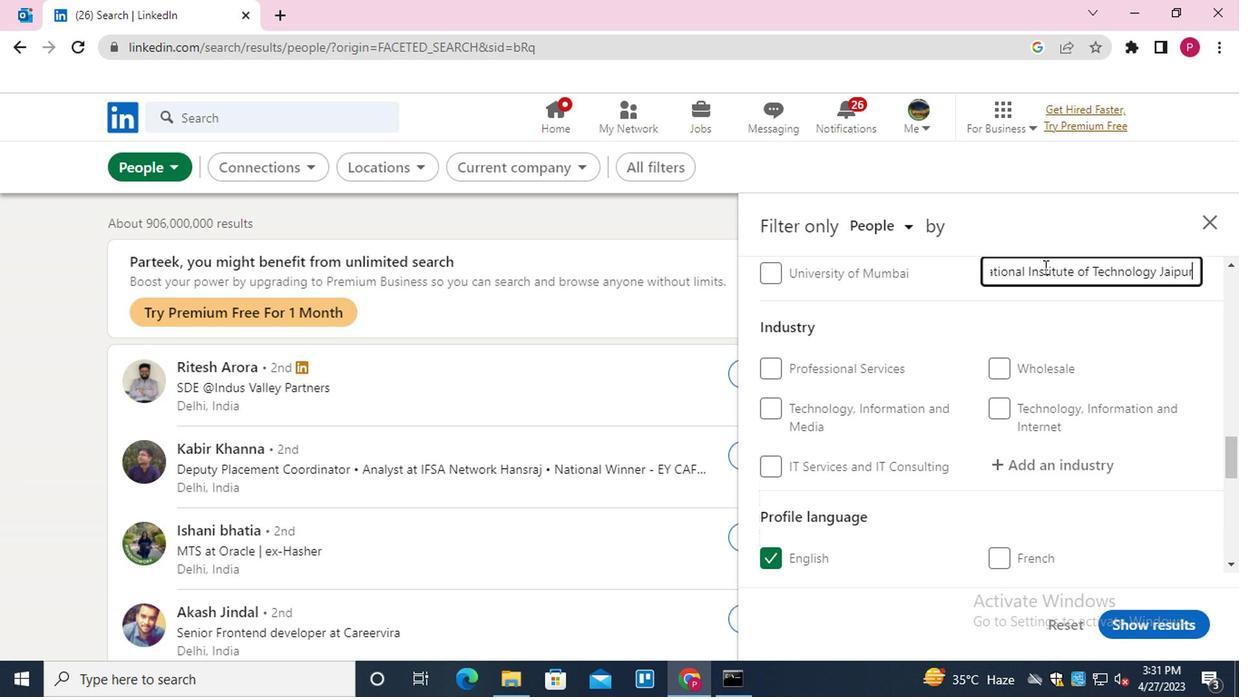 
Action: Mouse moved to (940, 384)
Screenshot: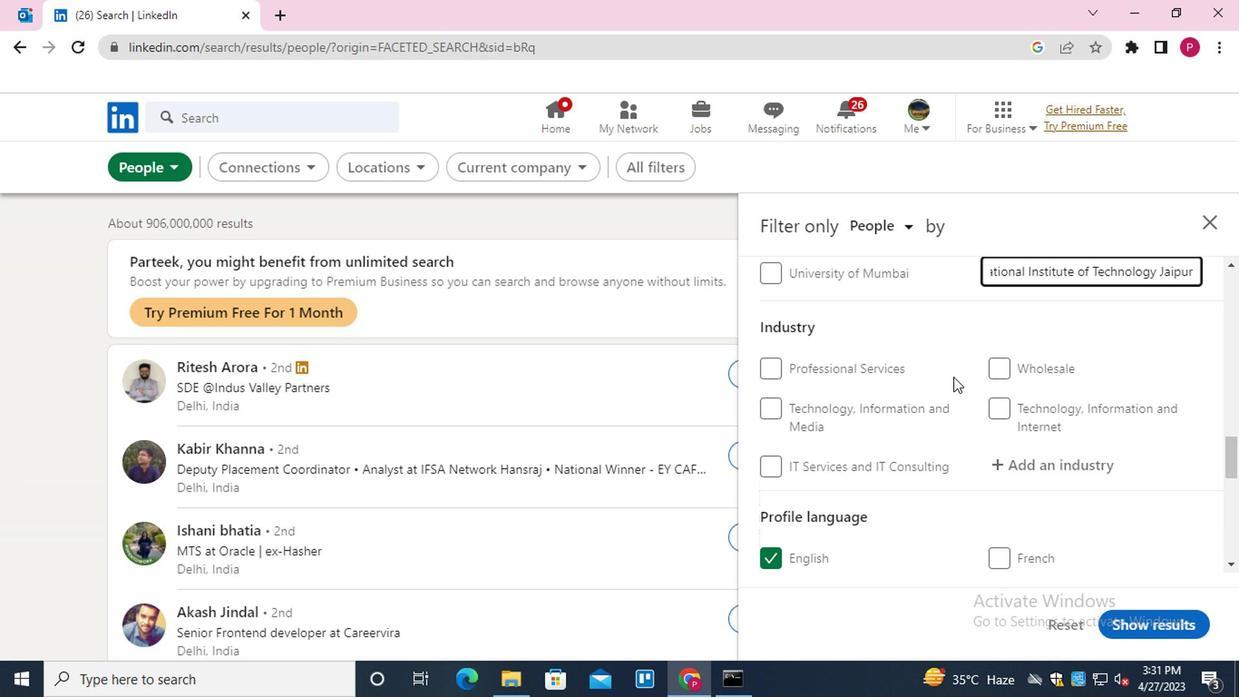 
Action: Mouse scrolled (940, 384) with delta (0, 0)
Screenshot: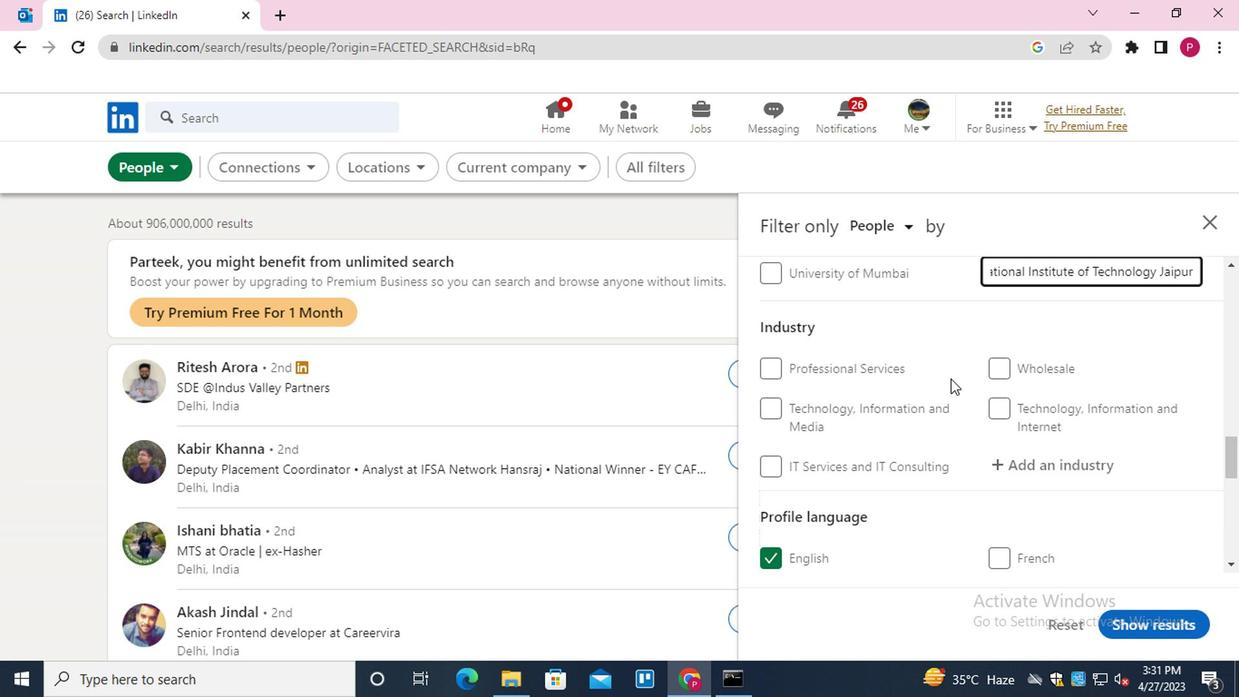 
Action: Mouse moved to (1026, 377)
Screenshot: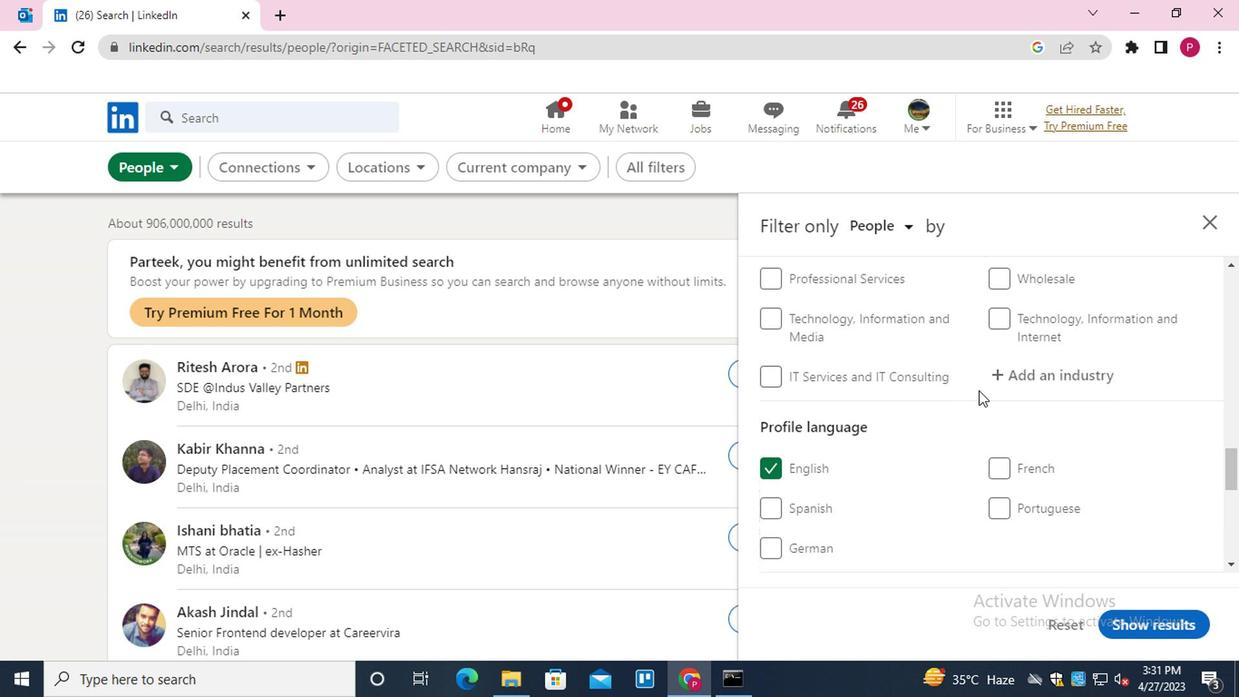 
Action: Mouse pressed left at (1026, 377)
Screenshot: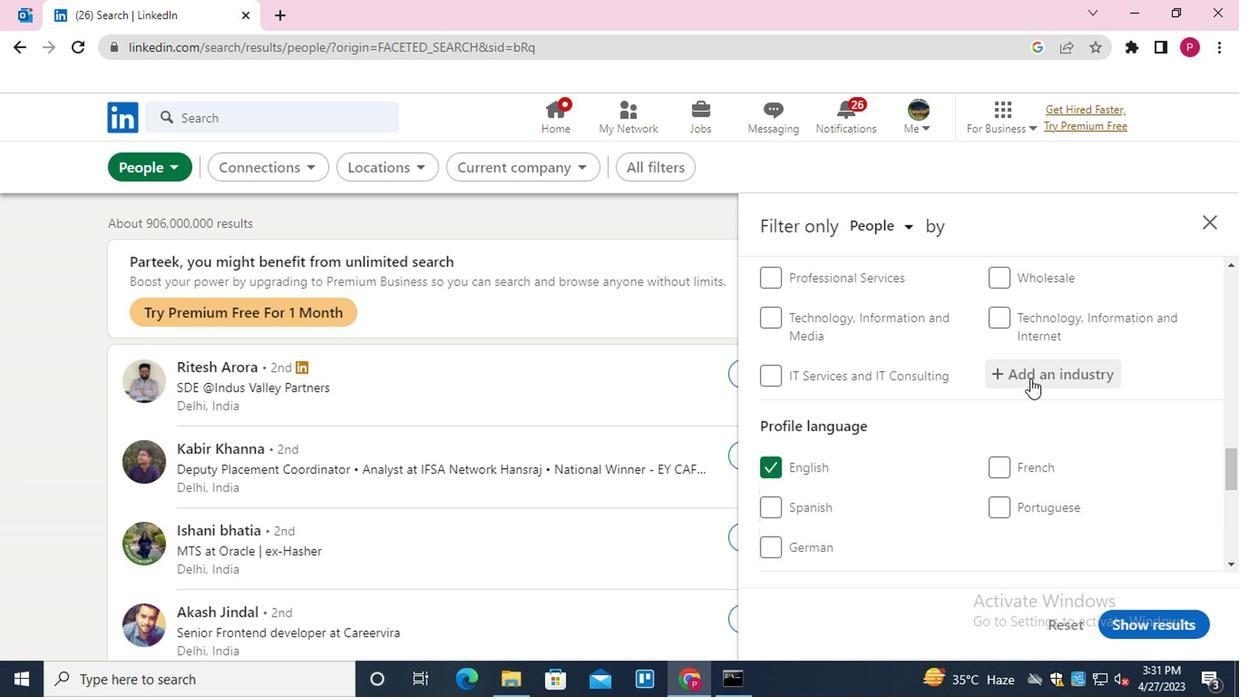 
Action: Key pressed <Key.shift>FOOTWEAR<Key.down><Key.enter>
Screenshot: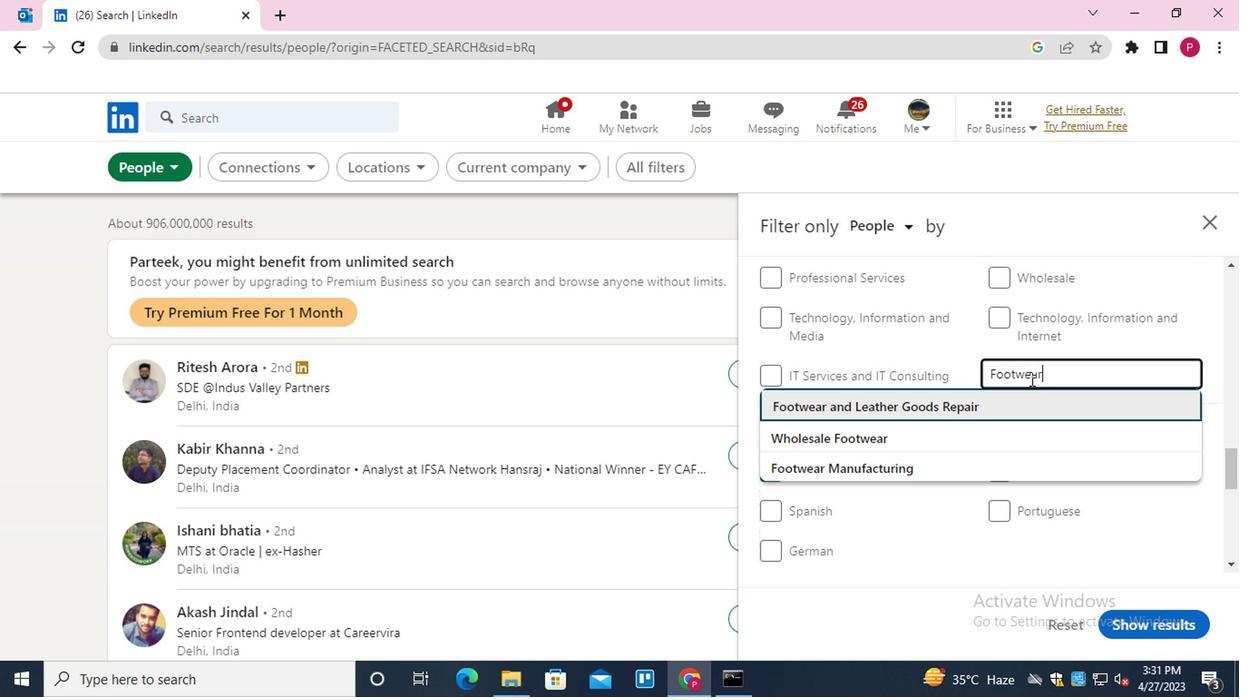 
Action: Mouse moved to (897, 421)
Screenshot: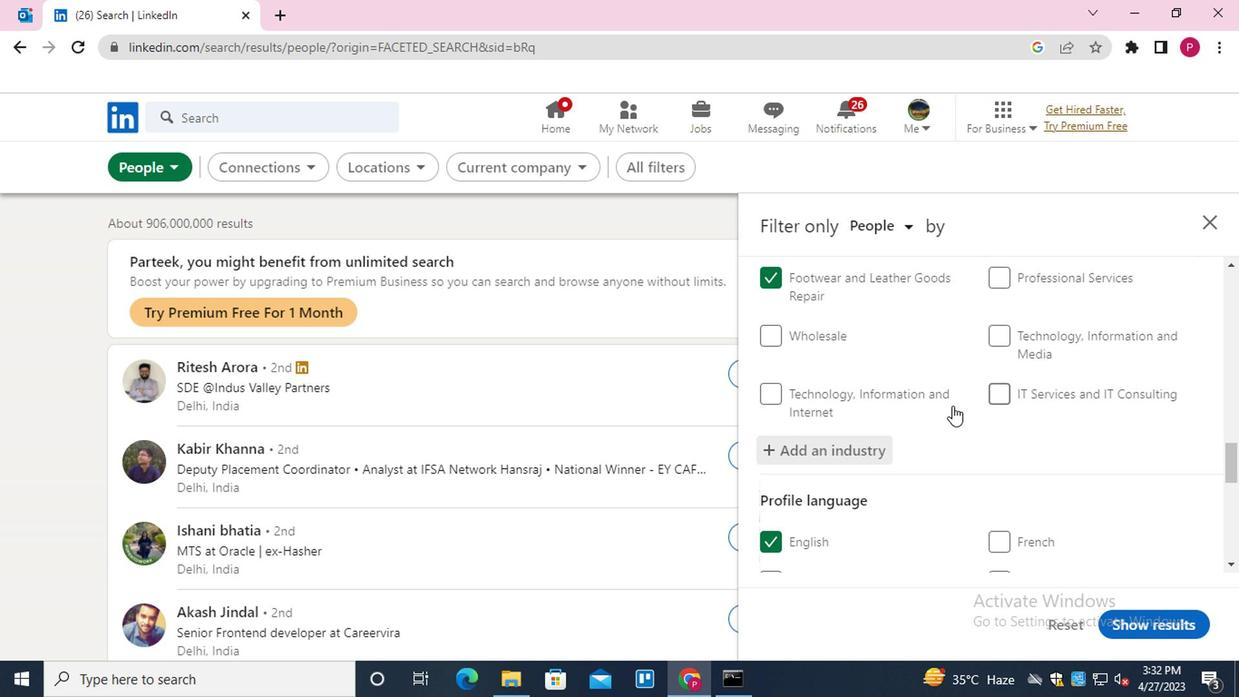 
Action: Mouse scrolled (897, 420) with delta (0, 0)
Screenshot: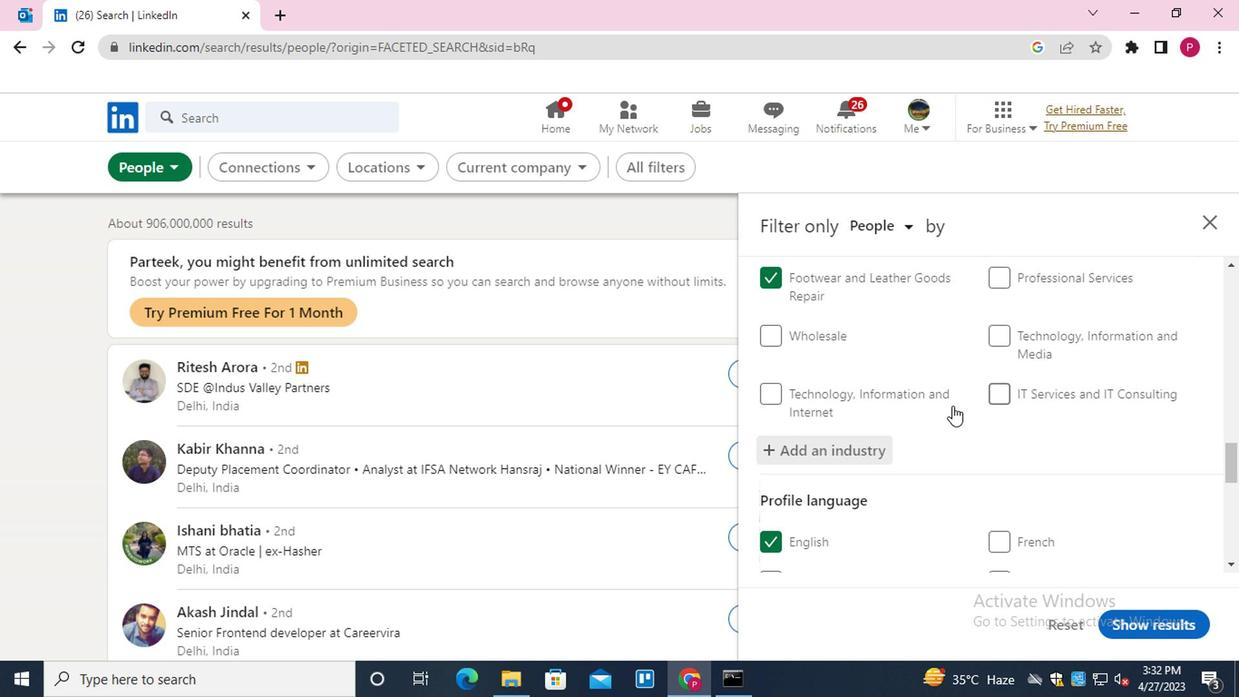 
Action: Mouse moved to (882, 427)
Screenshot: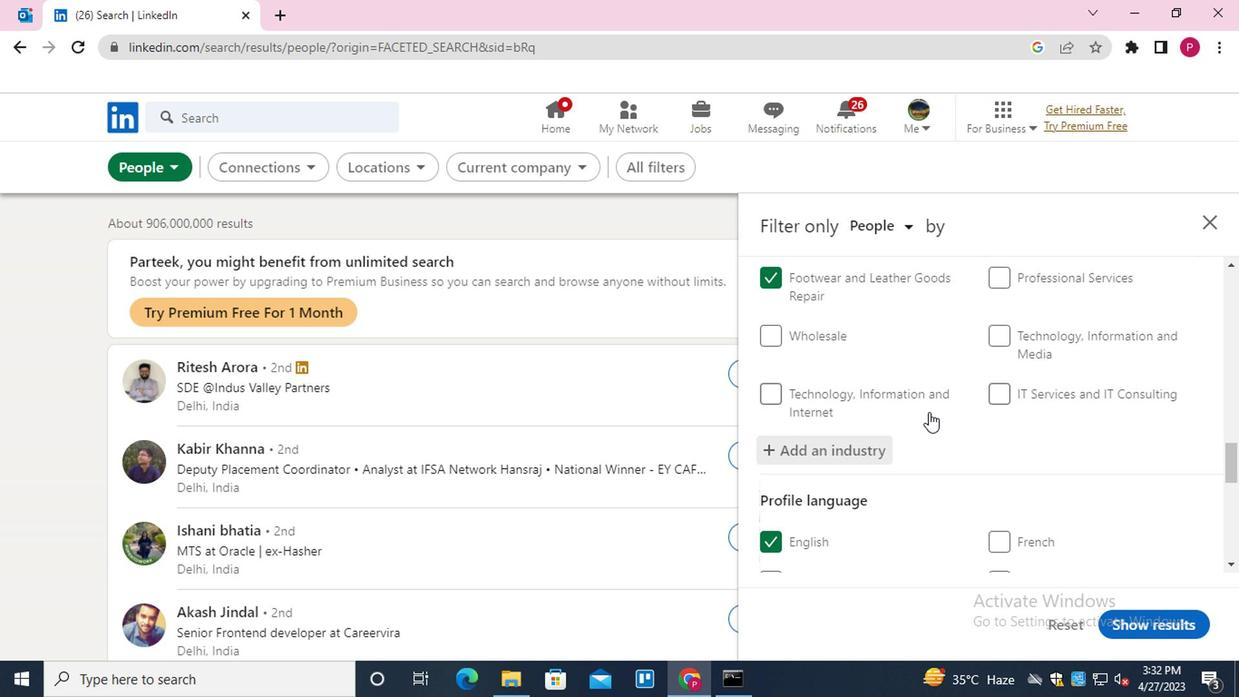 
Action: Mouse scrolled (882, 426) with delta (0, -1)
Screenshot: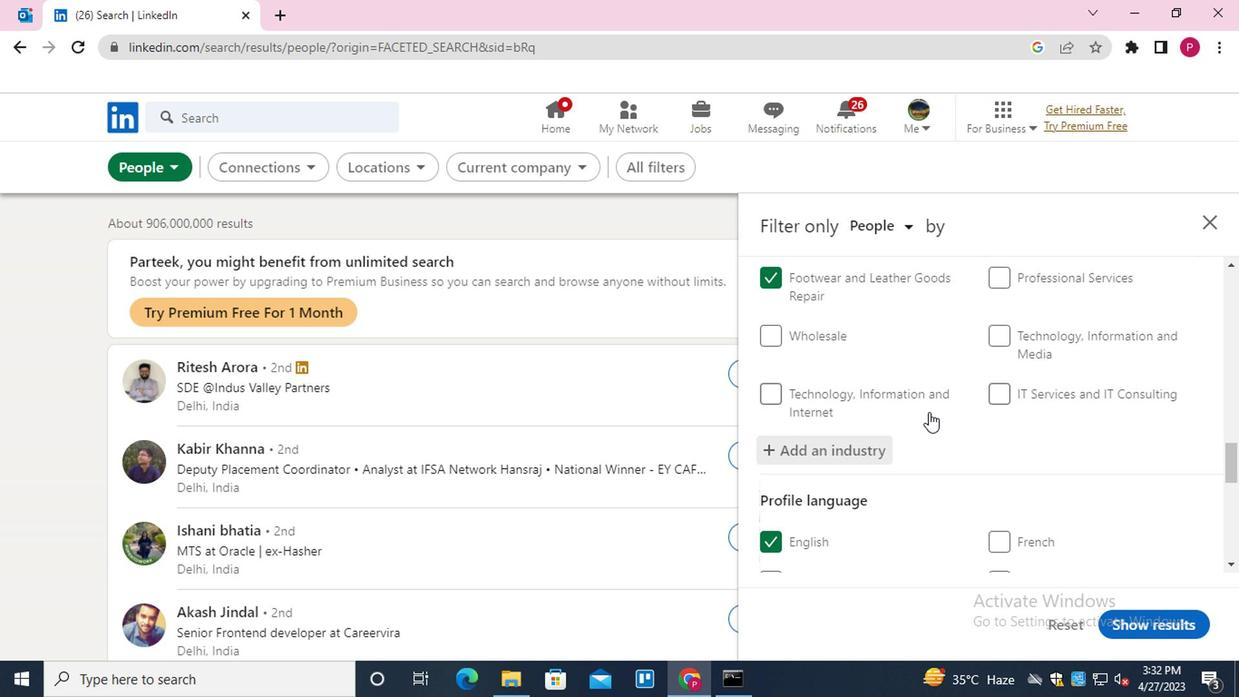 
Action: Mouse moved to (881, 427)
Screenshot: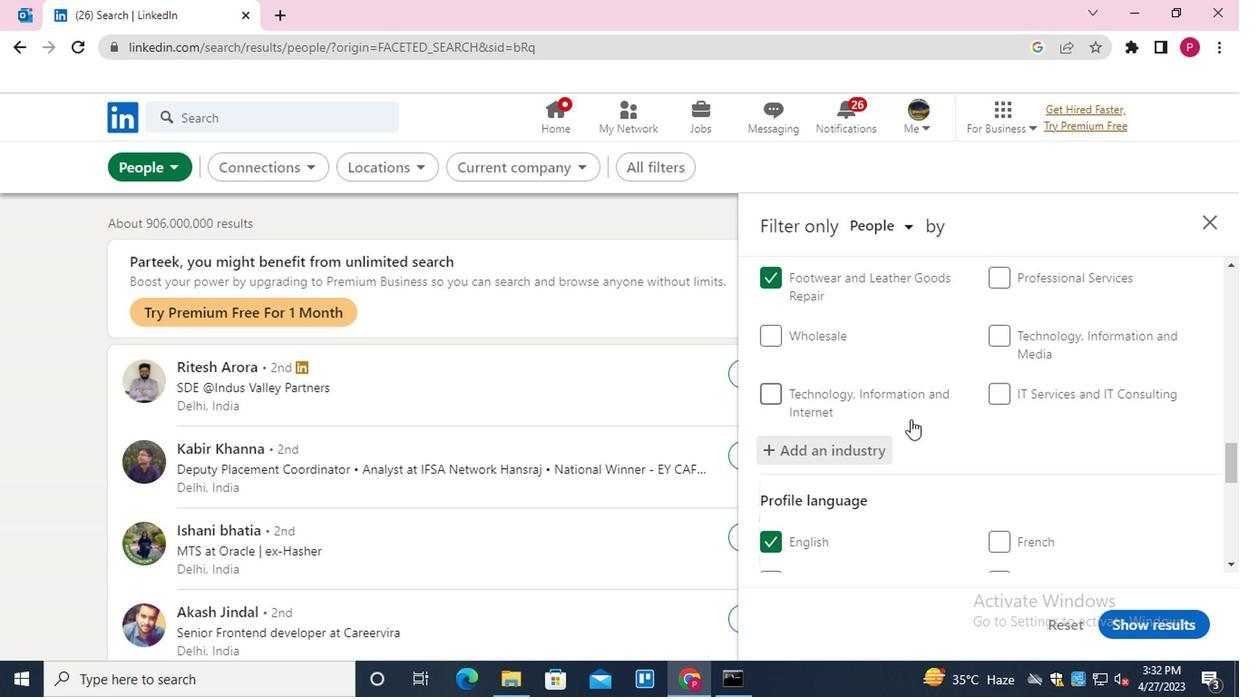 
Action: Mouse scrolled (881, 427) with delta (0, 0)
Screenshot: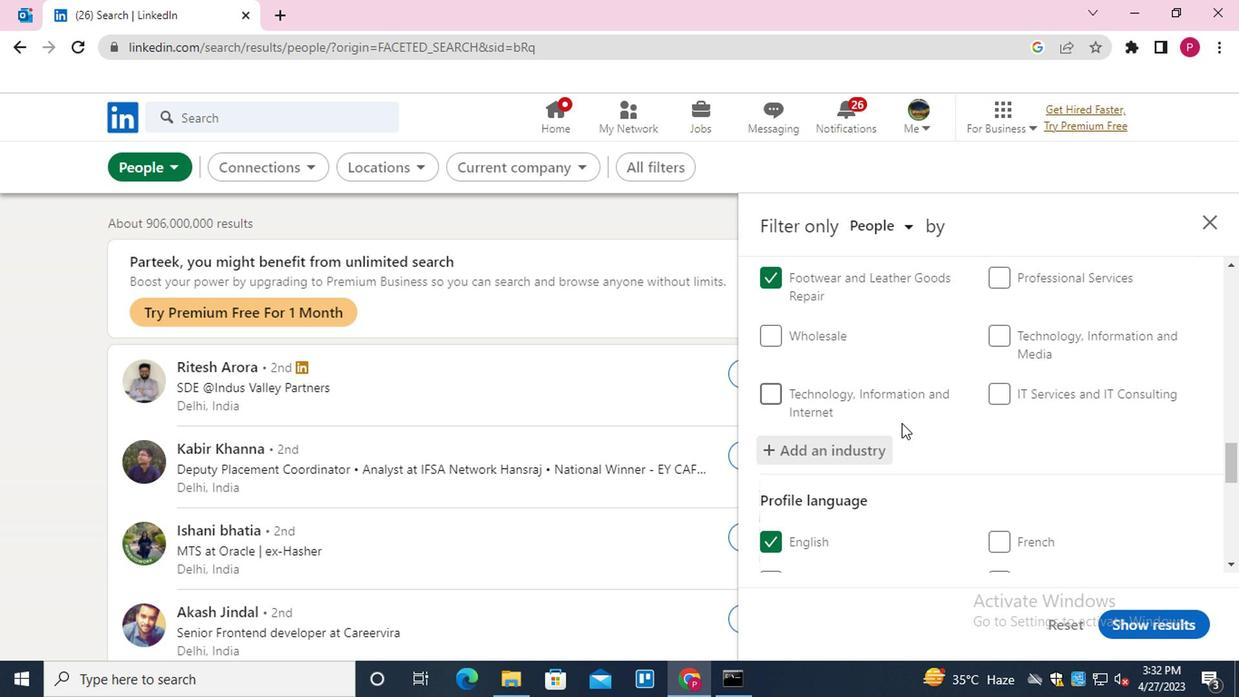 
Action: Mouse moved to (880, 427)
Screenshot: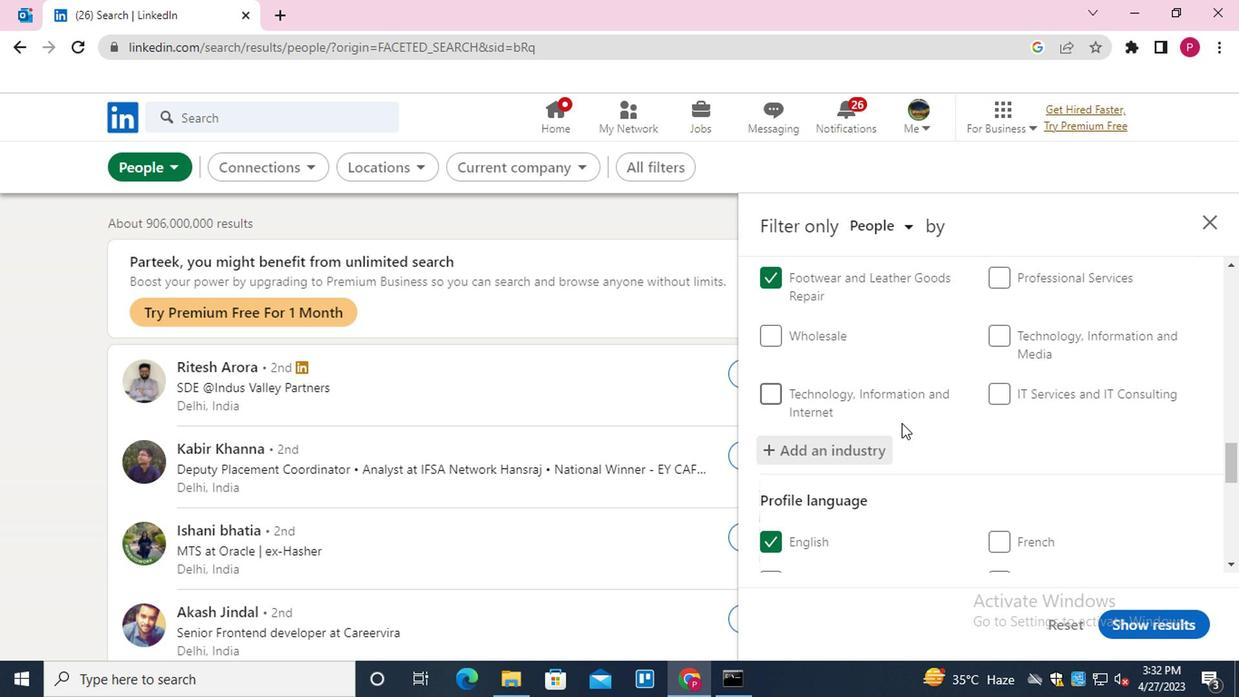 
Action: Mouse scrolled (880, 427) with delta (0, 0)
Screenshot: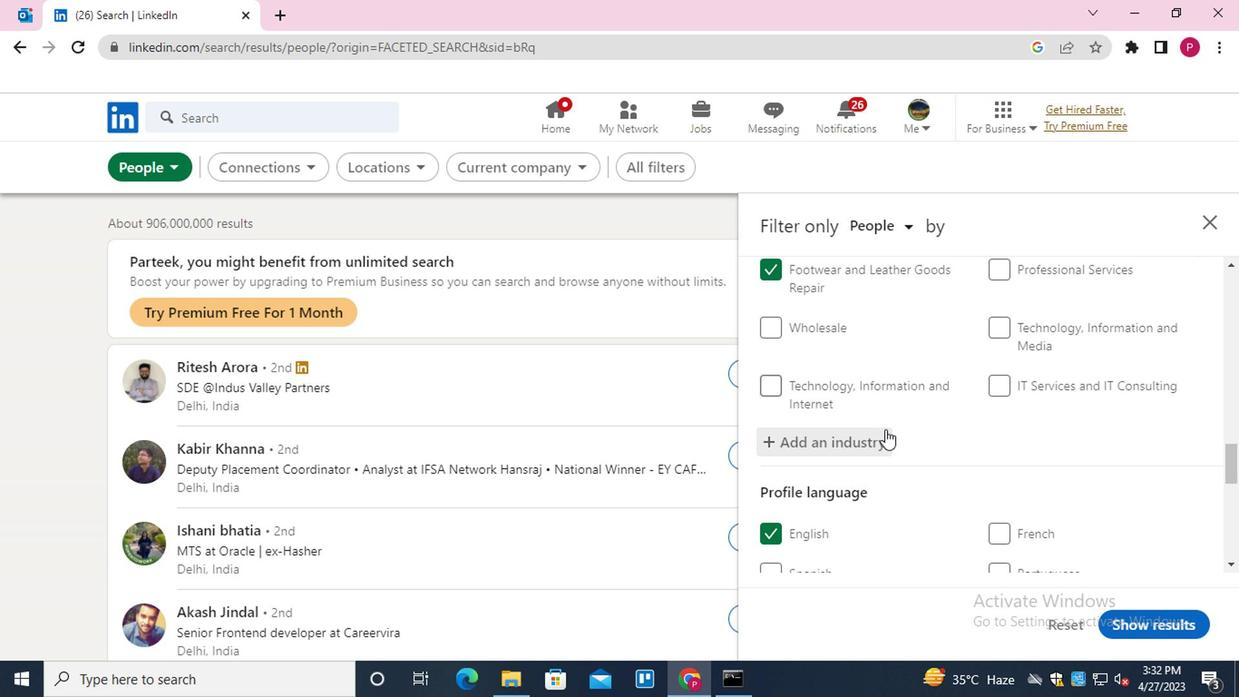 
Action: Mouse moved to (1016, 533)
Screenshot: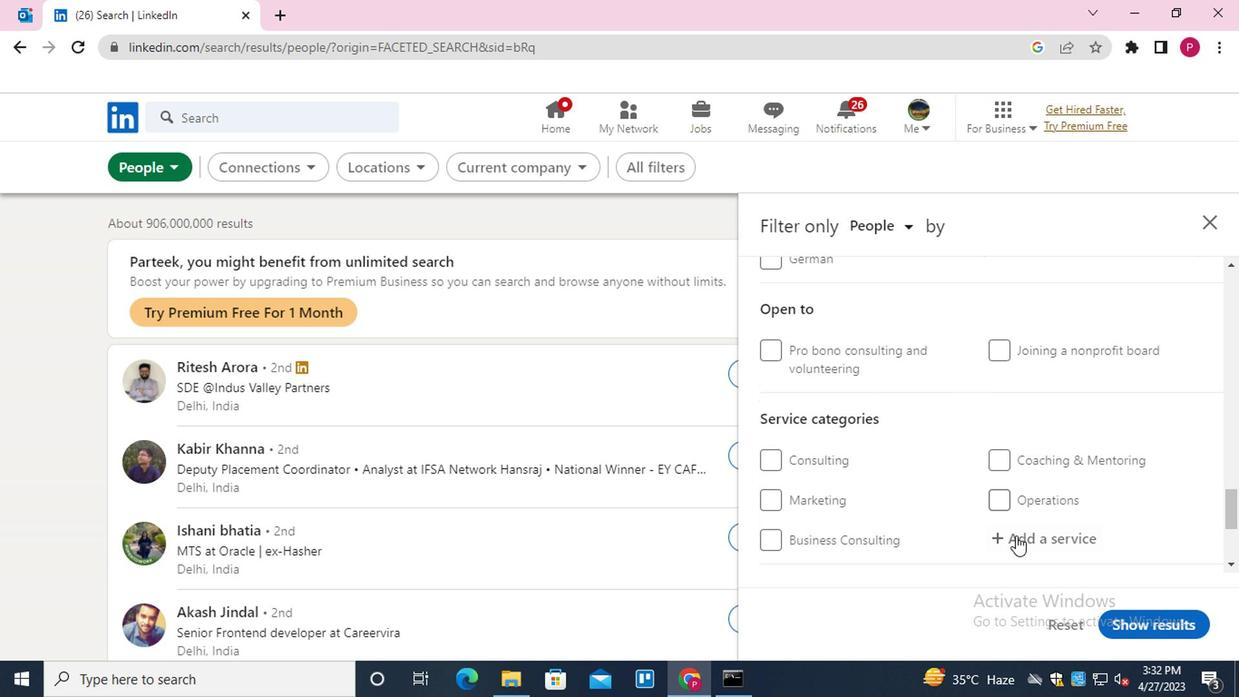 
Action: Mouse pressed left at (1016, 533)
Screenshot: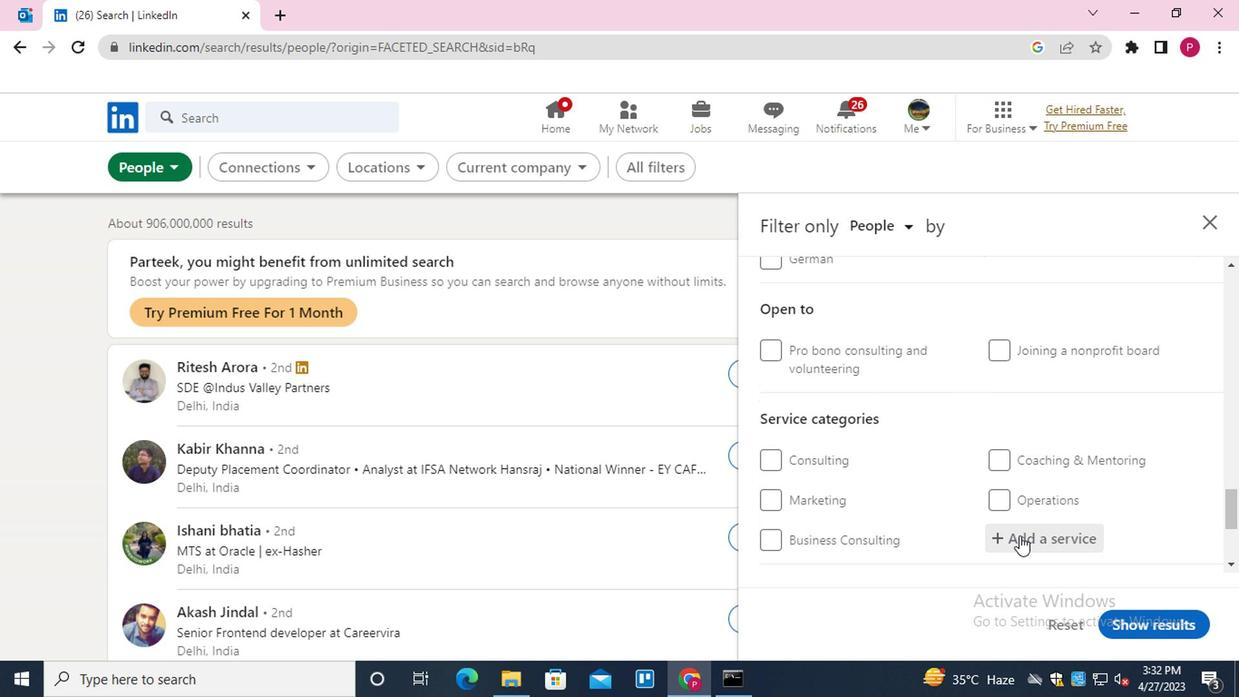 
Action: Mouse moved to (1016, 533)
Screenshot: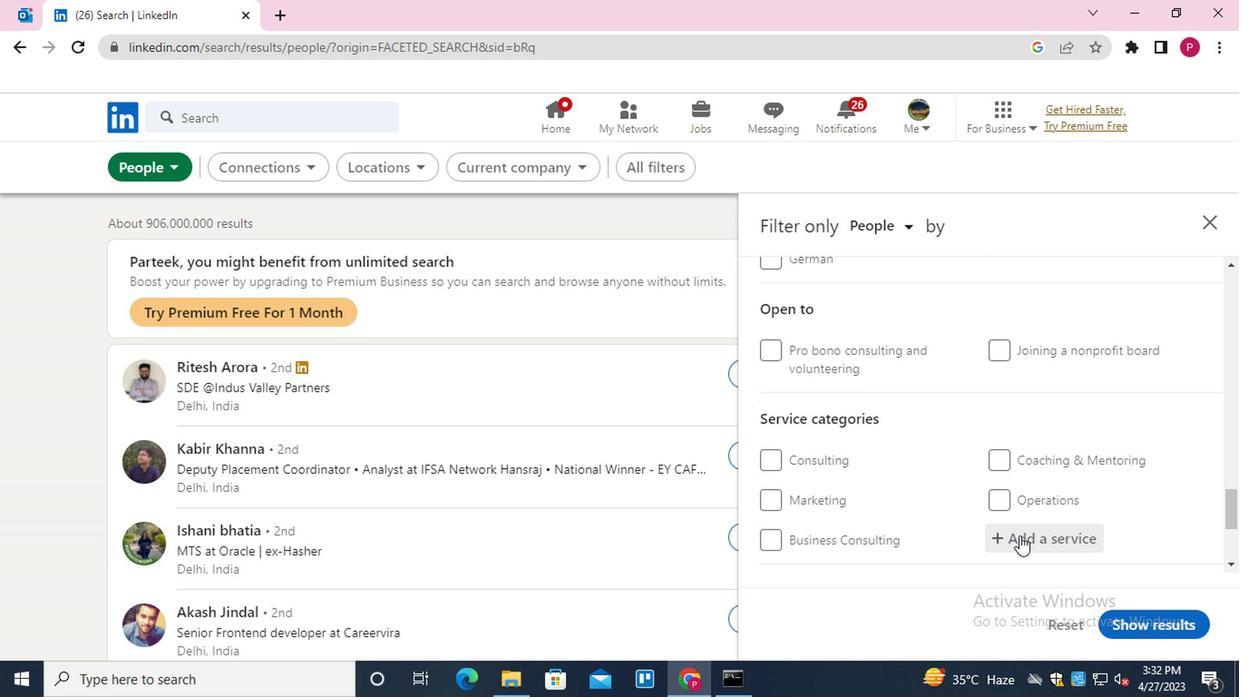 
Action: Key pressed <Key.shift>MANAGE
Screenshot: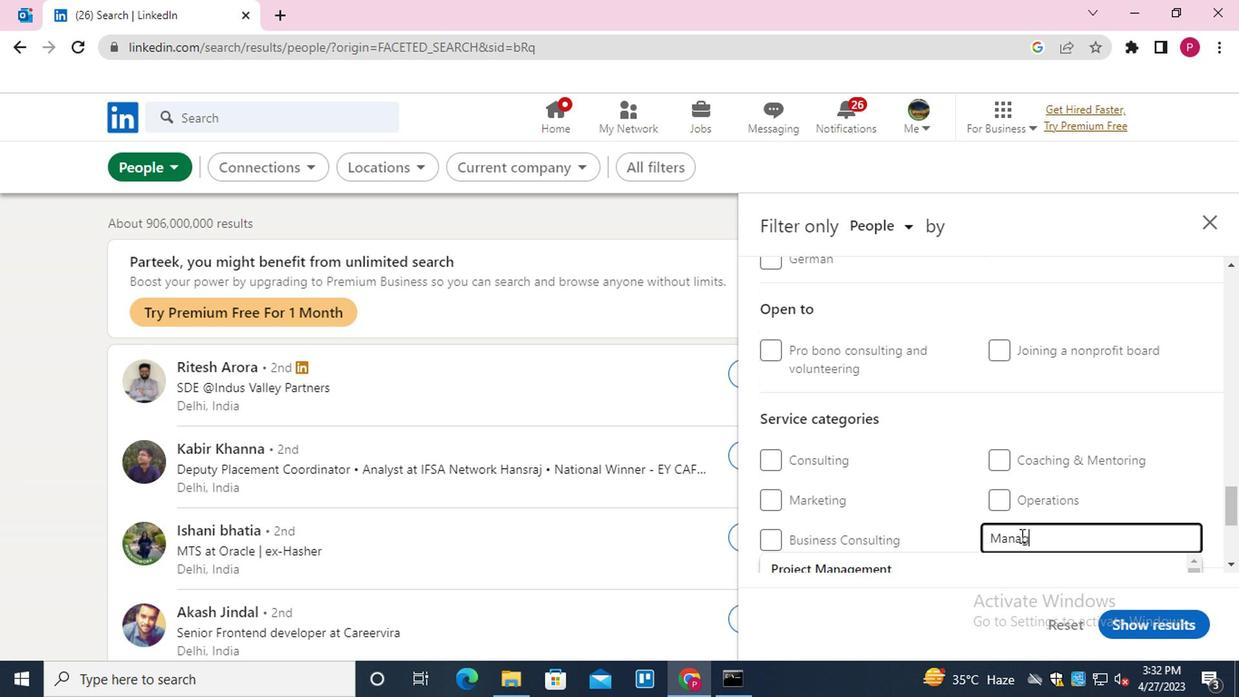 
Action: Mouse moved to (983, 513)
Screenshot: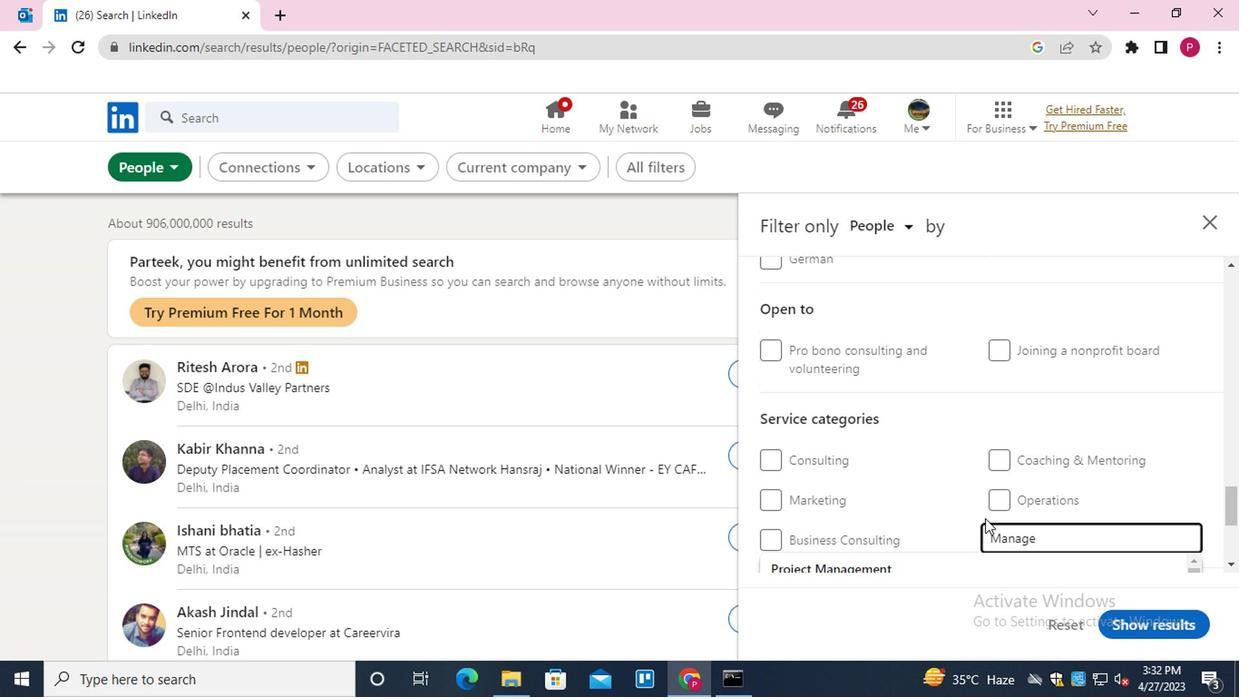 
Action: Mouse scrolled (983, 512) with delta (0, 0)
Screenshot: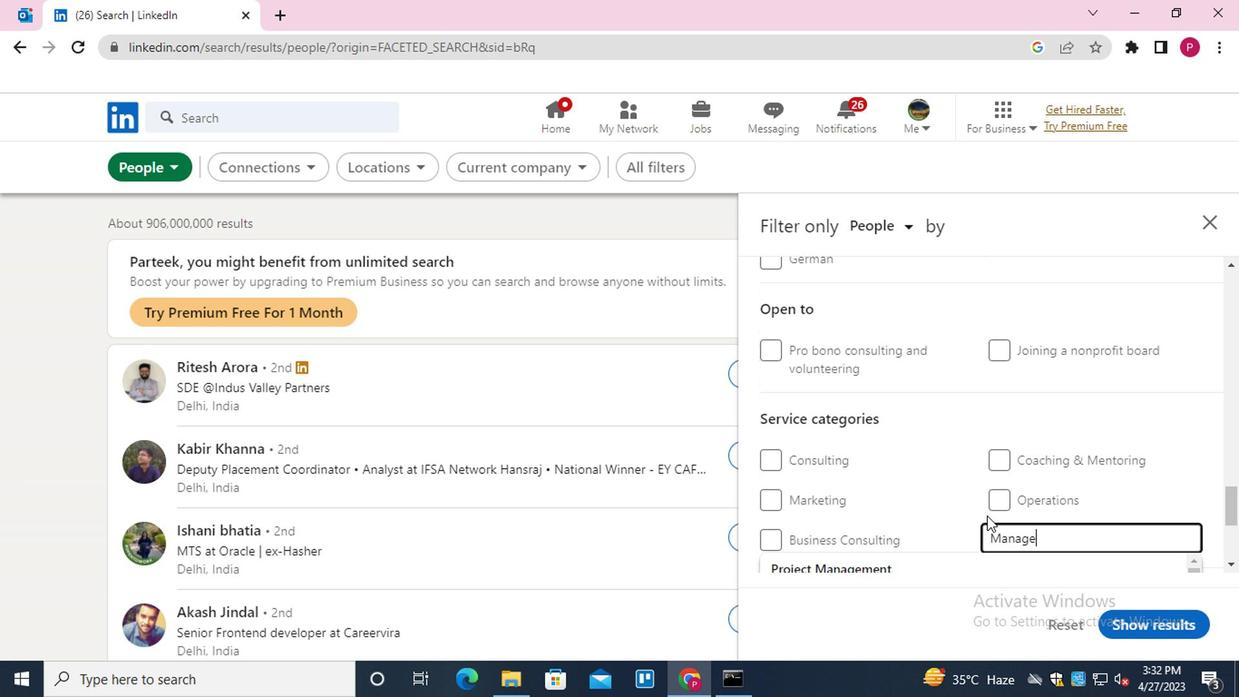
Action: Mouse scrolled (983, 512) with delta (0, 0)
Screenshot: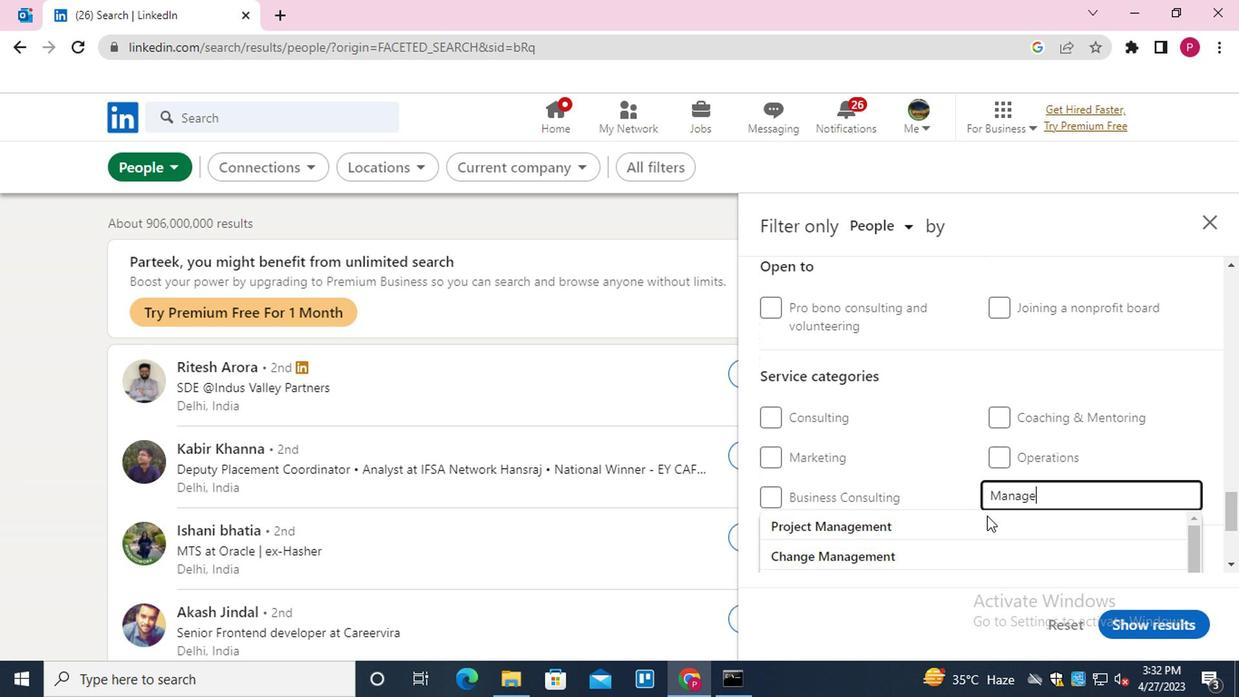 
Action: Key pressed MENT<Key.enter>
Screenshot: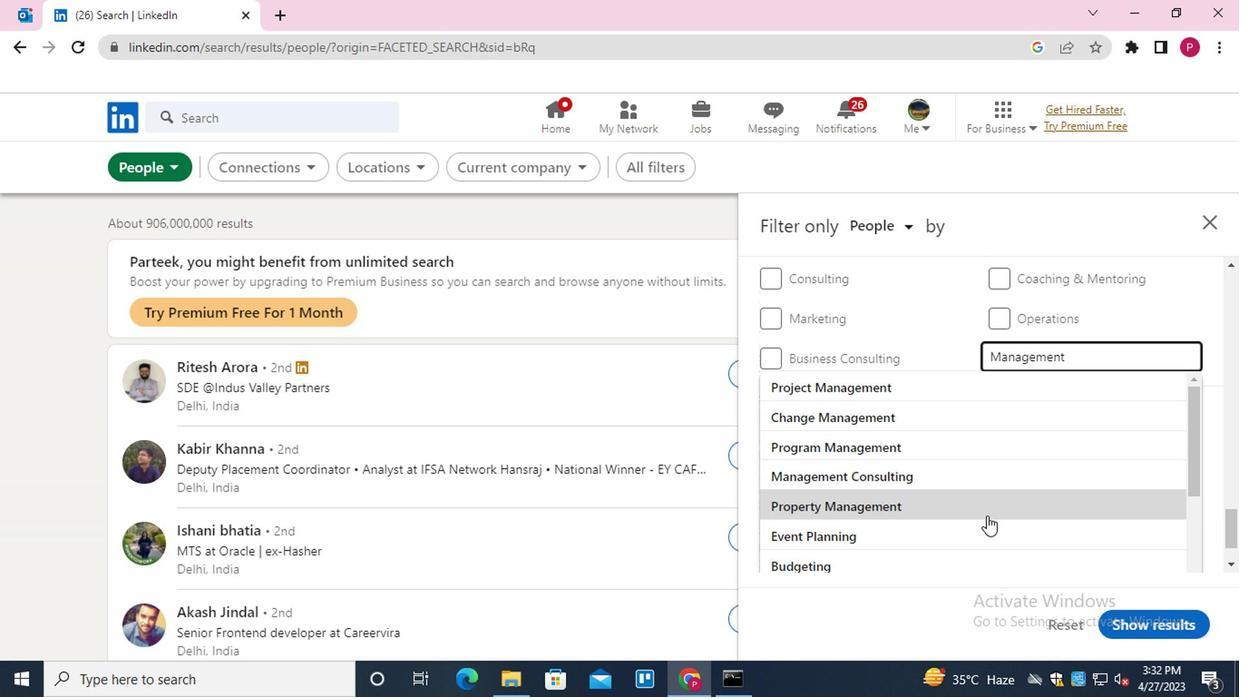 
Action: Mouse moved to (881, 518)
Screenshot: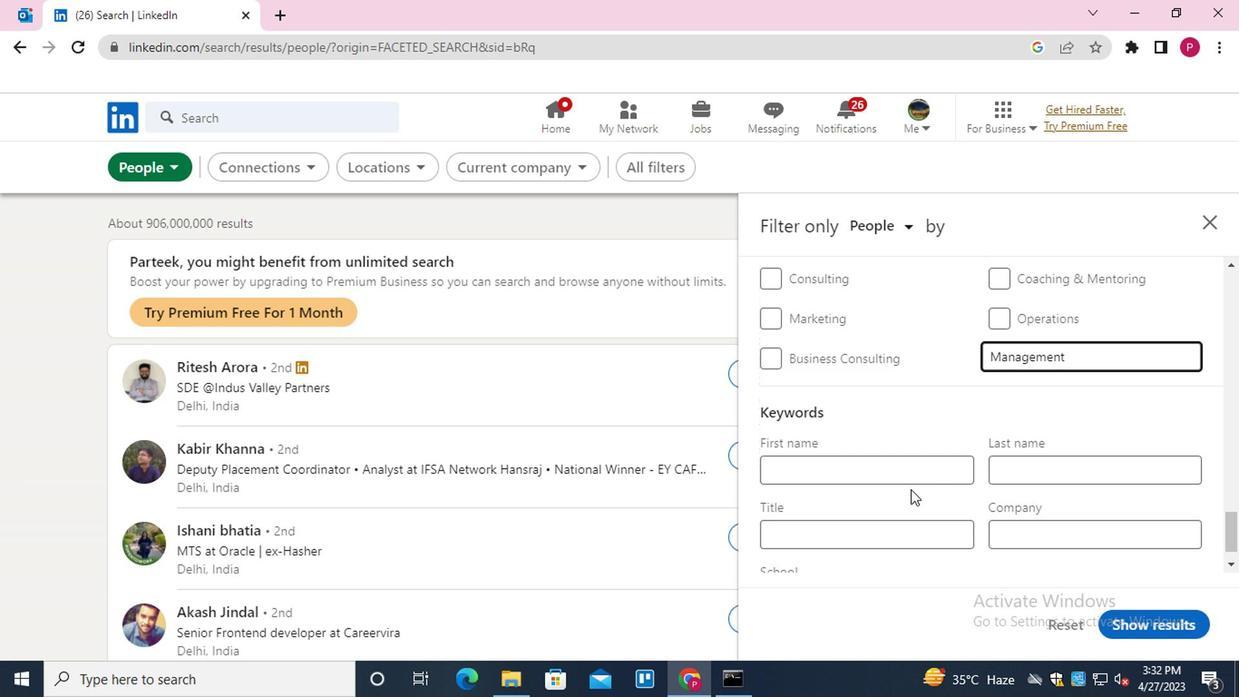 
Action: Mouse pressed left at (881, 518)
Screenshot: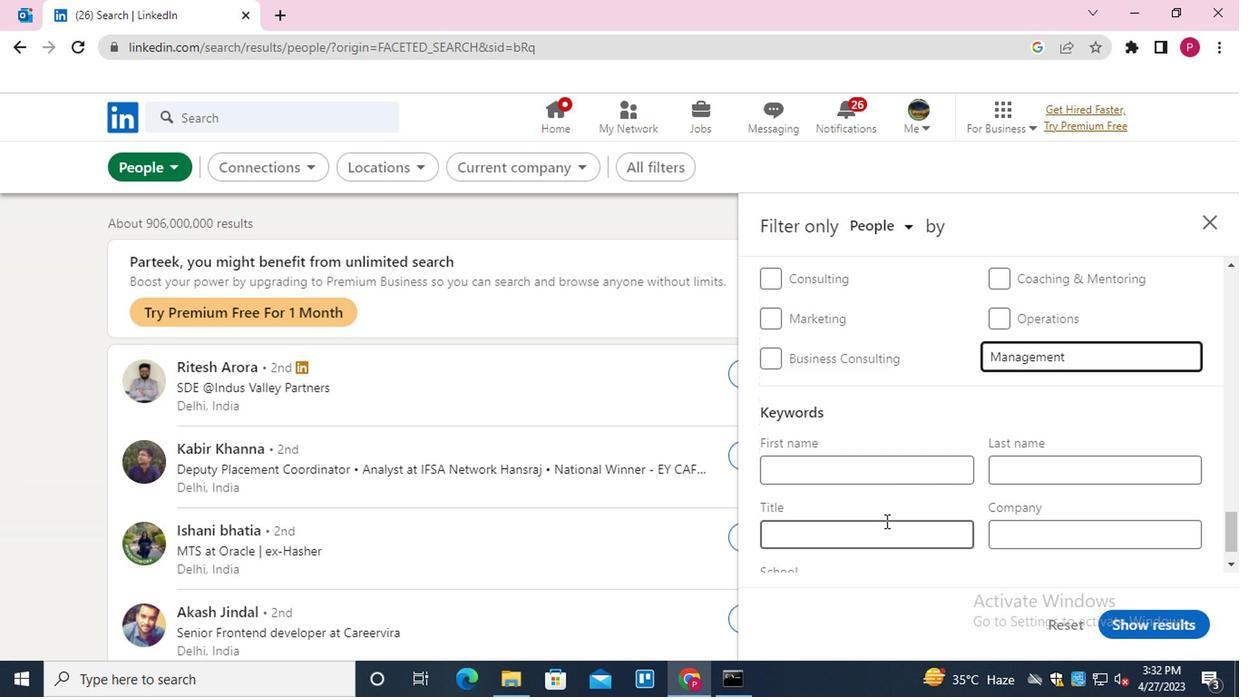 
Action: Key pressed <Key.shift><Key.shift><Key.shift><Key.shift><Key.shift><Key.shift><Key.shift><Key.shift><Key.shift><Key.shift><Key.shift><Key.shift><Key.shift><Key.shift><Key.shift><Key.shift><Key.shift><Key.shift><Key.shift>PERSONAL<Key.space><Key.shift>ASSISTANT
Screenshot: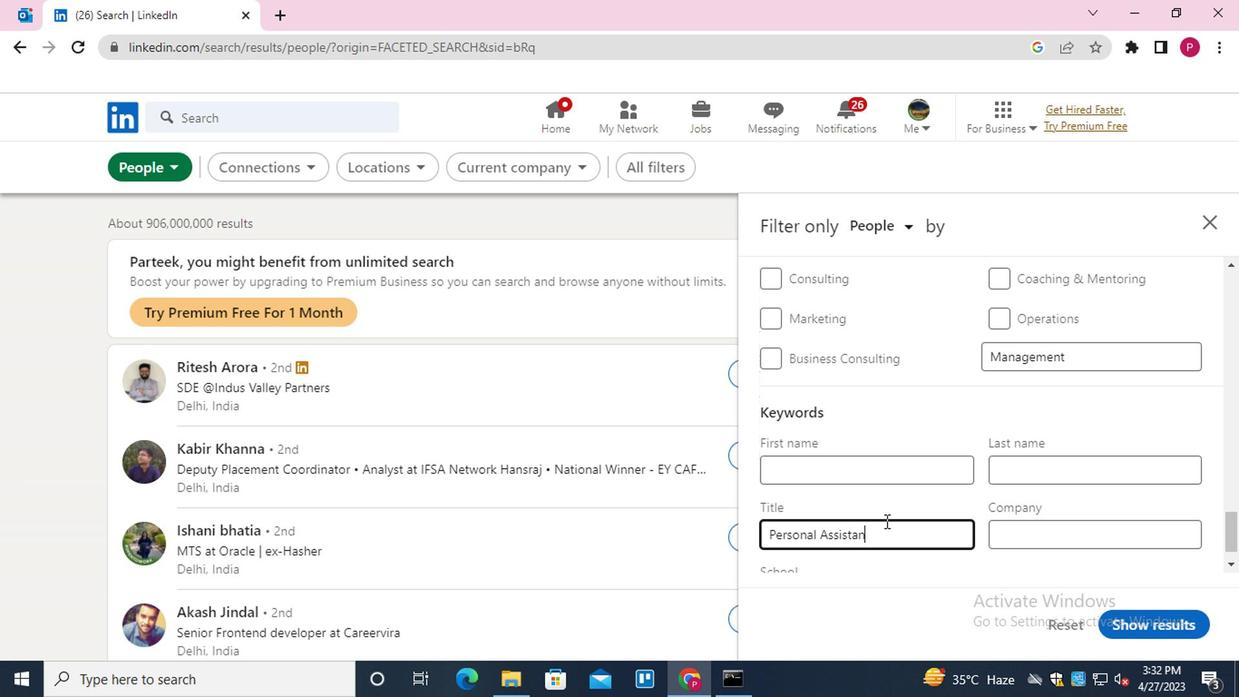 
Action: Mouse moved to (1105, 613)
Screenshot: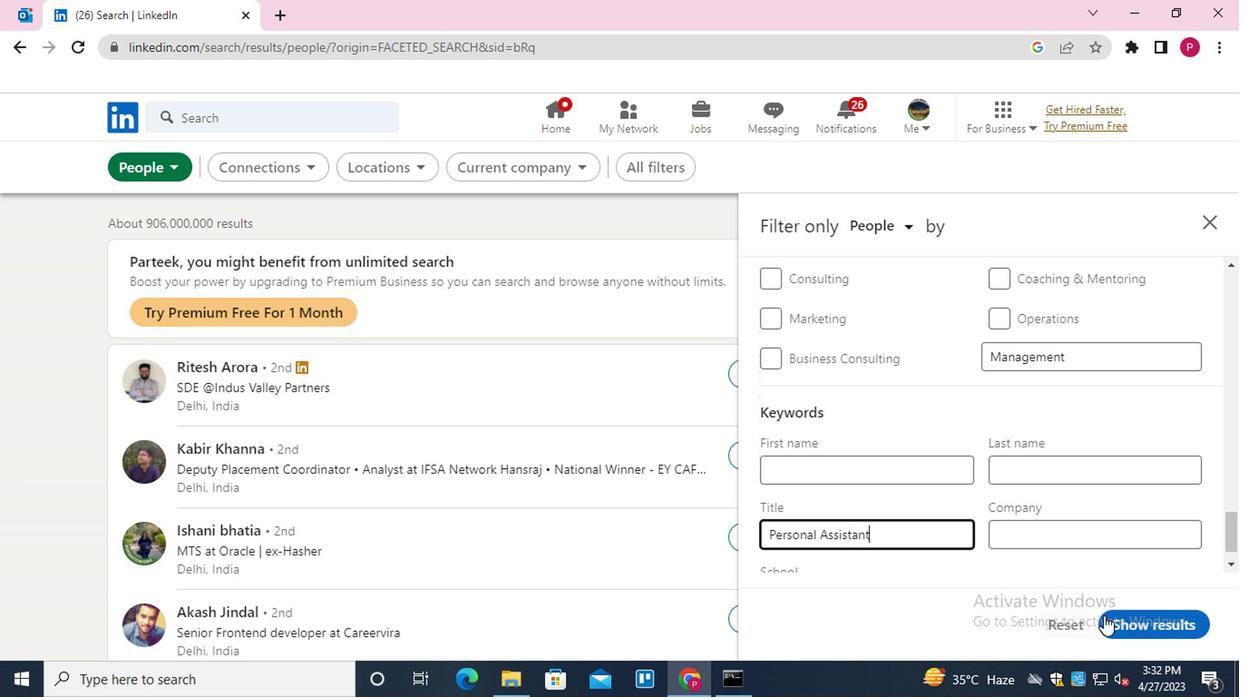 
Action: Mouse pressed left at (1105, 613)
Screenshot: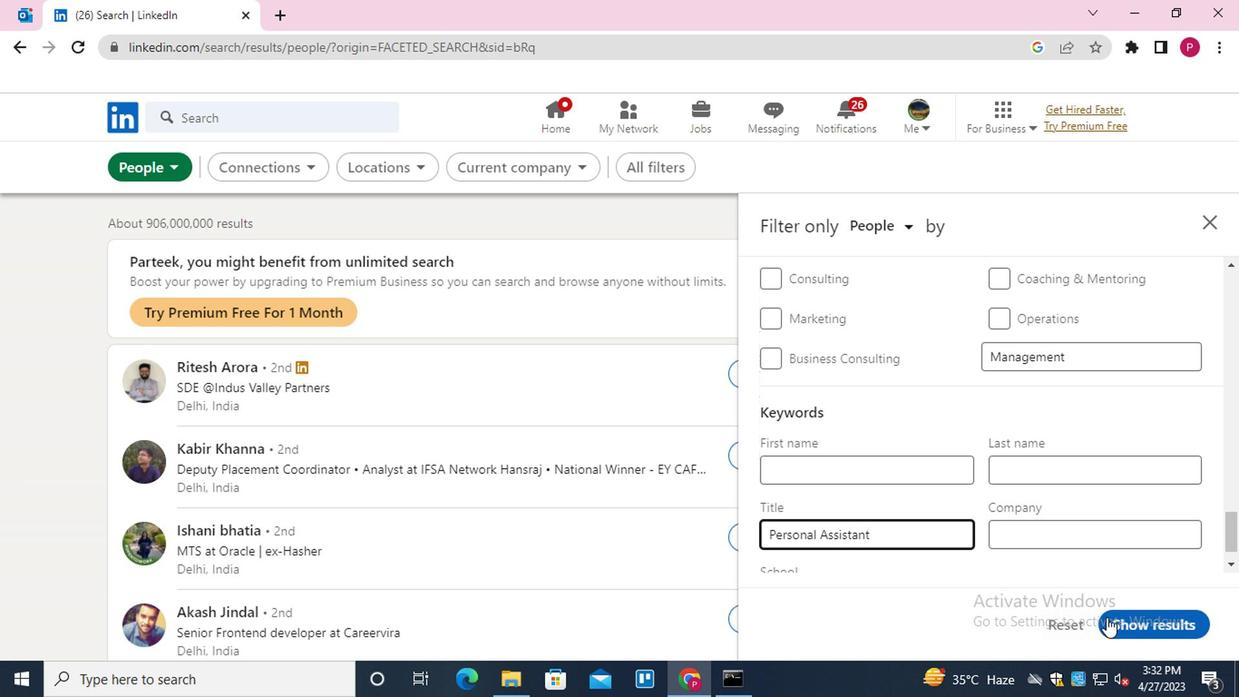 
Action: Mouse moved to (556, 429)
Screenshot: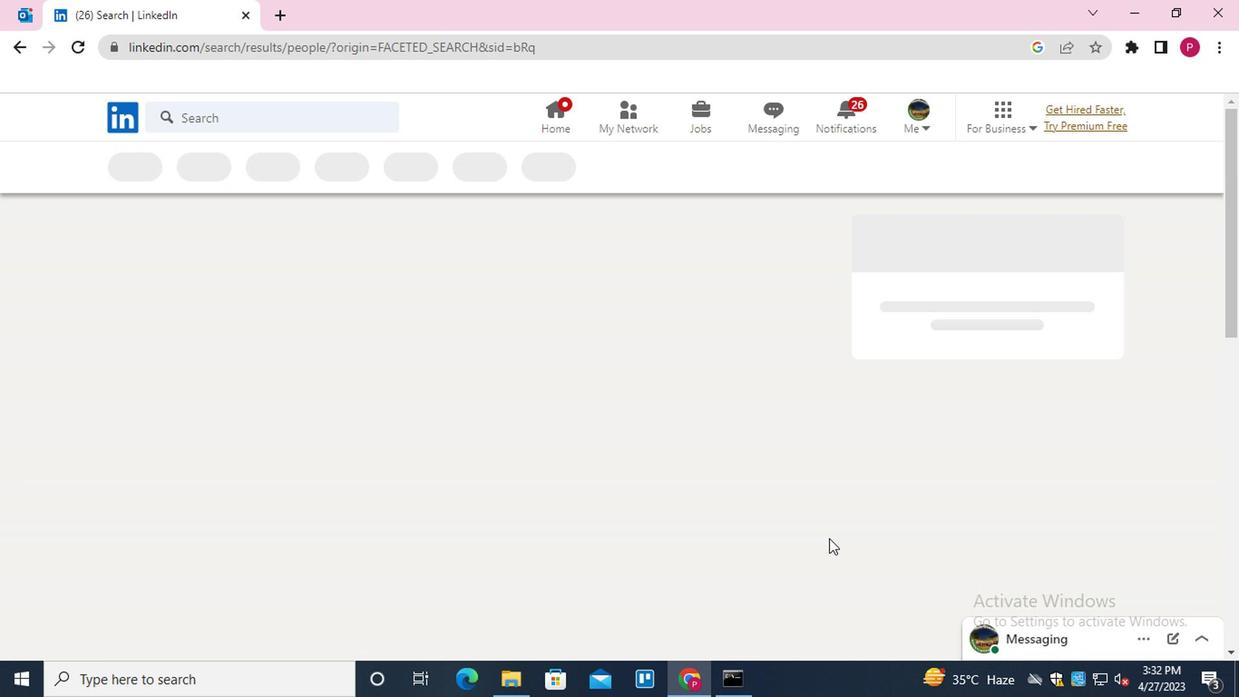 
